 Task: Find connections with filter location Baj Baj with filter topic #Socialmediaadvertisingwith filter profile language English with filter current company SITA with filter school Ewing Christian College(Autonomous College) with filter industry Household and Institutional Furniture Manufacturing with filter service category Immigration Law with filter keywords title Supervisors
Action: Mouse moved to (710, 96)
Screenshot: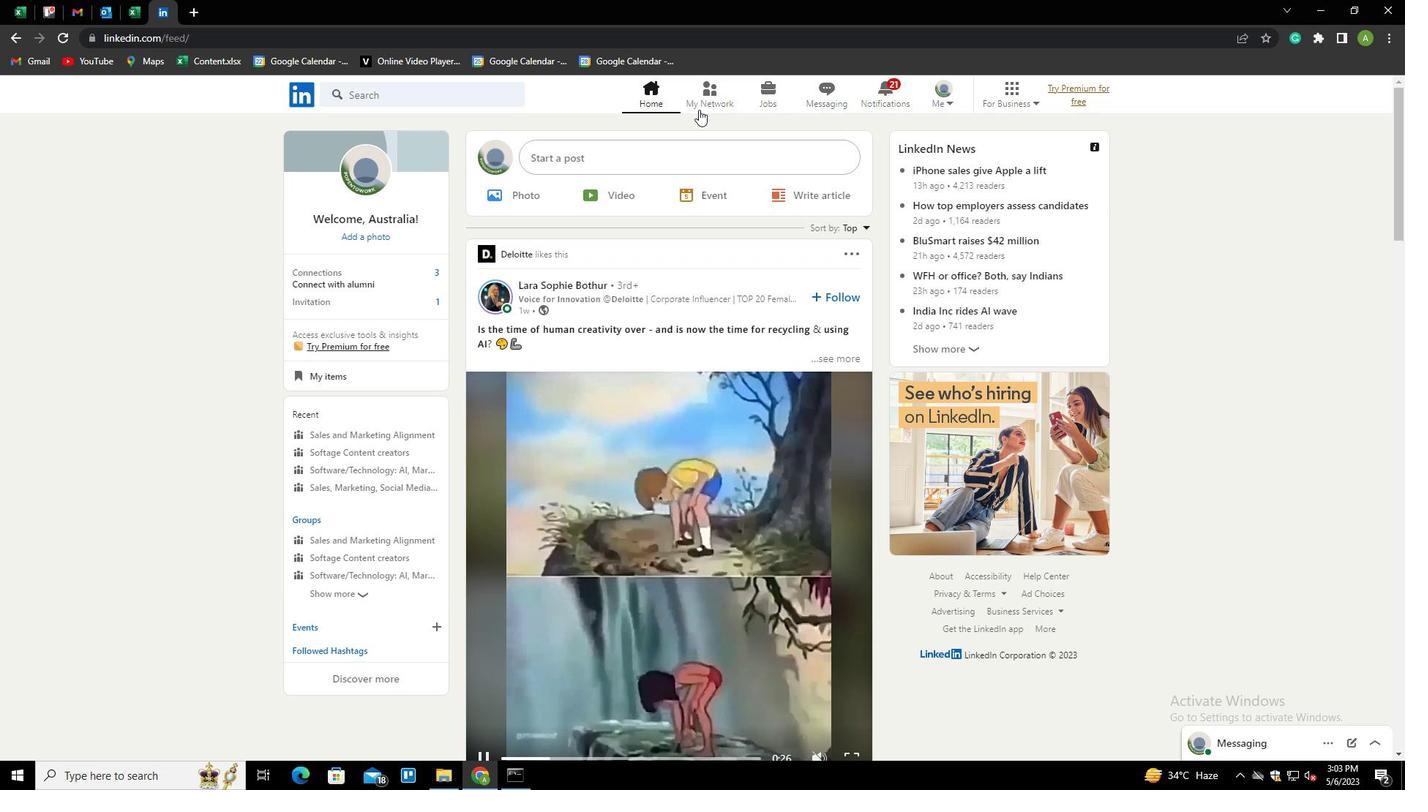 
Action: Mouse pressed left at (710, 96)
Screenshot: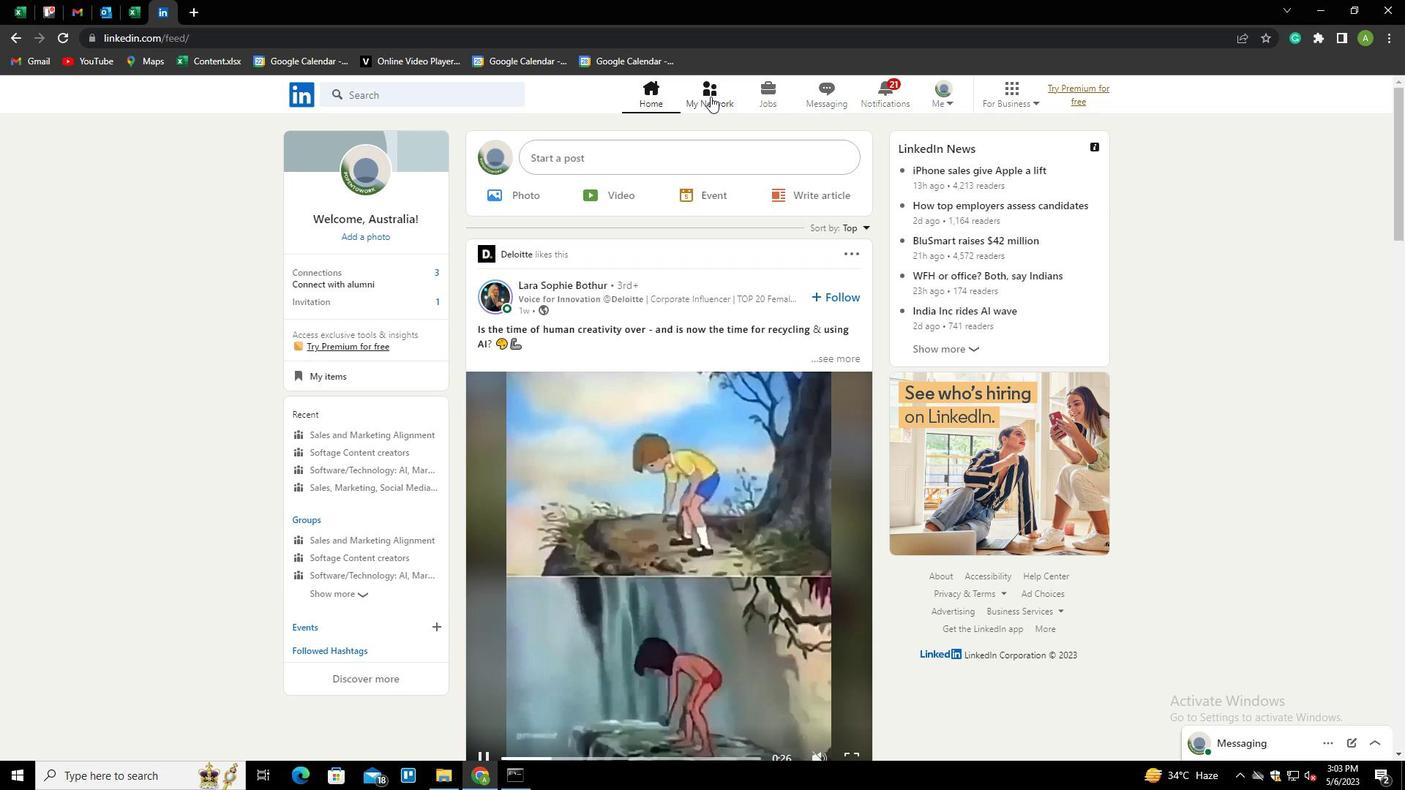 
Action: Mouse moved to (371, 171)
Screenshot: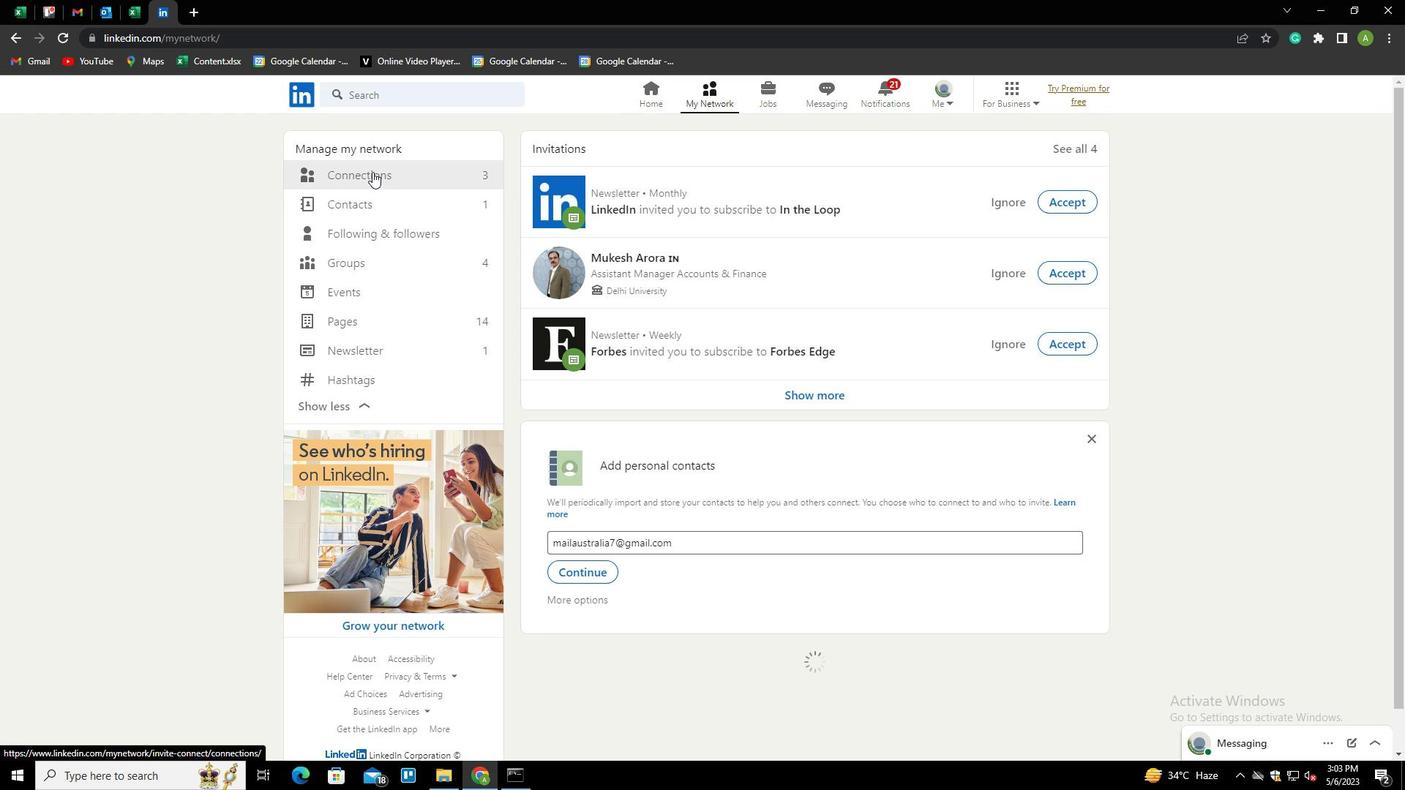 
Action: Mouse pressed left at (371, 171)
Screenshot: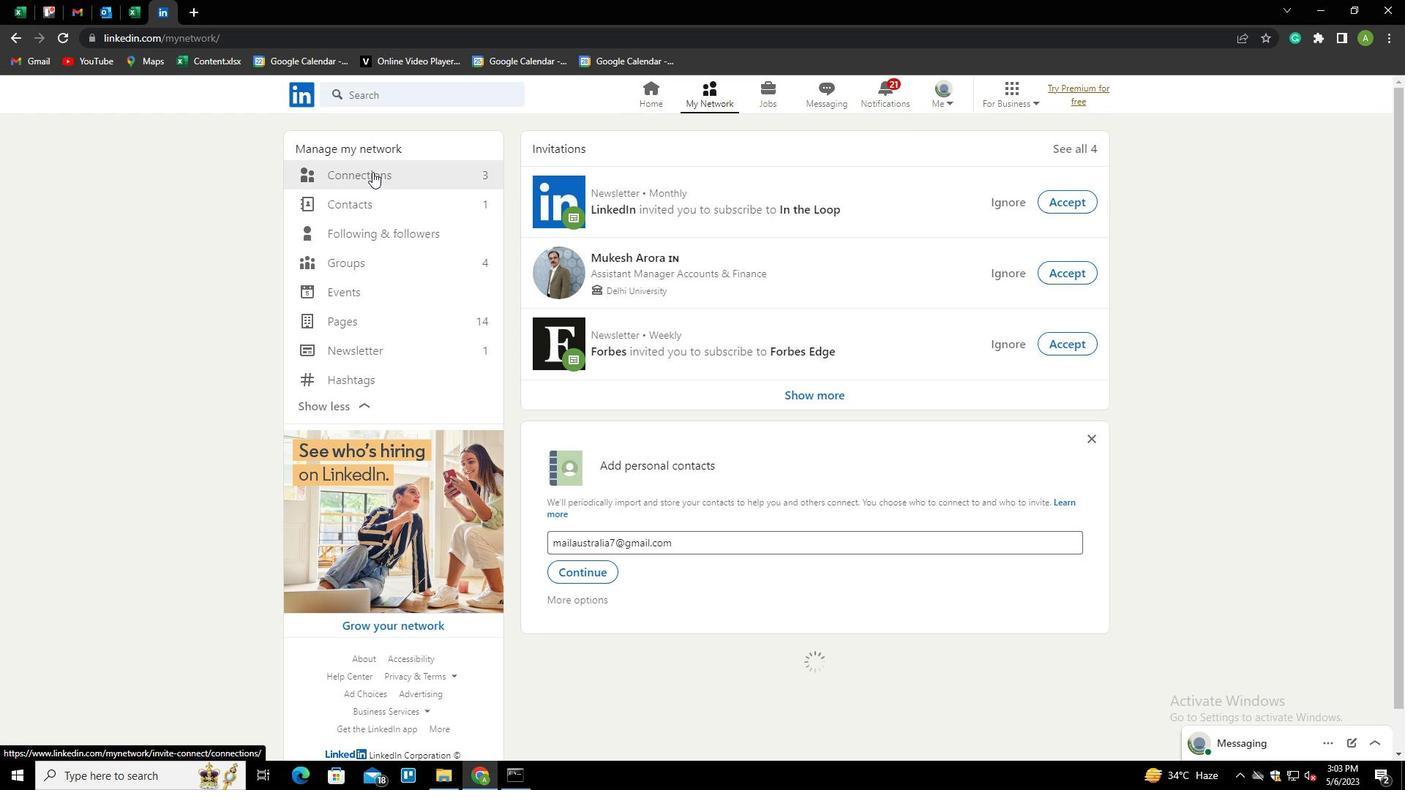 
Action: Mouse moved to (804, 175)
Screenshot: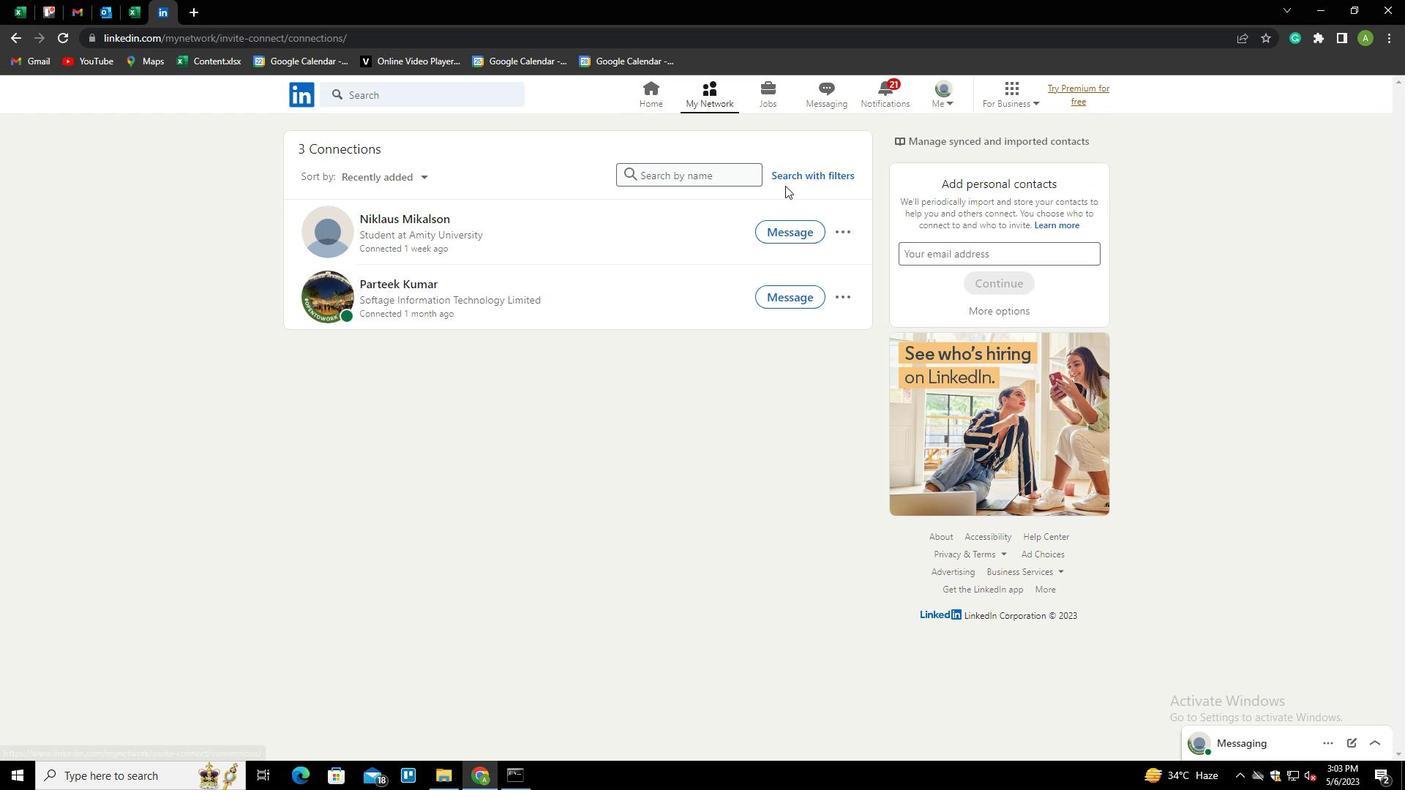 
Action: Mouse pressed left at (804, 175)
Screenshot: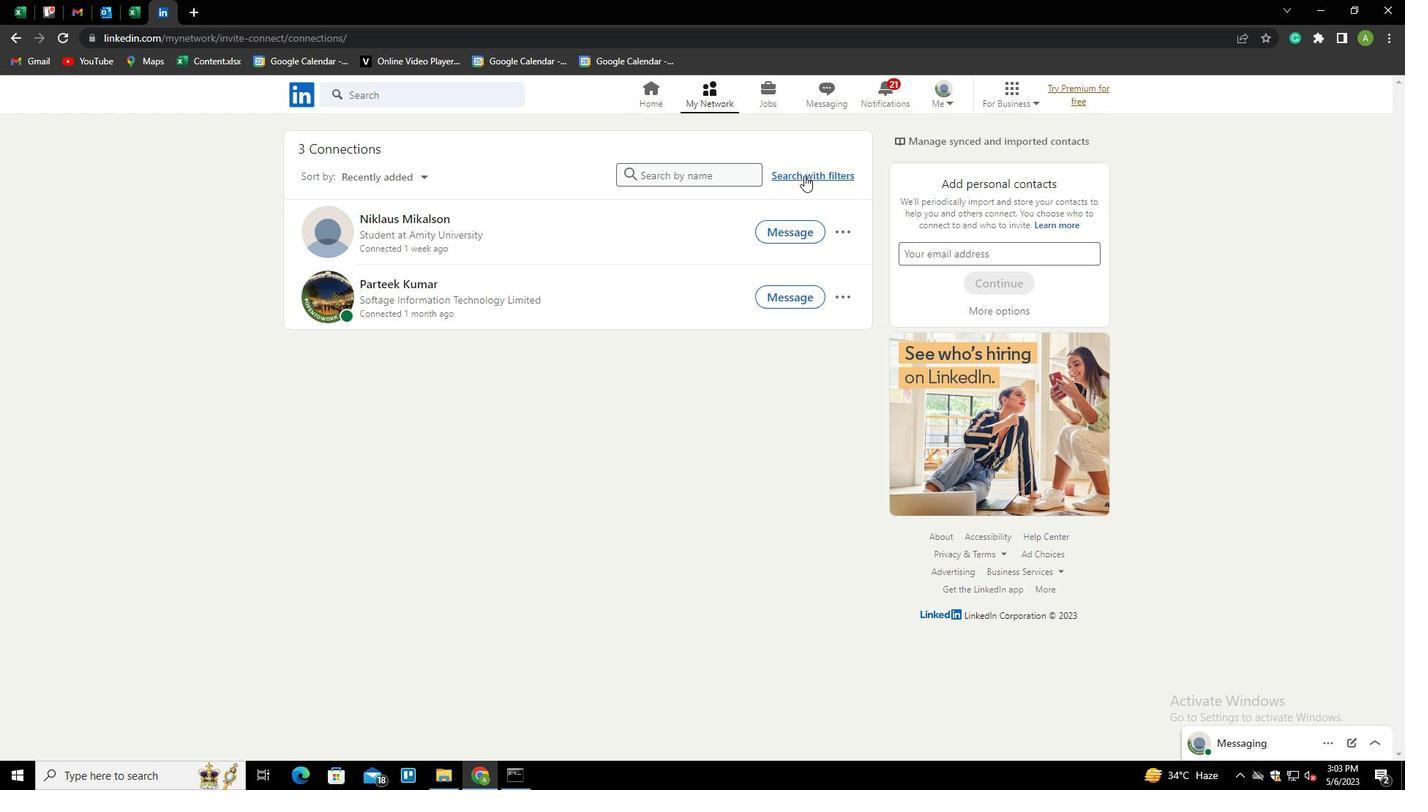 
Action: Mouse moved to (754, 134)
Screenshot: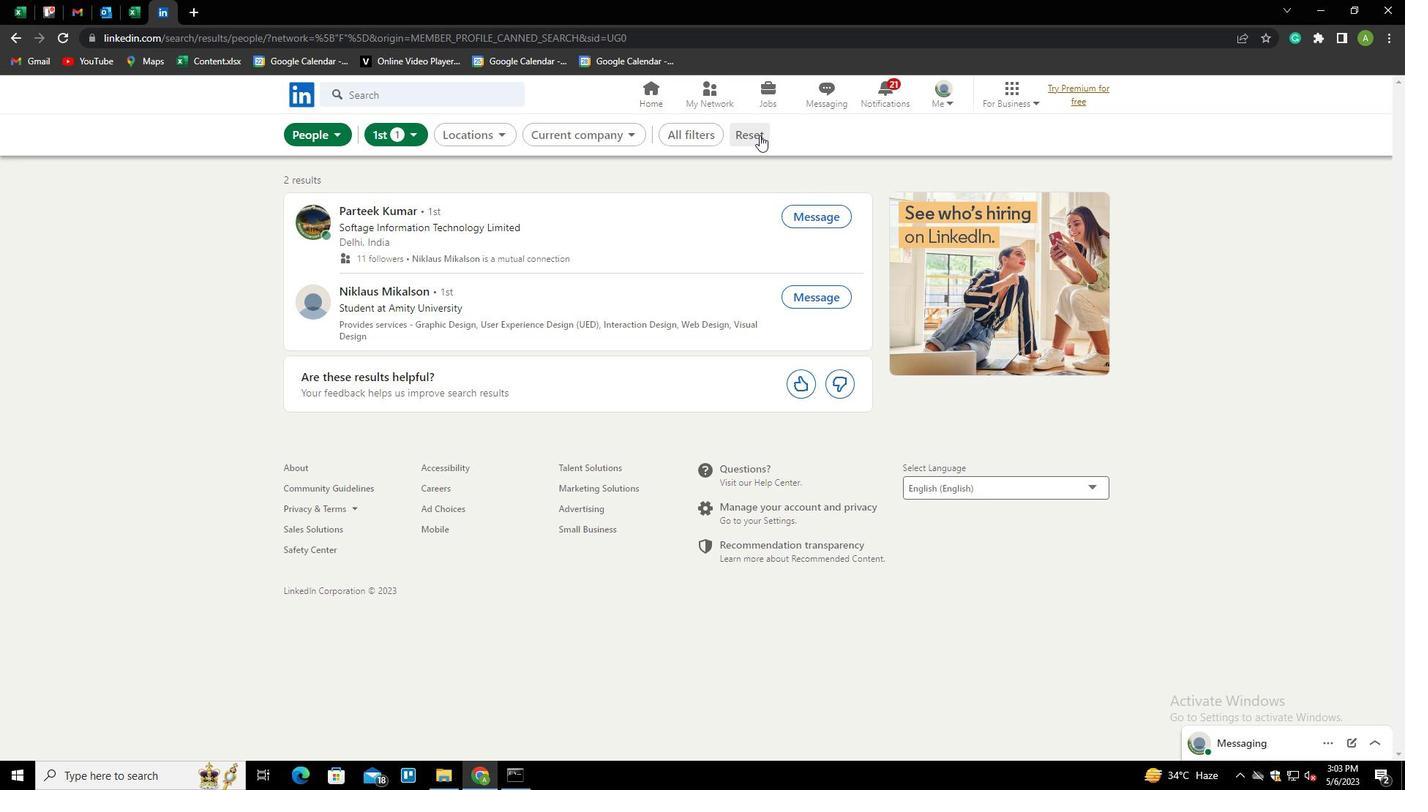 
Action: Mouse pressed left at (754, 134)
Screenshot: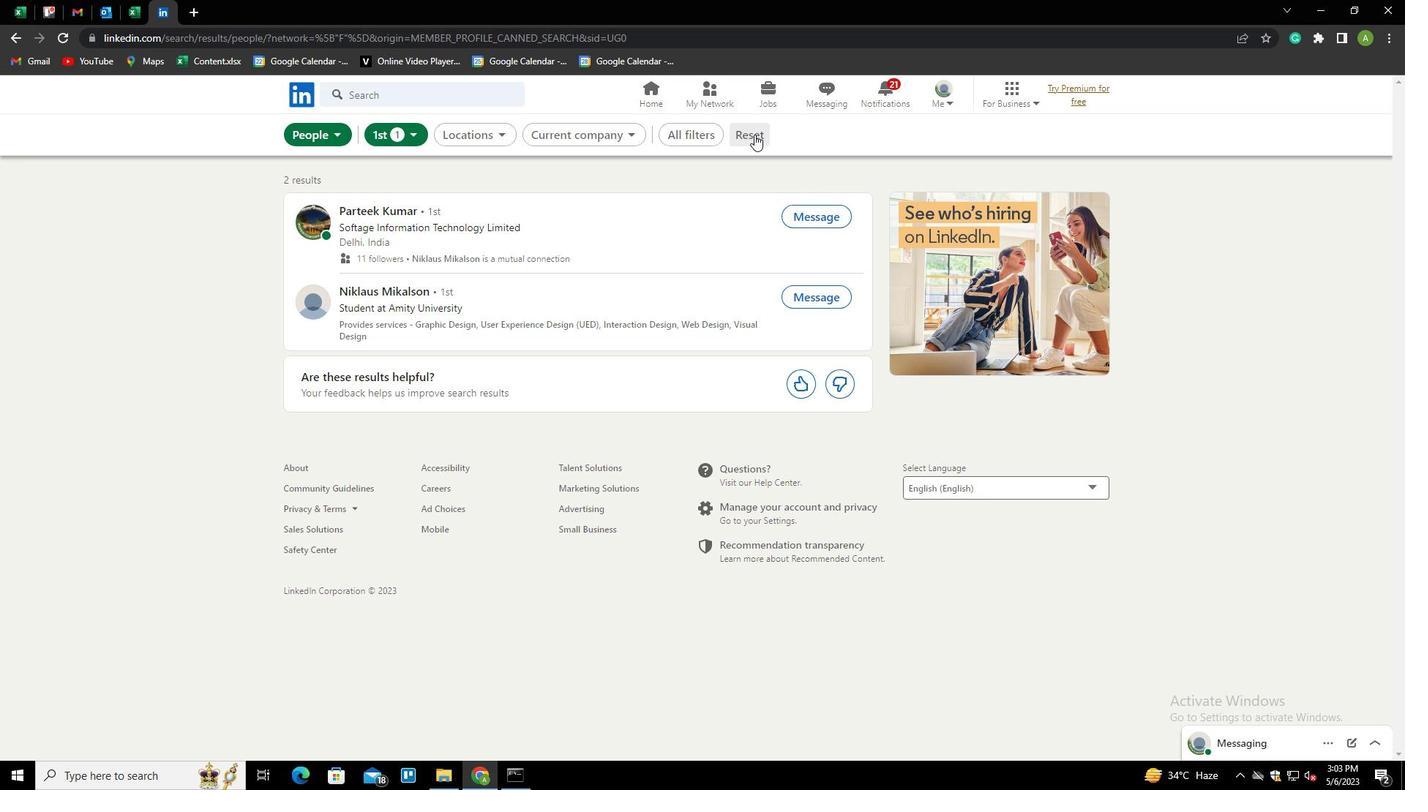 
Action: Mouse moved to (740, 135)
Screenshot: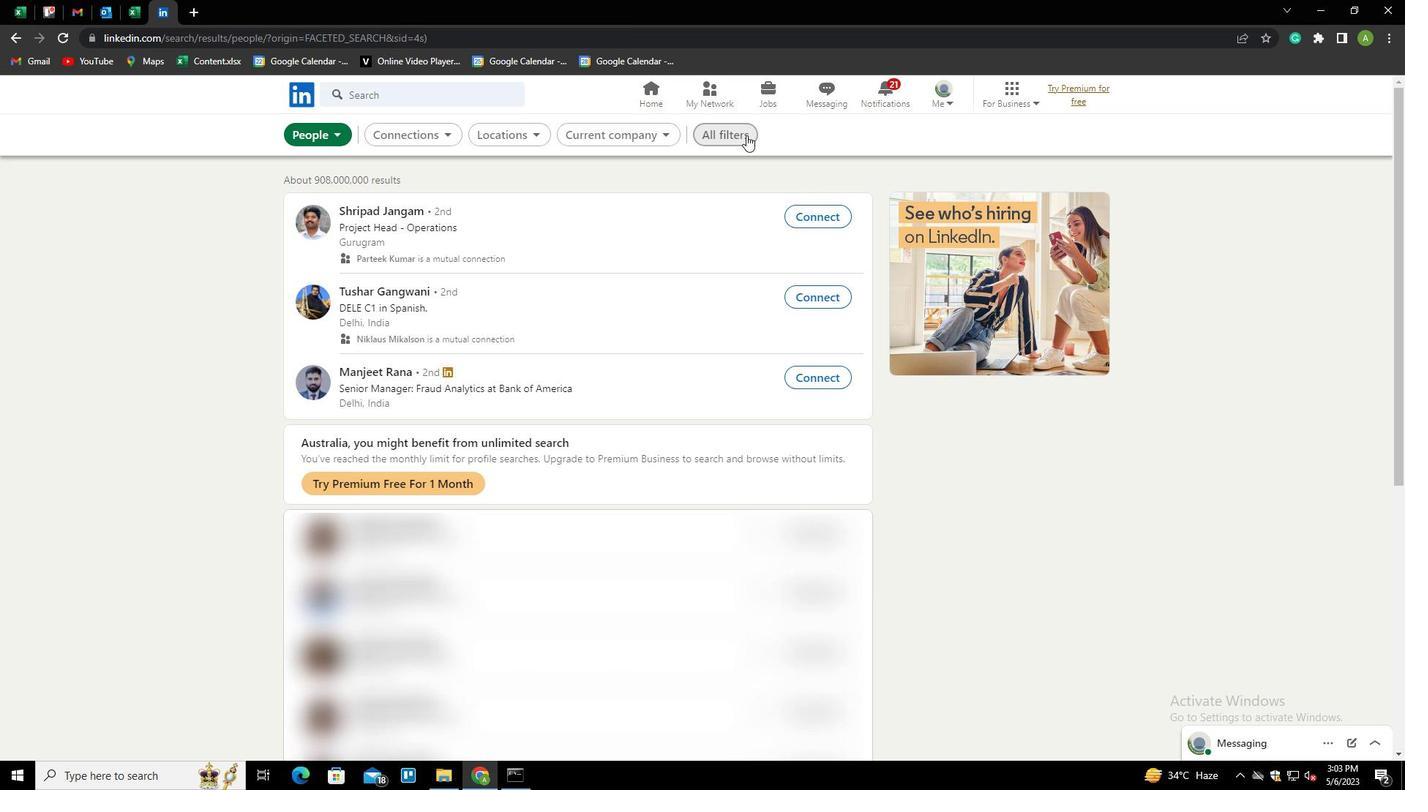 
Action: Mouse pressed left at (740, 135)
Screenshot: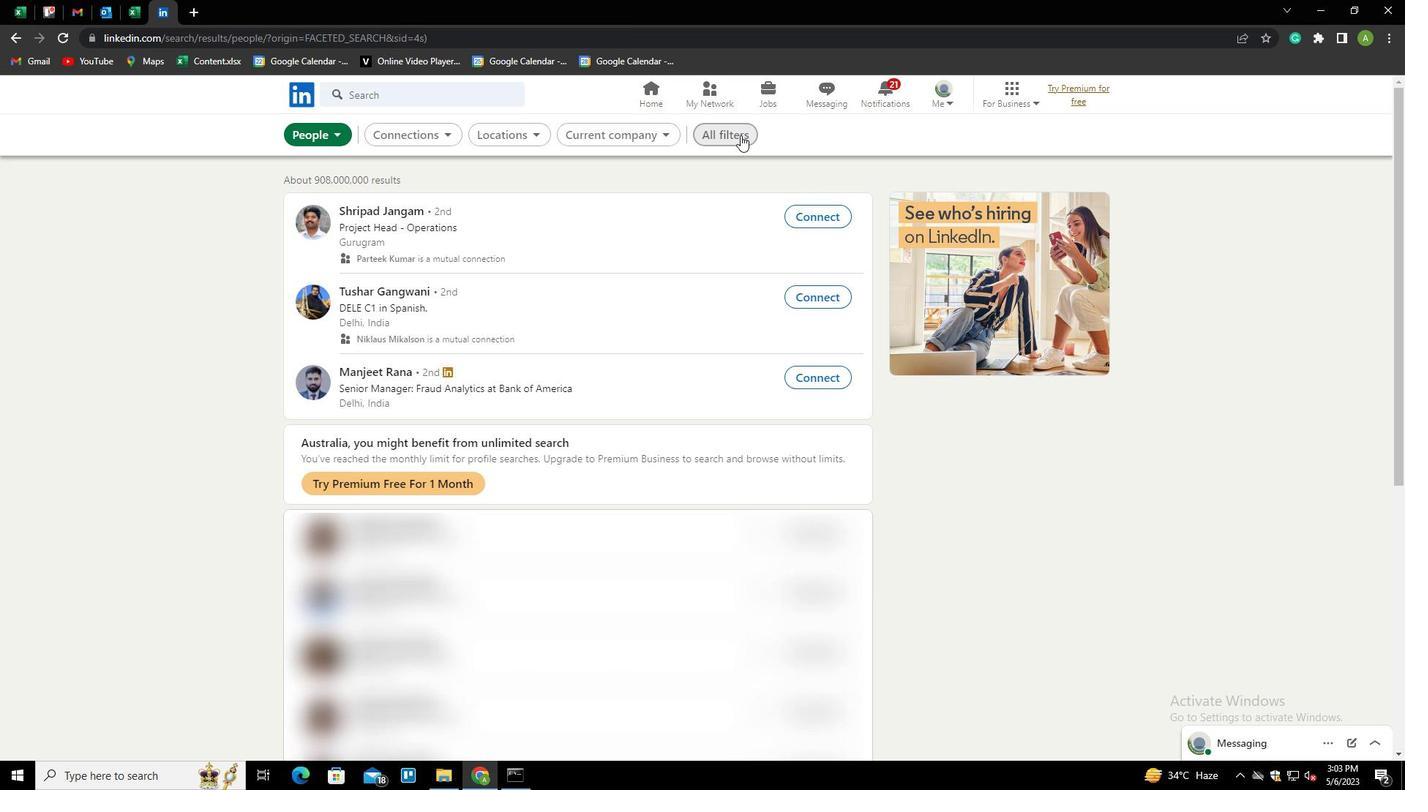 
Action: Mouse moved to (1109, 379)
Screenshot: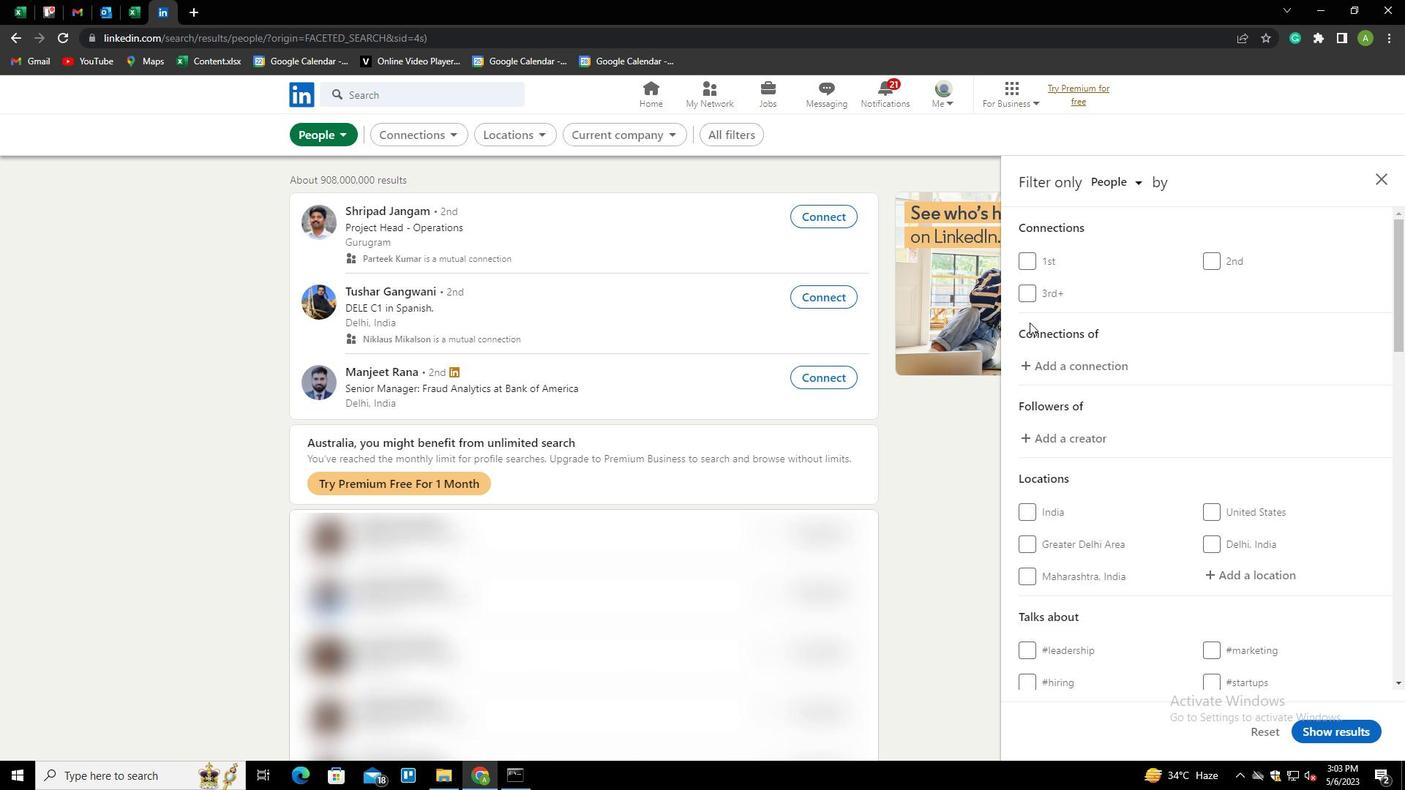 
Action: Mouse scrolled (1109, 378) with delta (0, 0)
Screenshot: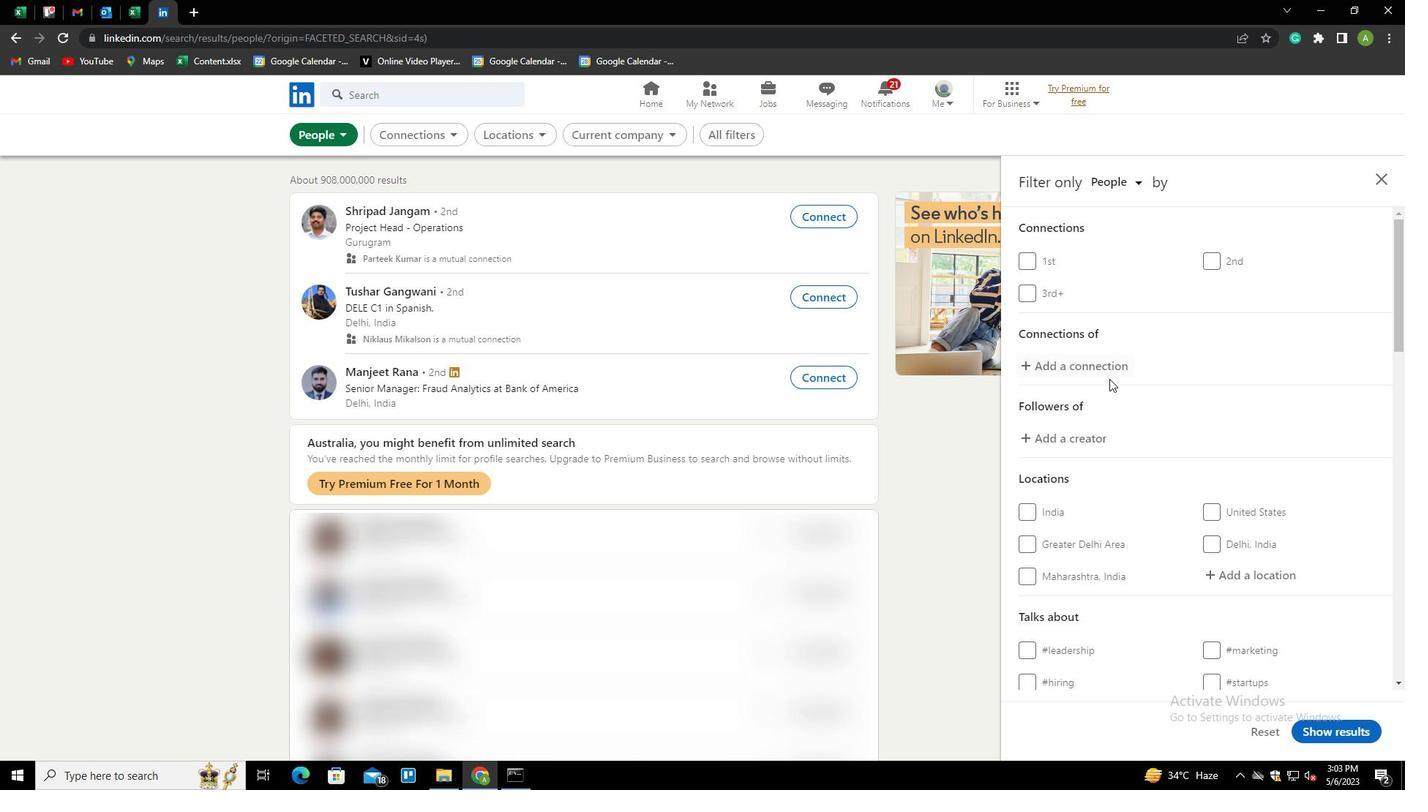 
Action: Mouse scrolled (1109, 378) with delta (0, 0)
Screenshot: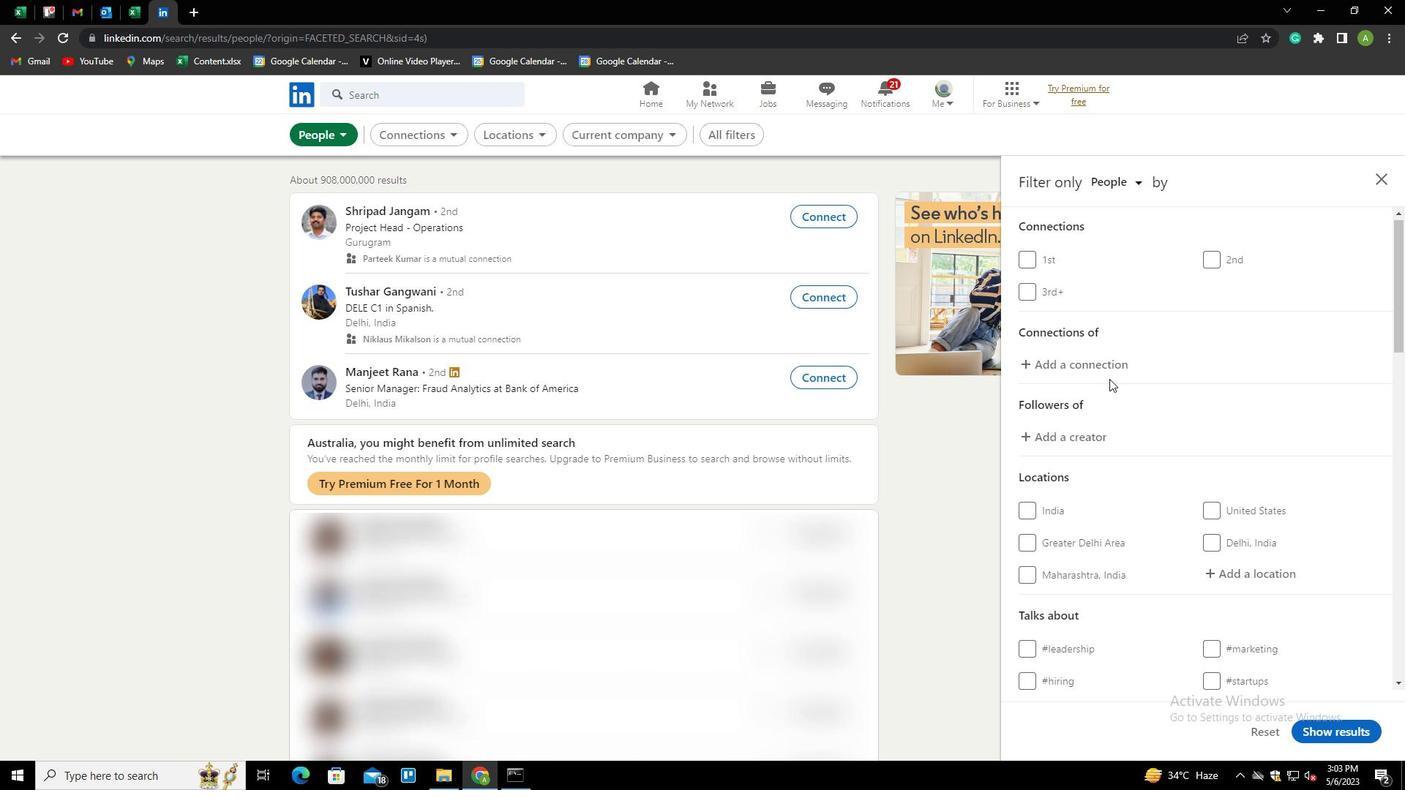 
Action: Mouse moved to (1252, 431)
Screenshot: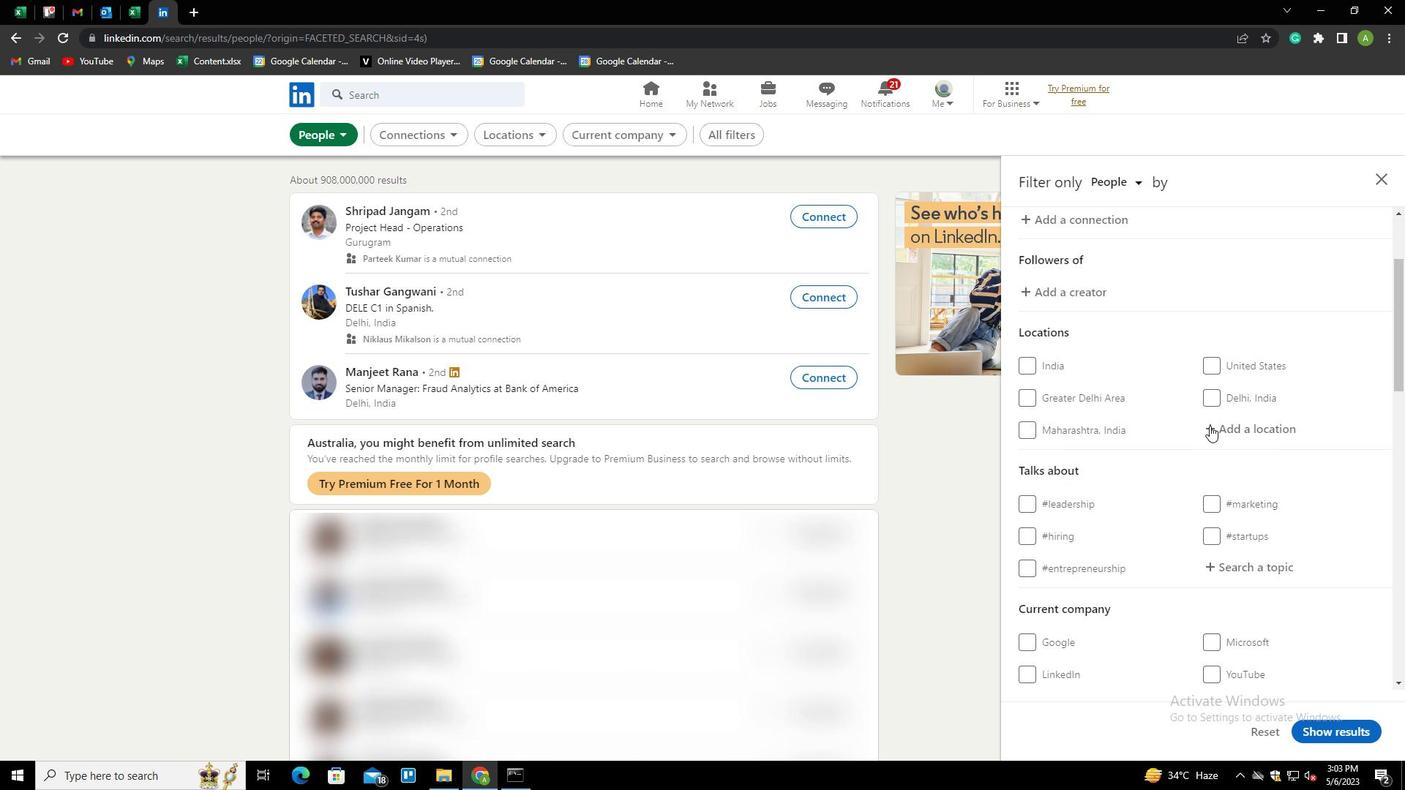 
Action: Mouse pressed left at (1252, 431)
Screenshot: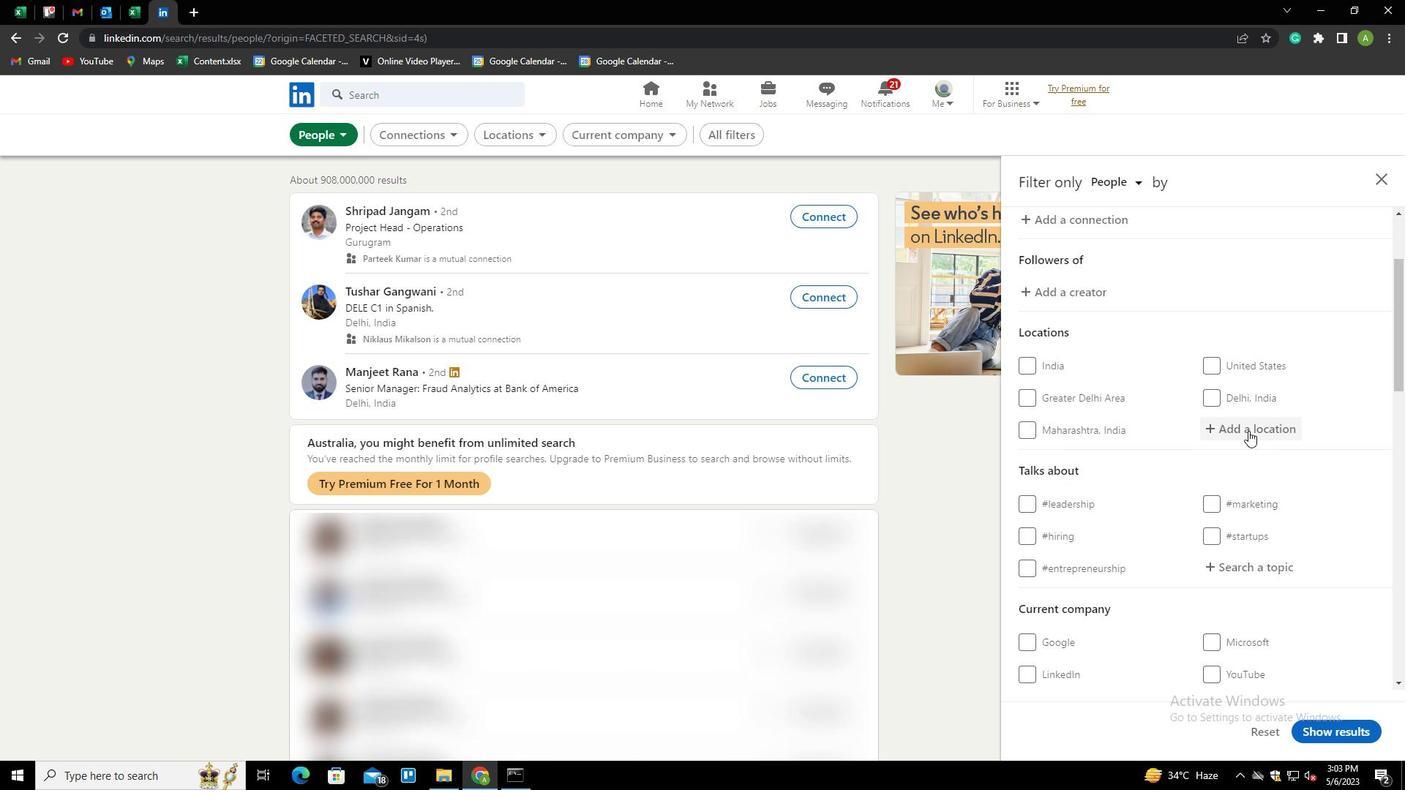 
Action: Key pressed <Key.shift>V
Screenshot: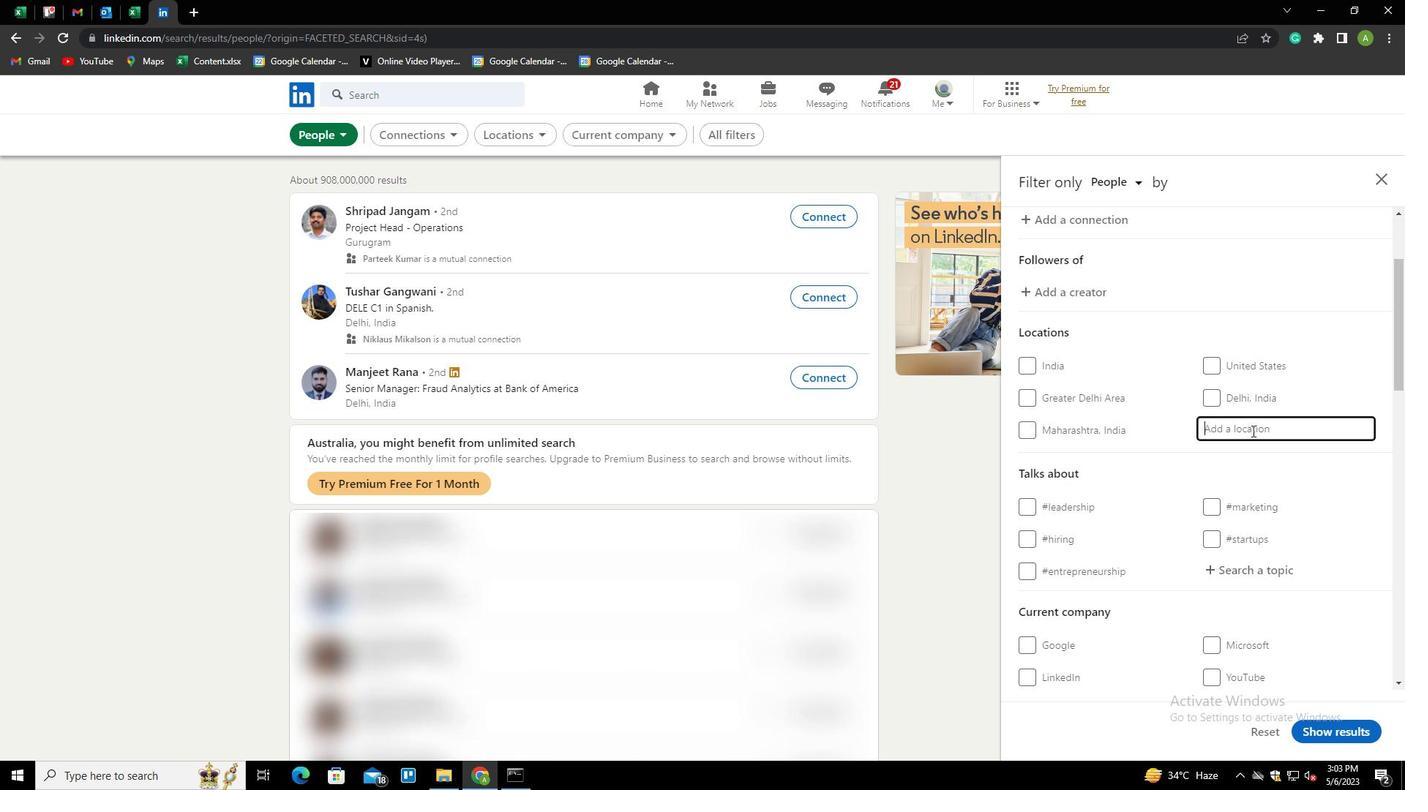 
Action: Mouse moved to (1365, 347)
Screenshot: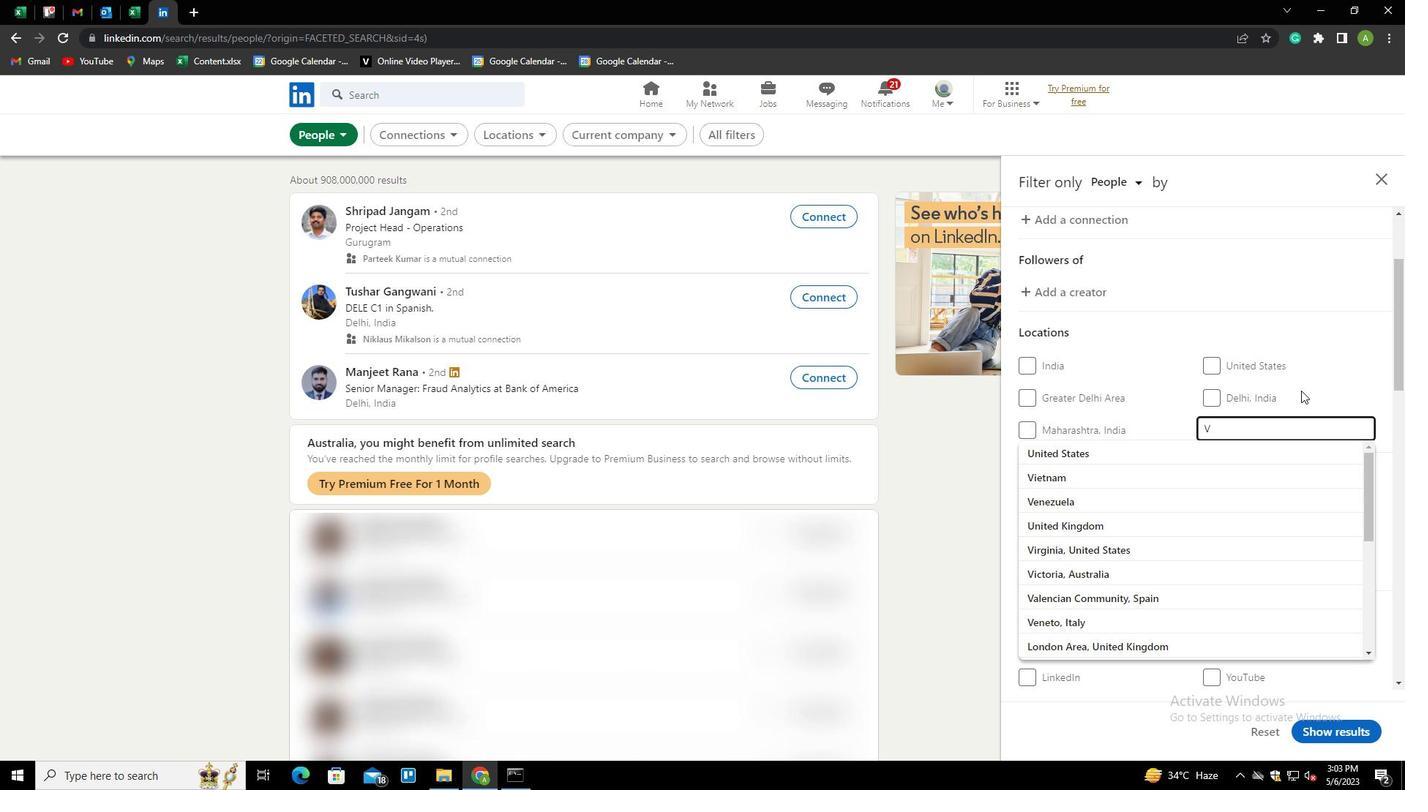 
Action: Key pressed <Key.backspace><Key.shift>BAI<Key.space><Key.shift>BAJ<Key.space><Key.down><Key.down>
Screenshot: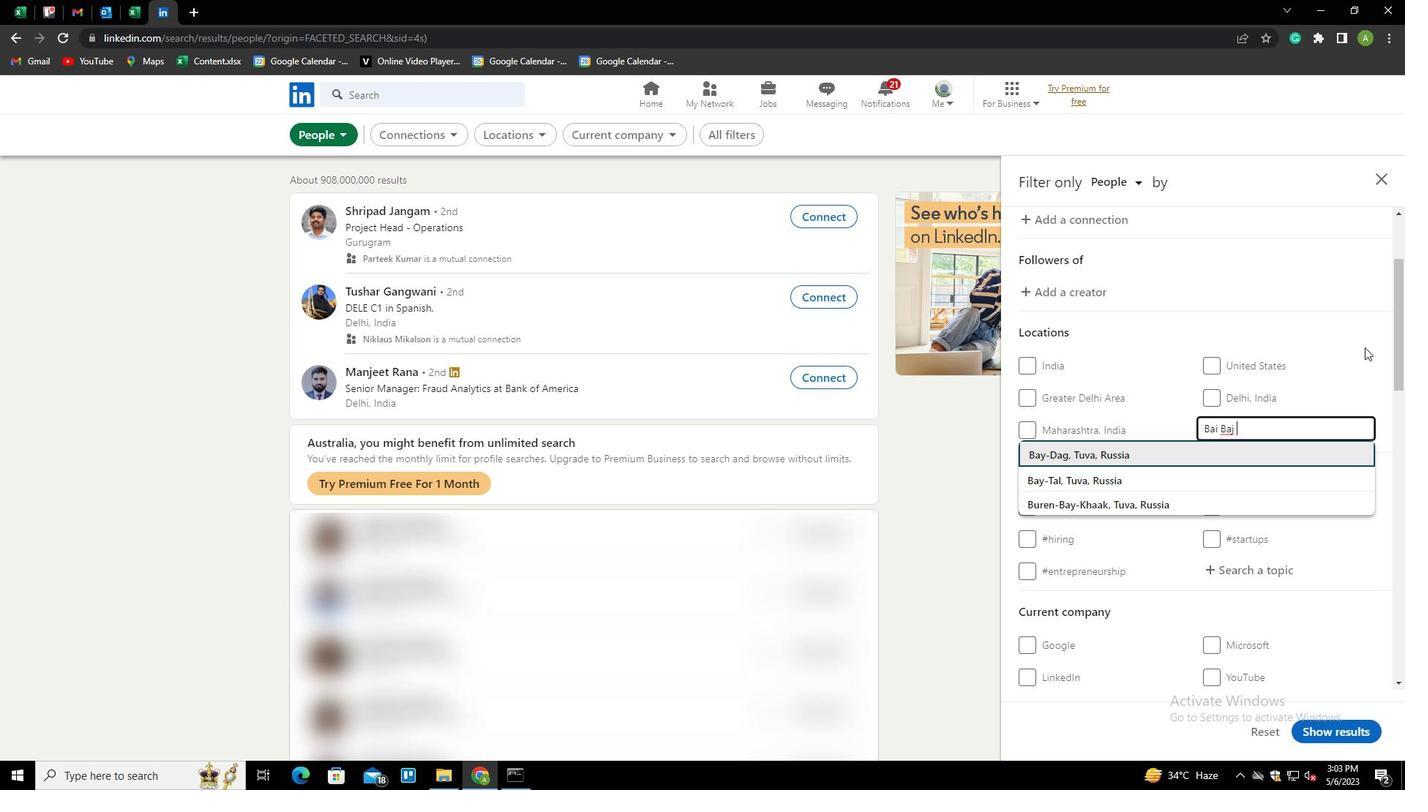 
Action: Mouse moved to (1220, 434)
Screenshot: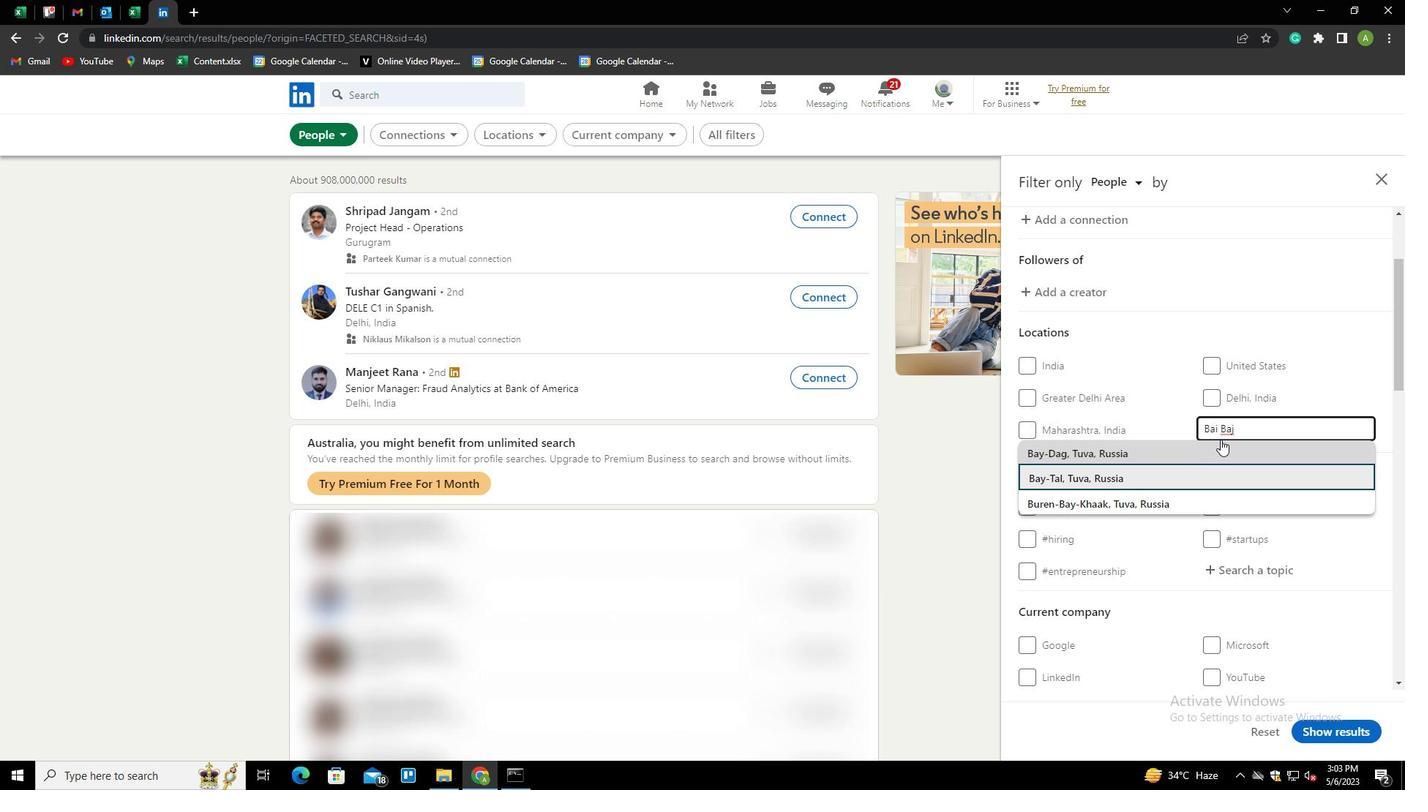 
Action: Mouse pressed left at (1220, 434)
Screenshot: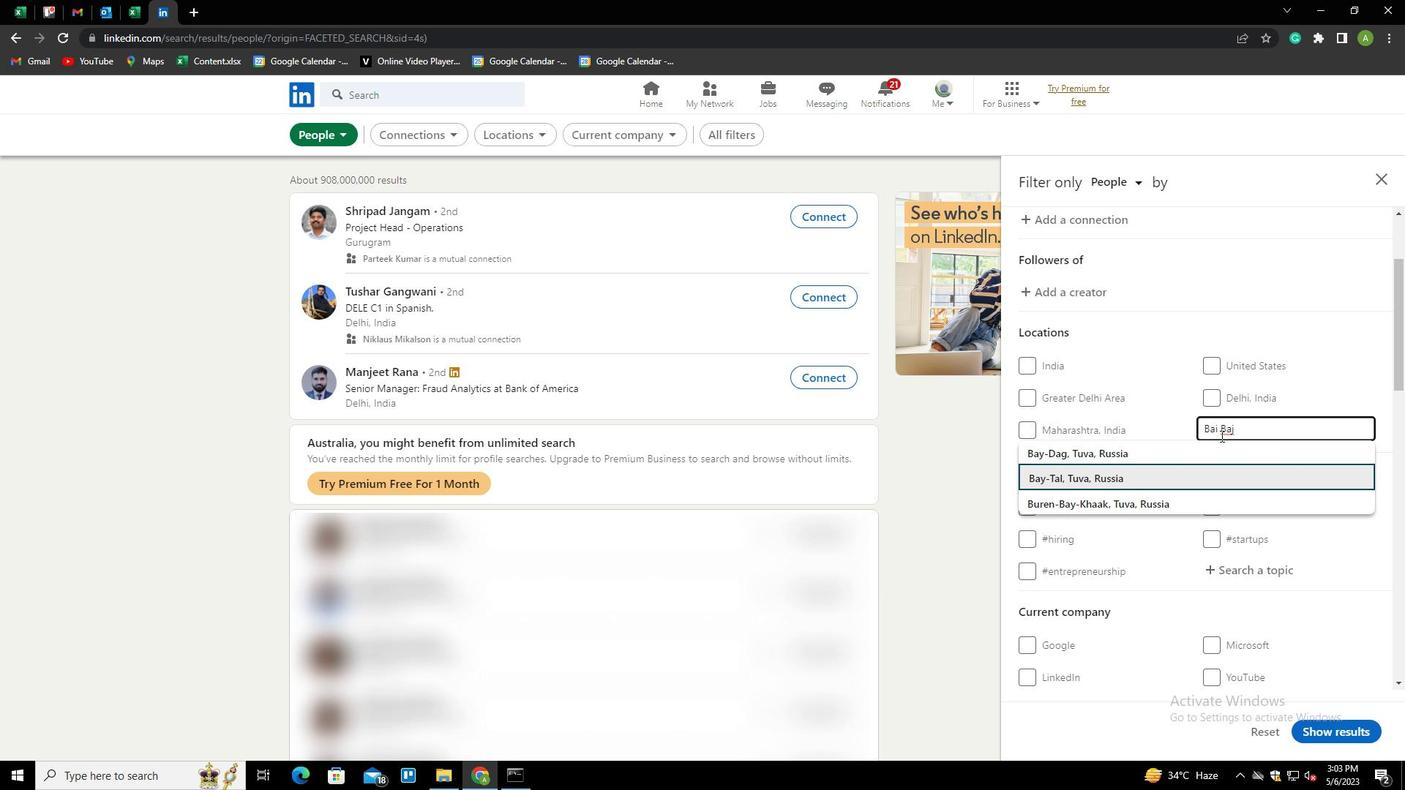 
Action: Mouse moved to (1248, 431)
Screenshot: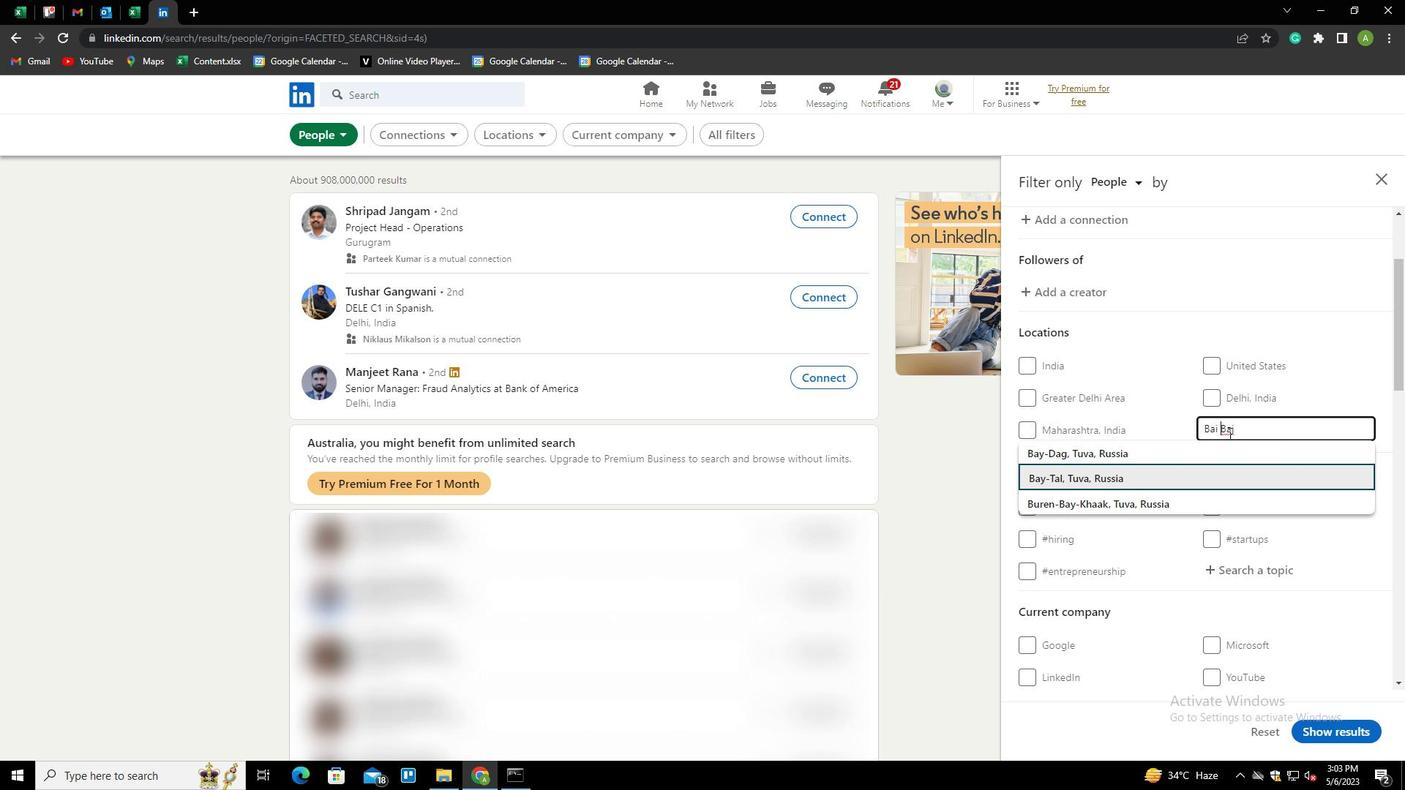
Action: Key pressed <Key.left><Key.backspace>J<Key.down><Key.enter>
Screenshot: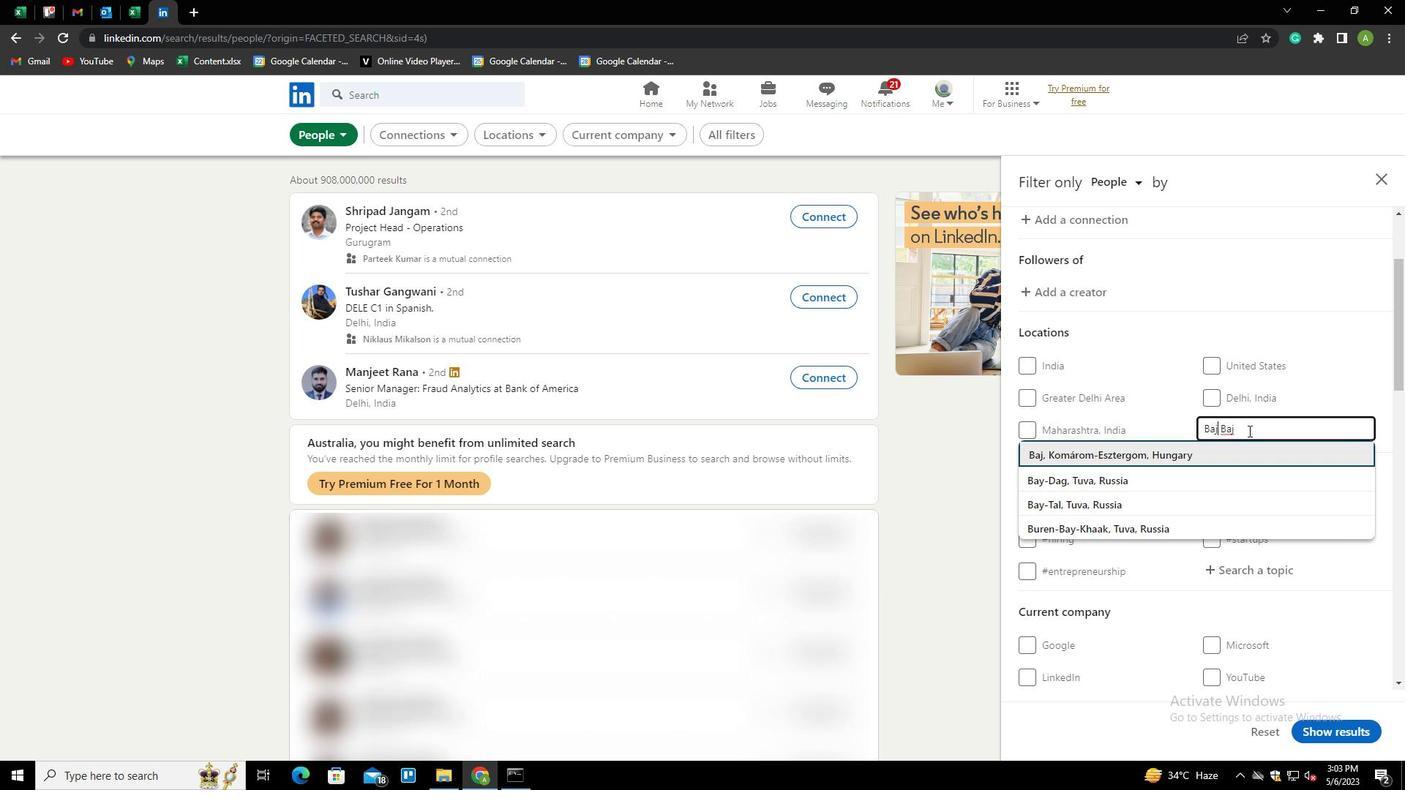 
Action: Mouse moved to (1245, 428)
Screenshot: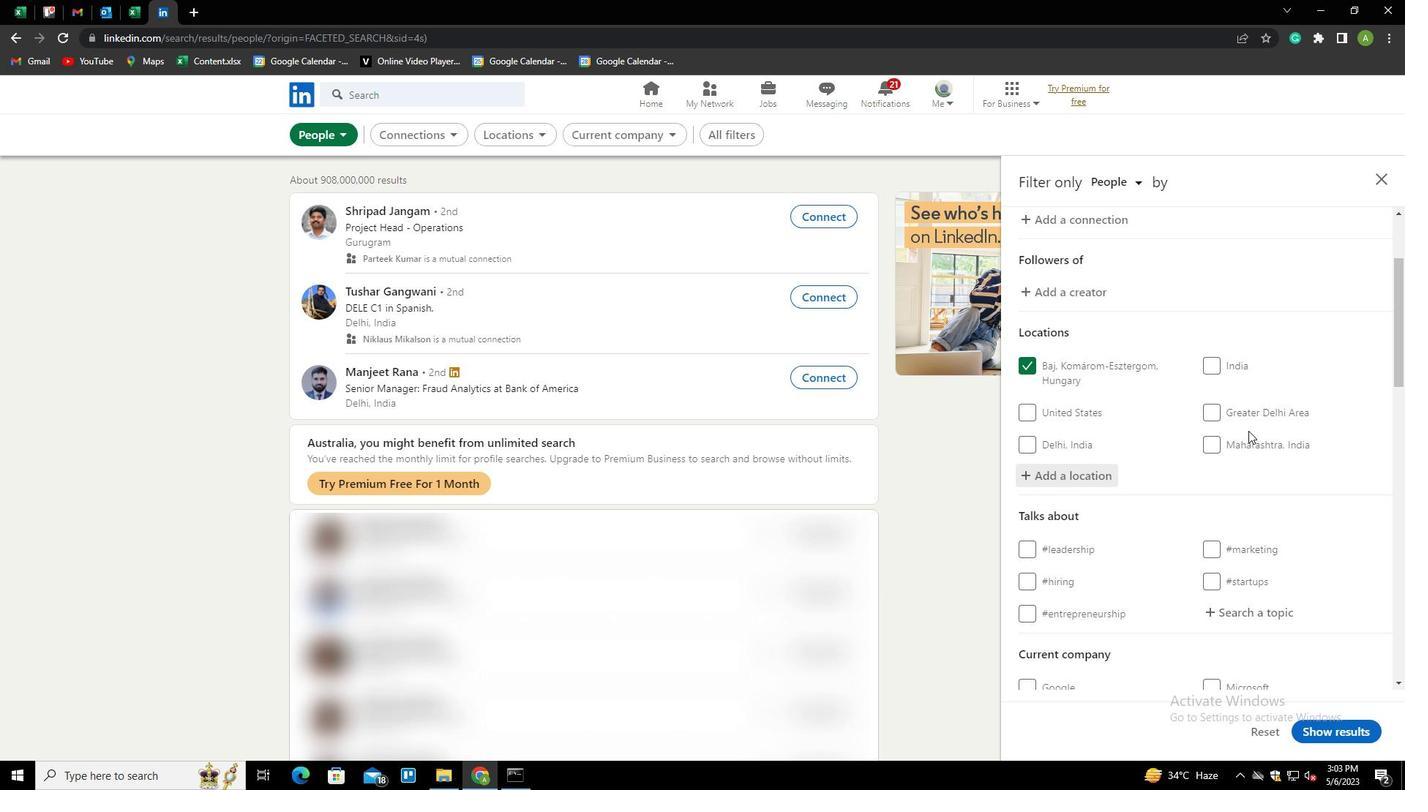 
Action: Mouse scrolled (1245, 427) with delta (0, 0)
Screenshot: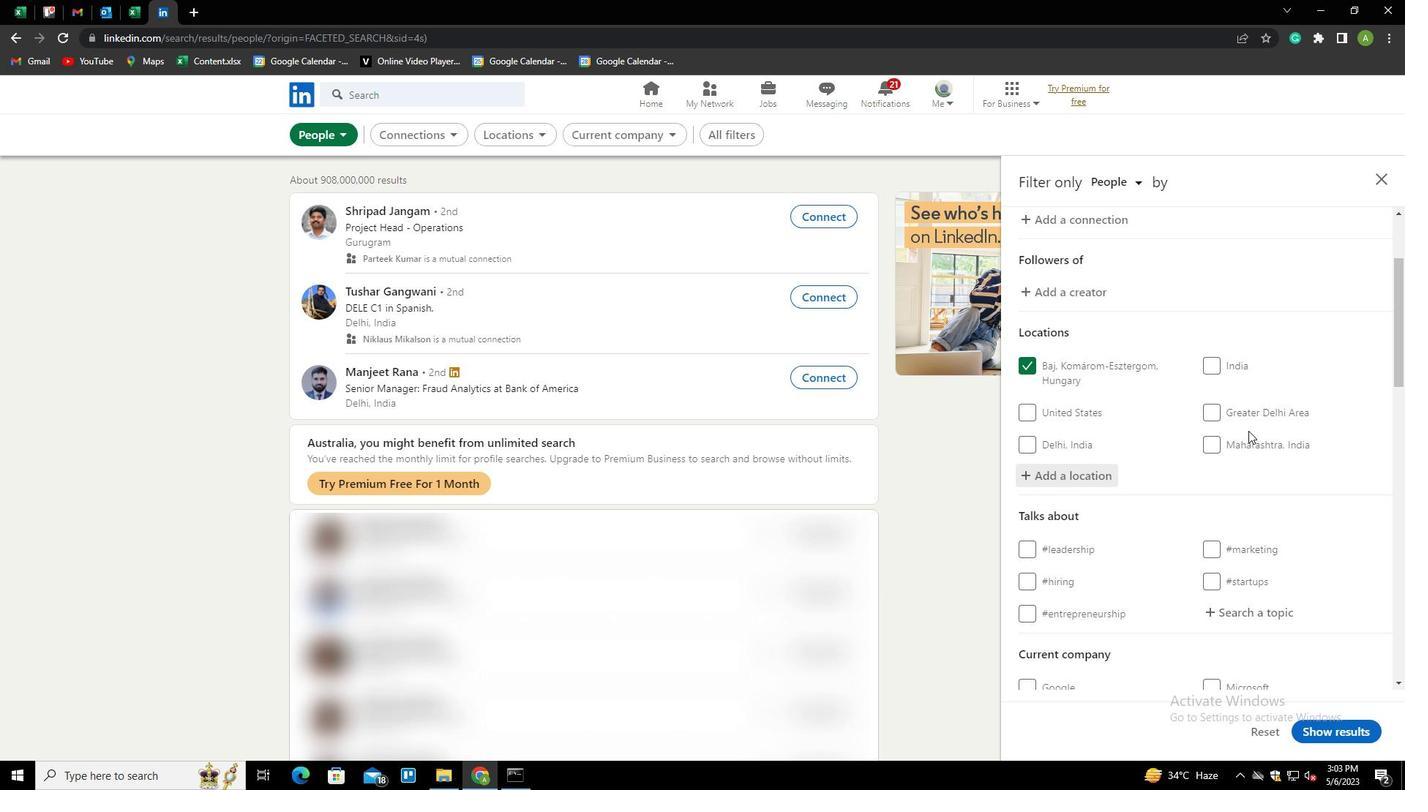 
Action: Mouse scrolled (1245, 427) with delta (0, 0)
Screenshot: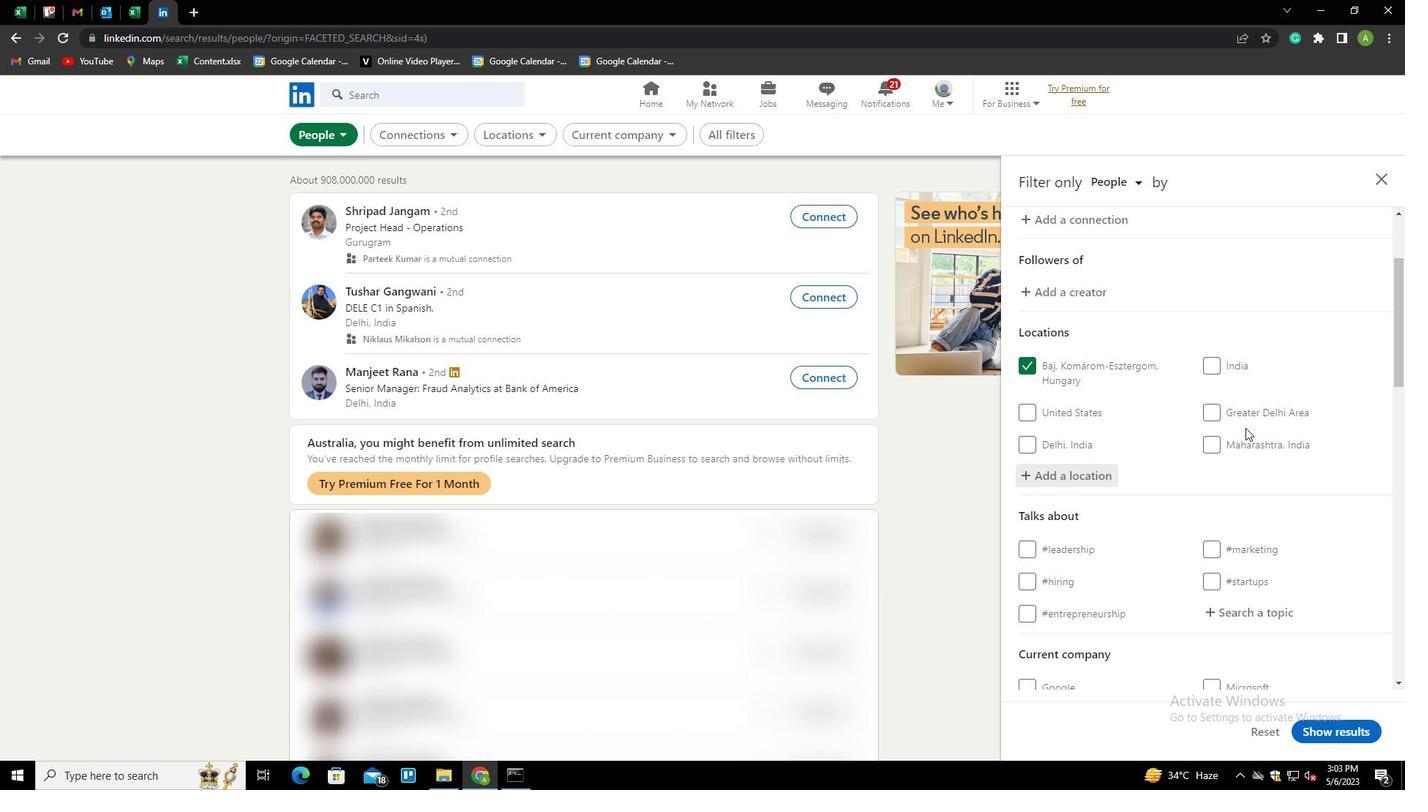 
Action: Mouse scrolled (1245, 427) with delta (0, 0)
Screenshot: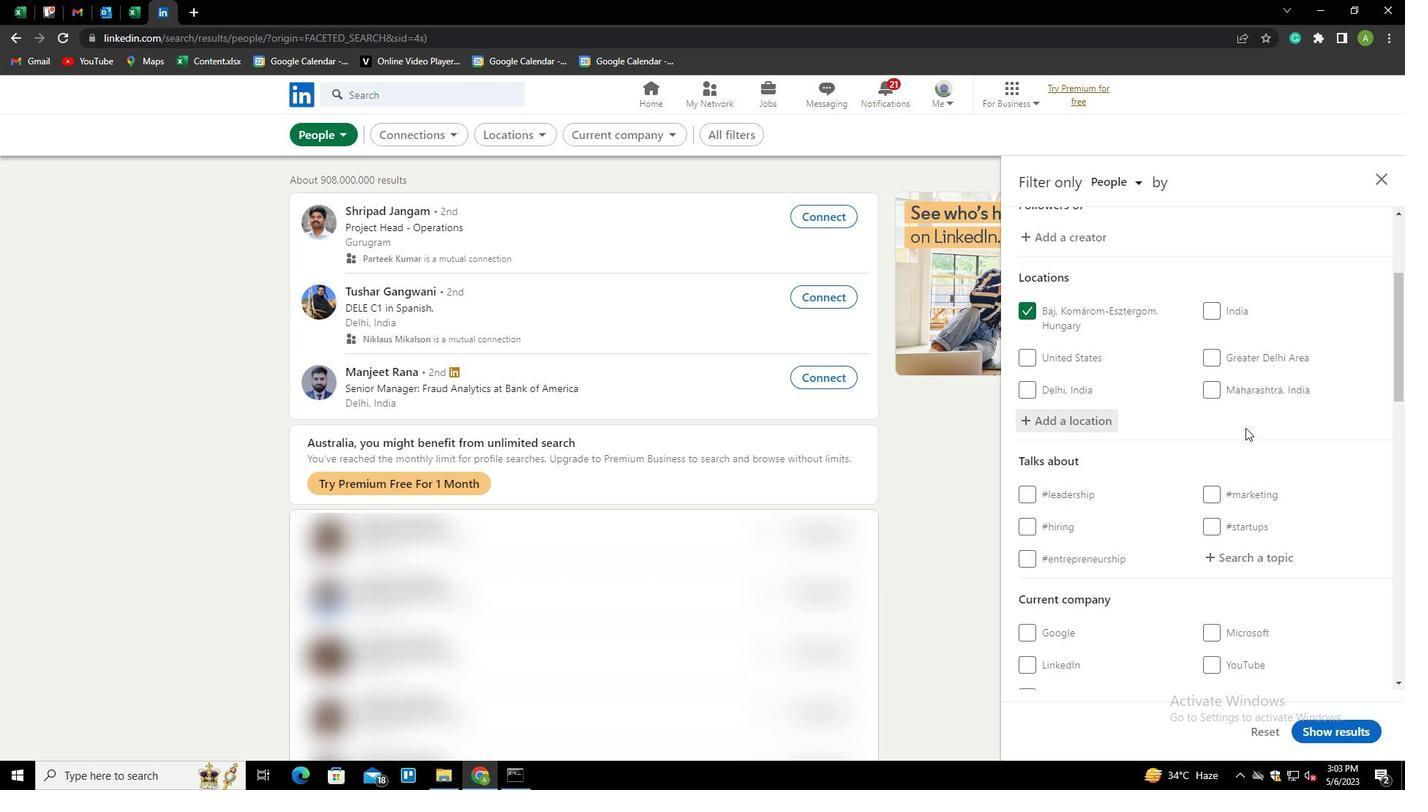 
Action: Mouse moved to (1233, 382)
Screenshot: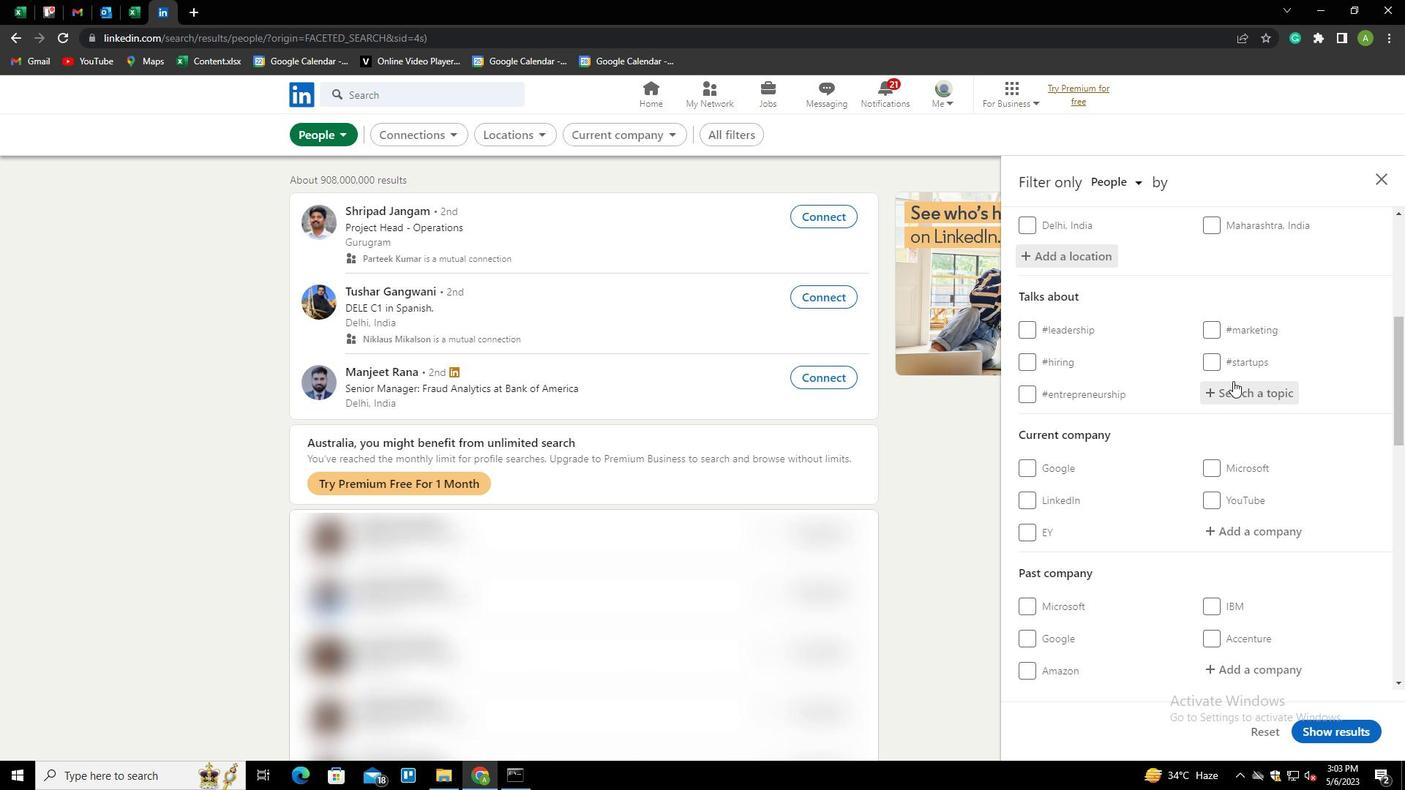 
Action: Mouse pressed left at (1233, 382)
Screenshot: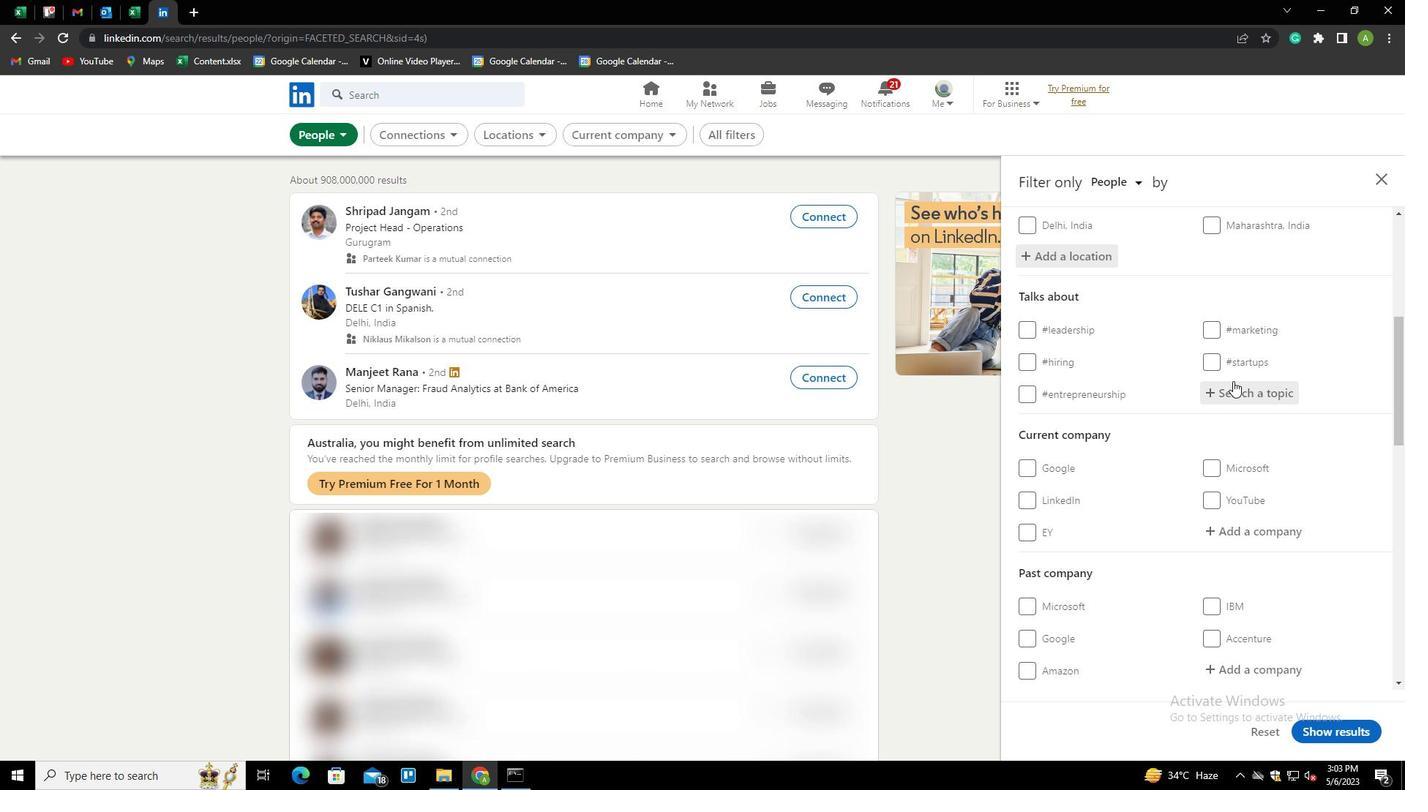 
Action: Key pressed SOCIAL<Key.space><Key.backspace>MEDIAADVERTISING<Key.down><Key.enter>
Screenshot: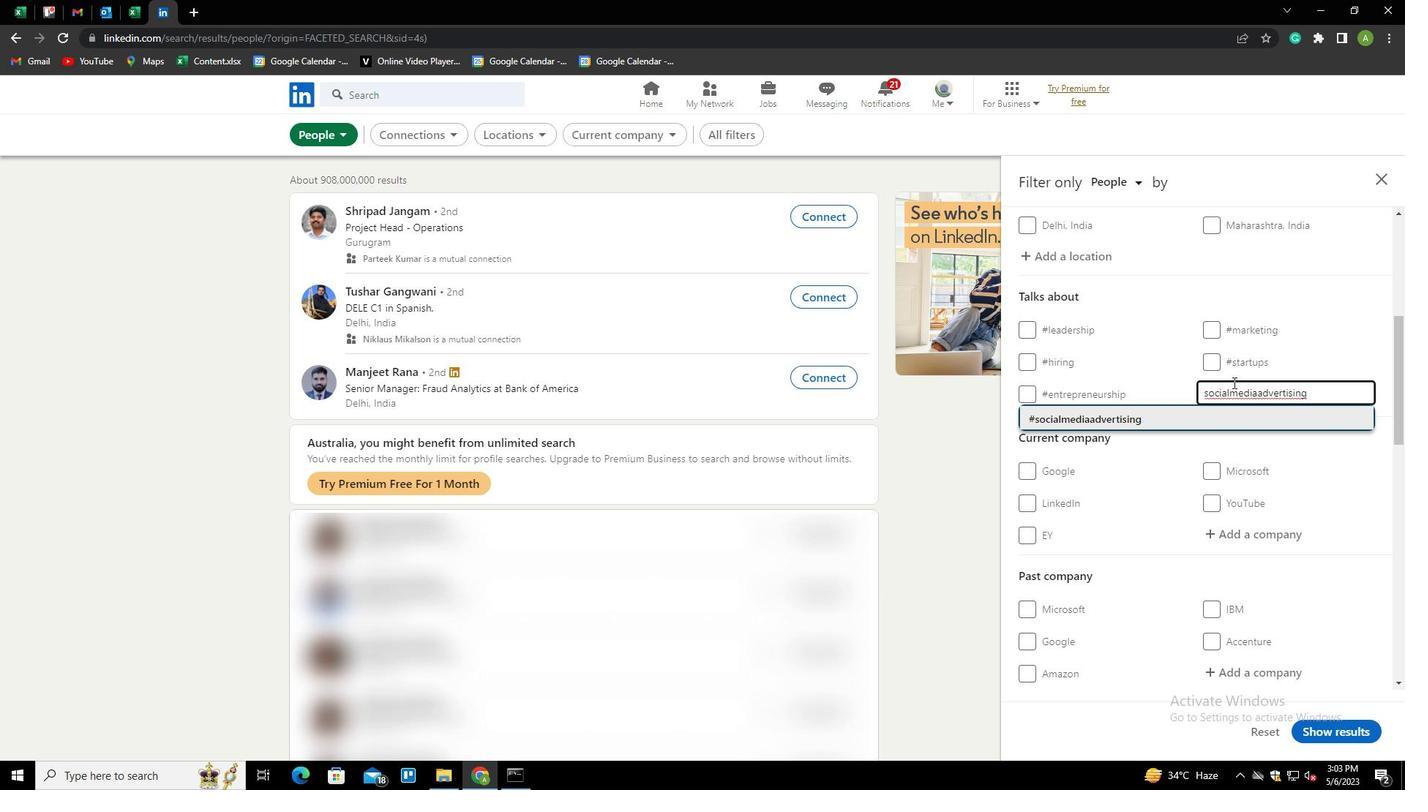 
Action: Mouse scrolled (1233, 382) with delta (0, 0)
Screenshot: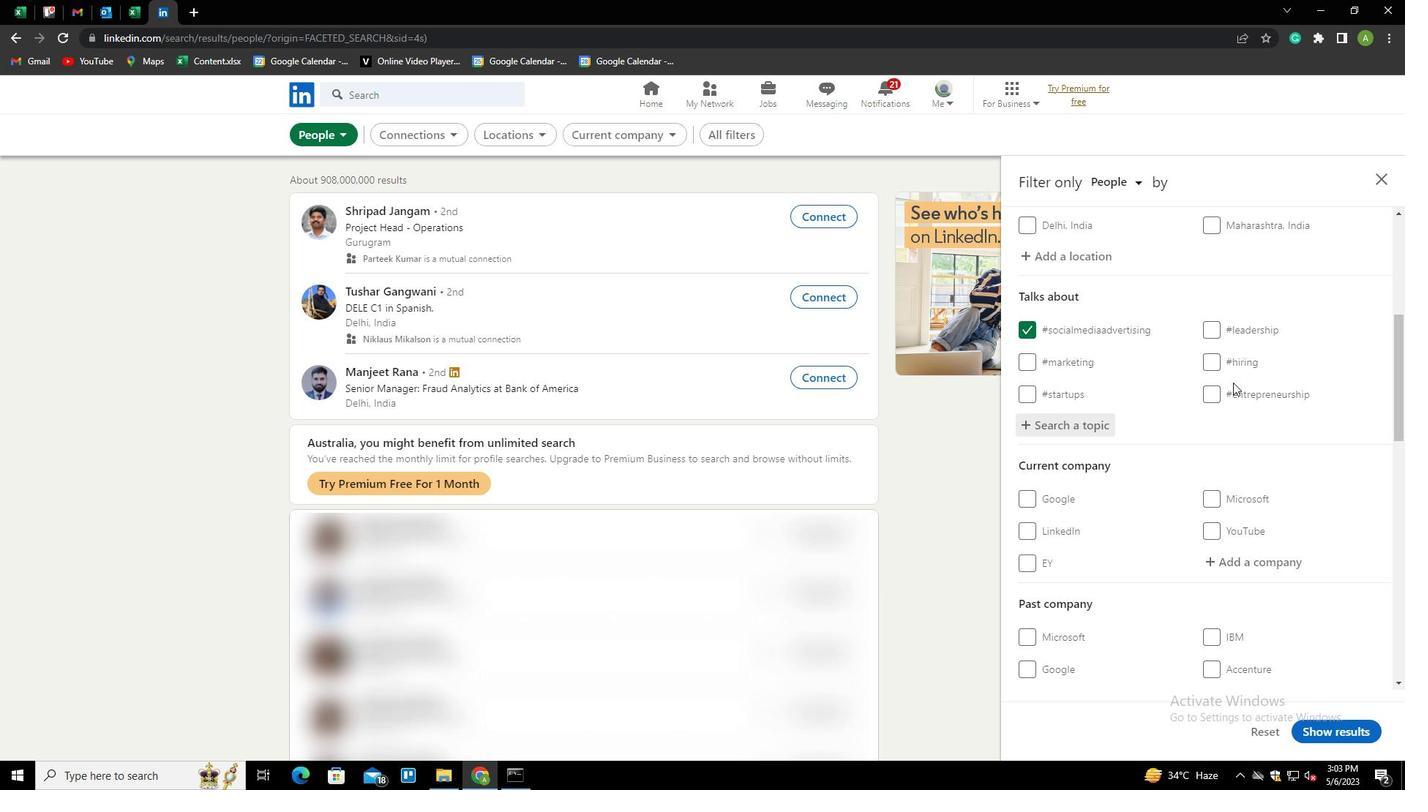 
Action: Mouse moved to (1233, 383)
Screenshot: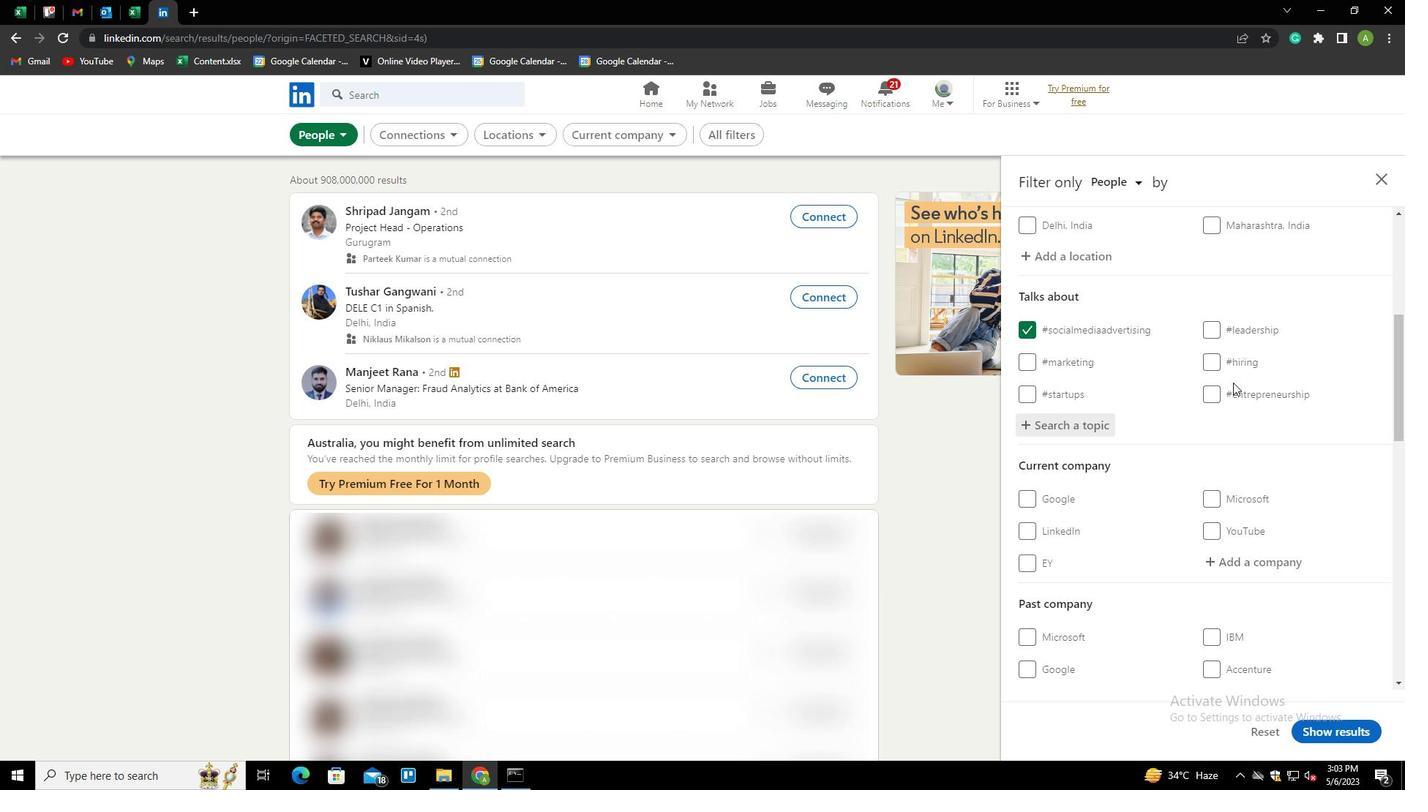 
Action: Mouse scrolled (1233, 382) with delta (0, 0)
Screenshot: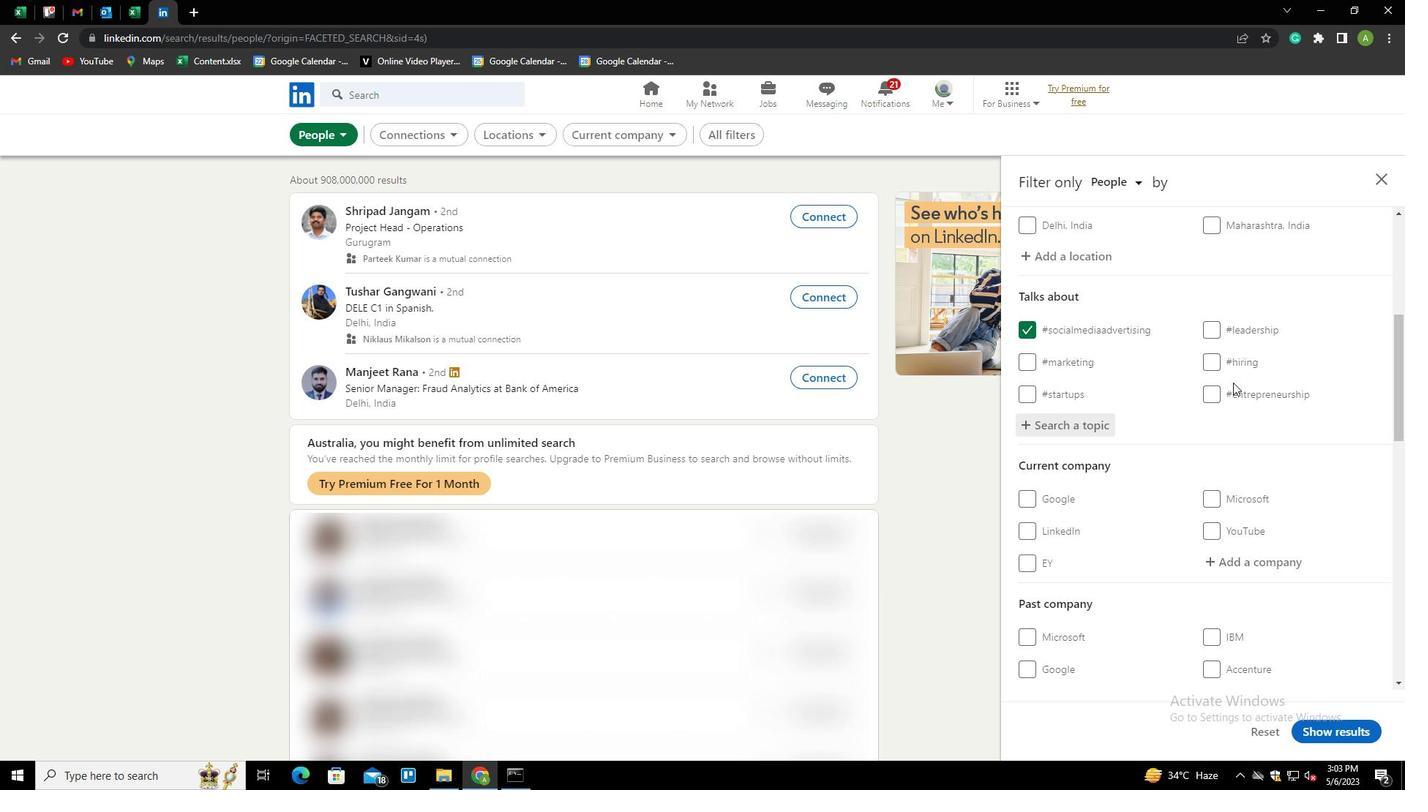 
Action: Mouse moved to (1223, 384)
Screenshot: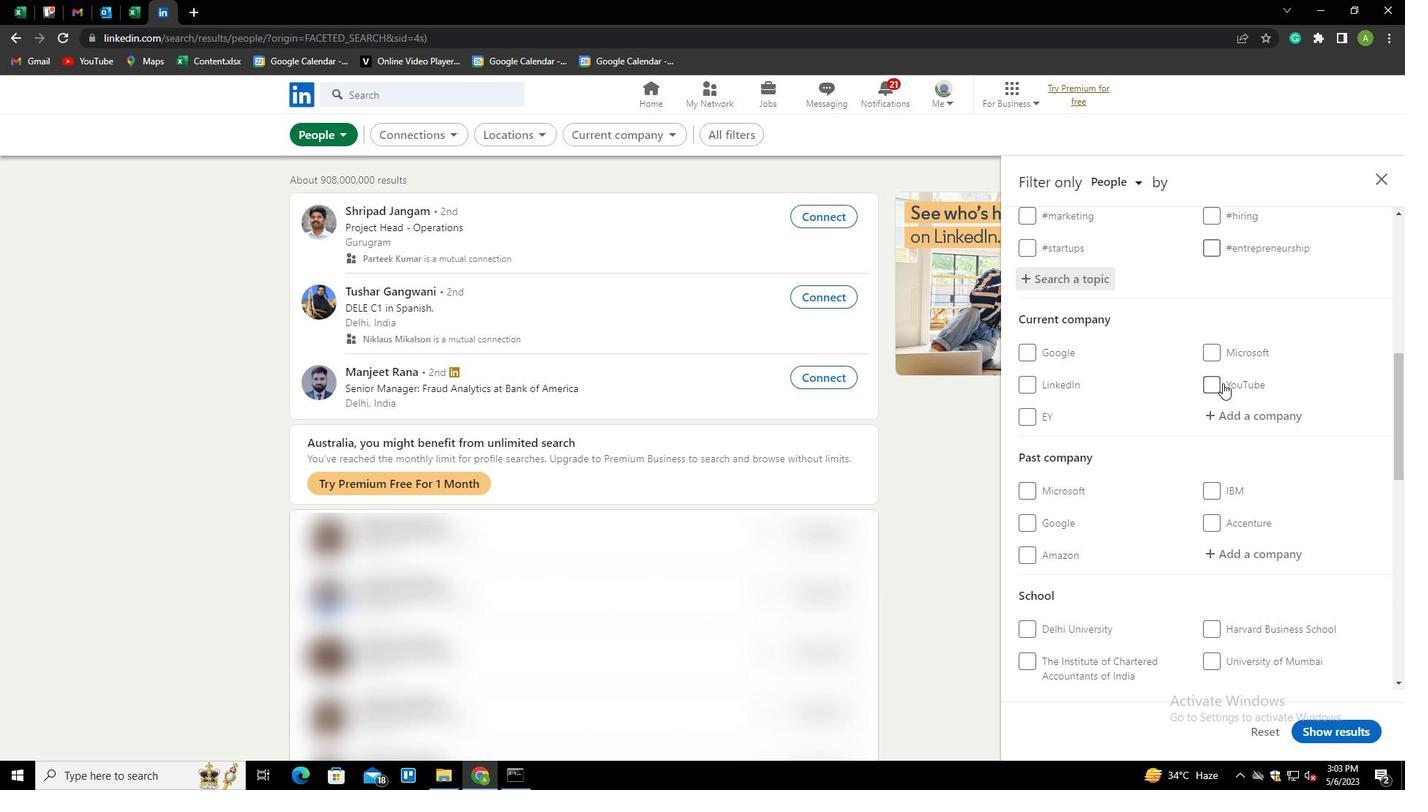 
Action: Mouse scrolled (1223, 383) with delta (0, 0)
Screenshot: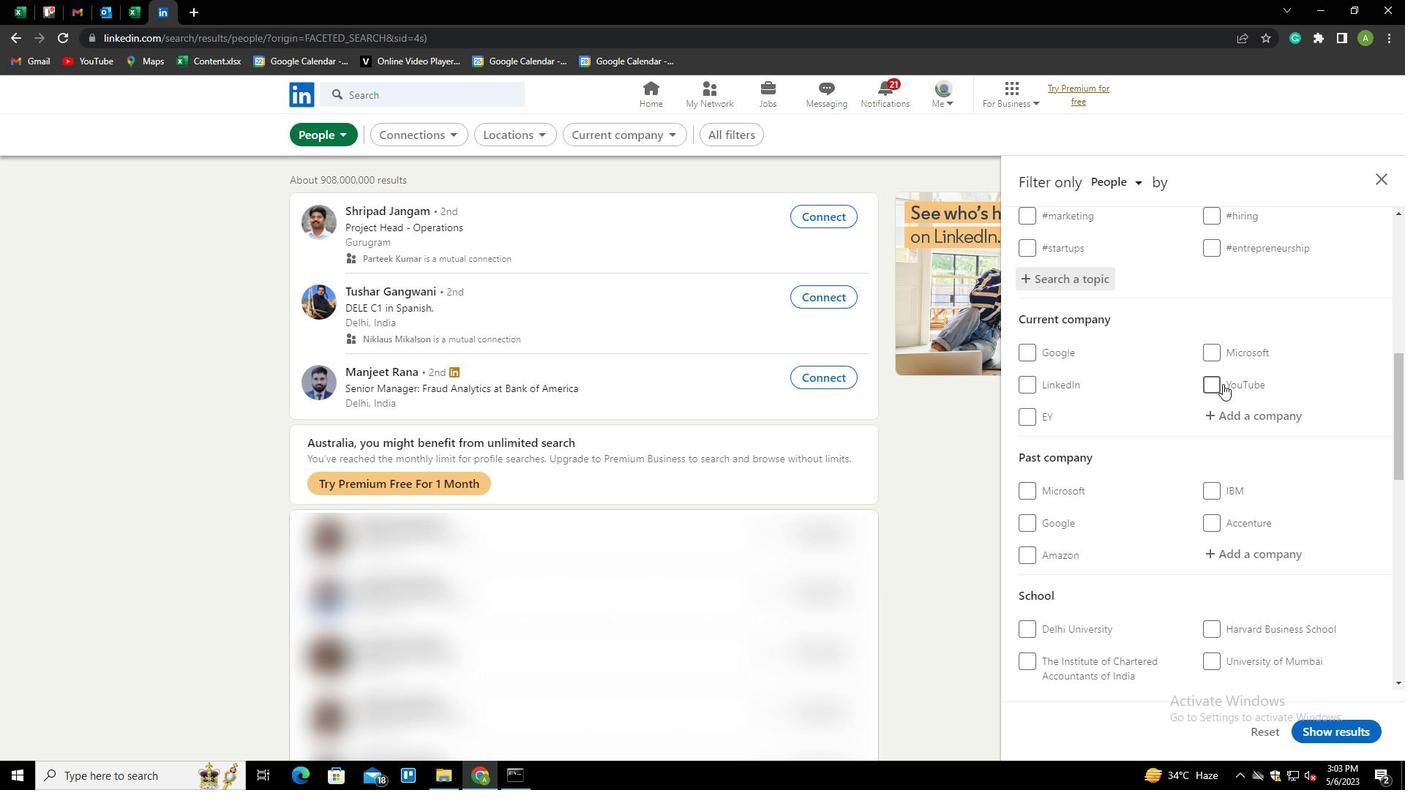 
Action: Mouse moved to (1222, 384)
Screenshot: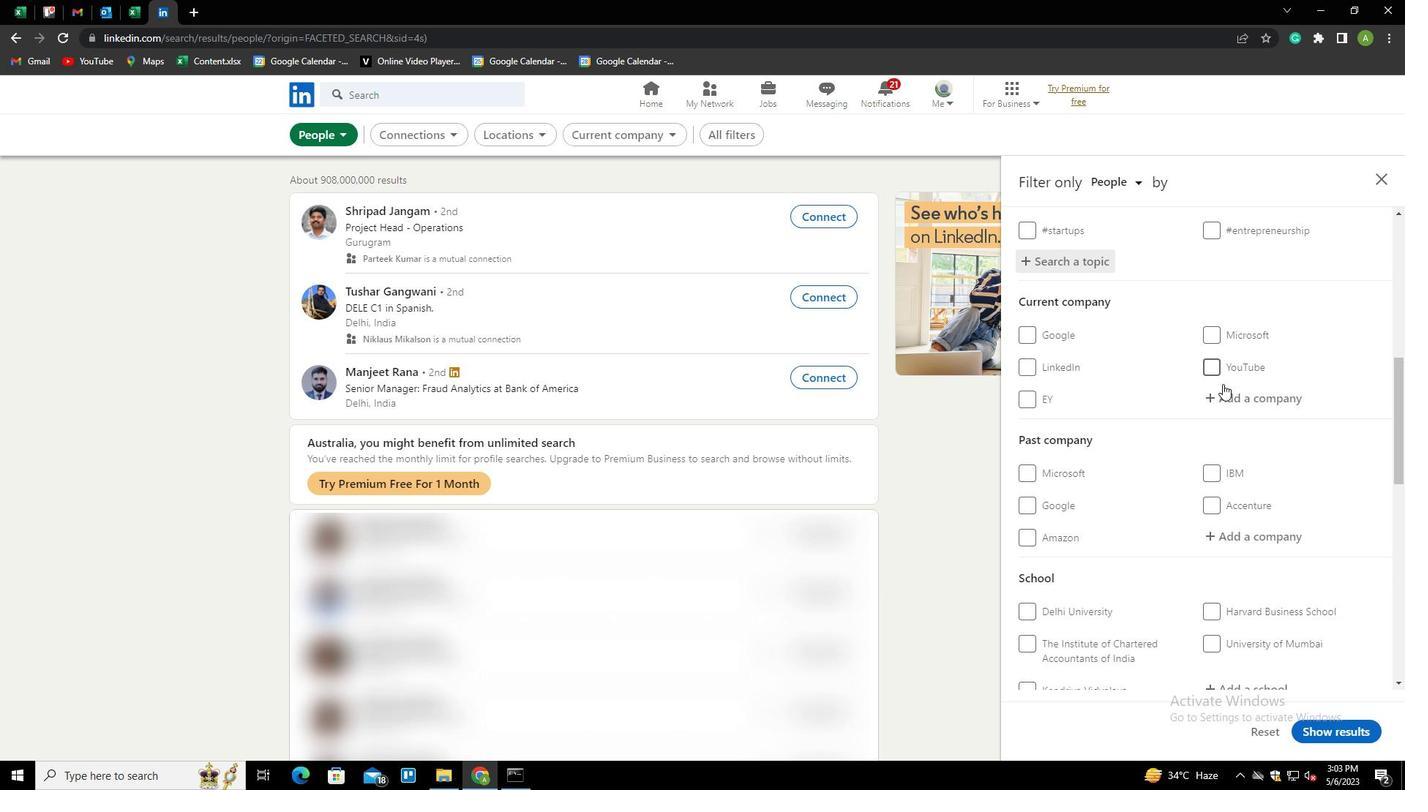 
Action: Mouse scrolled (1222, 383) with delta (0, 0)
Screenshot: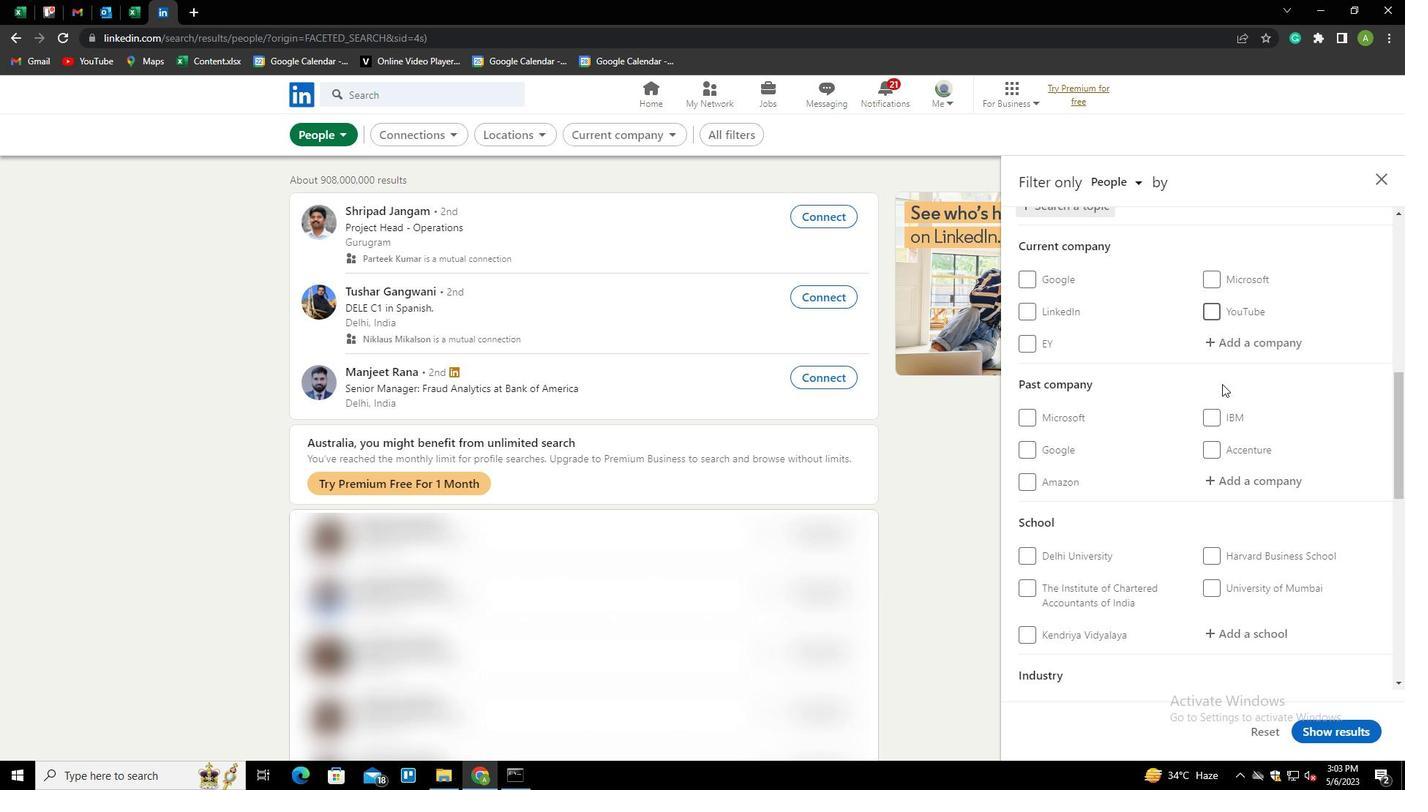 
Action: Mouse scrolled (1222, 383) with delta (0, 0)
Screenshot: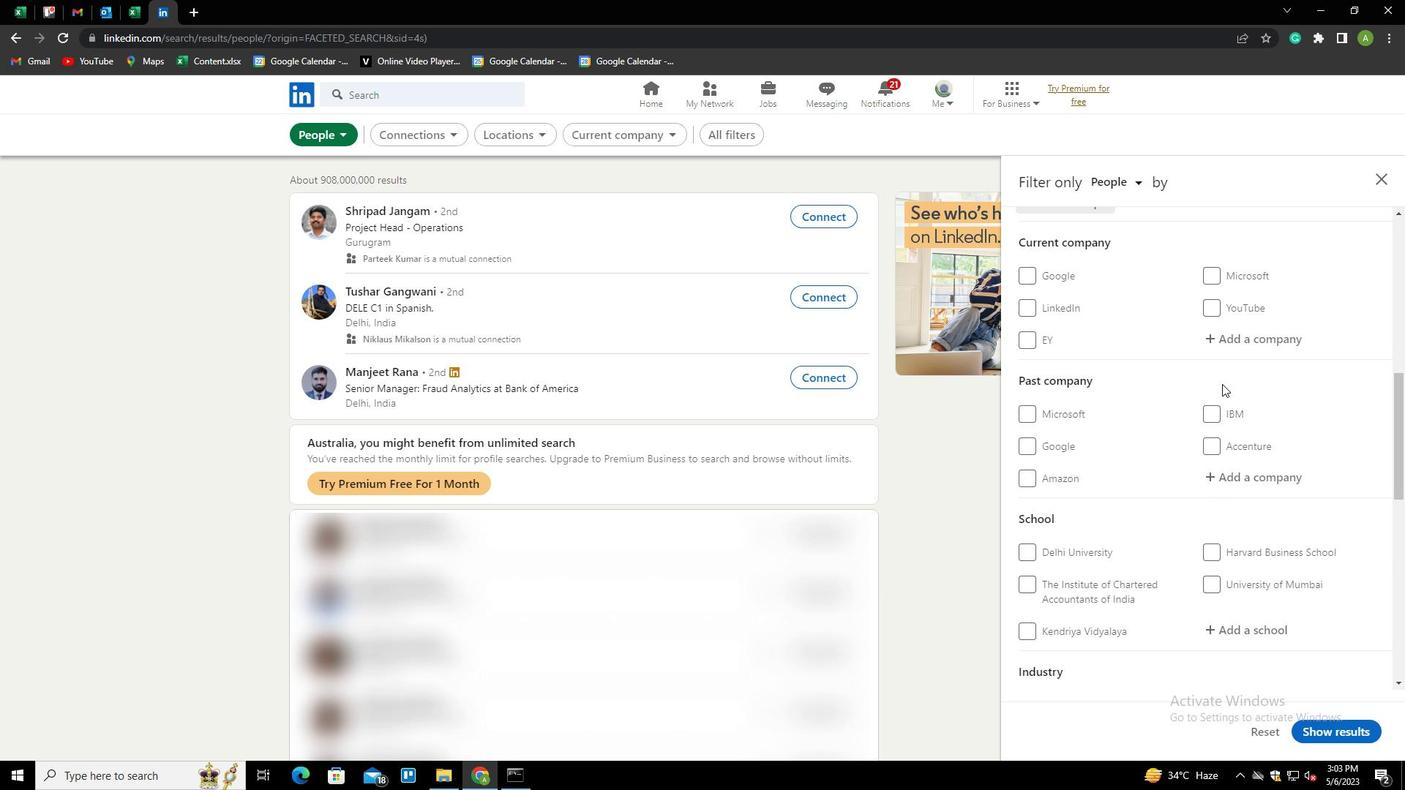 
Action: Mouse scrolled (1222, 383) with delta (0, 0)
Screenshot: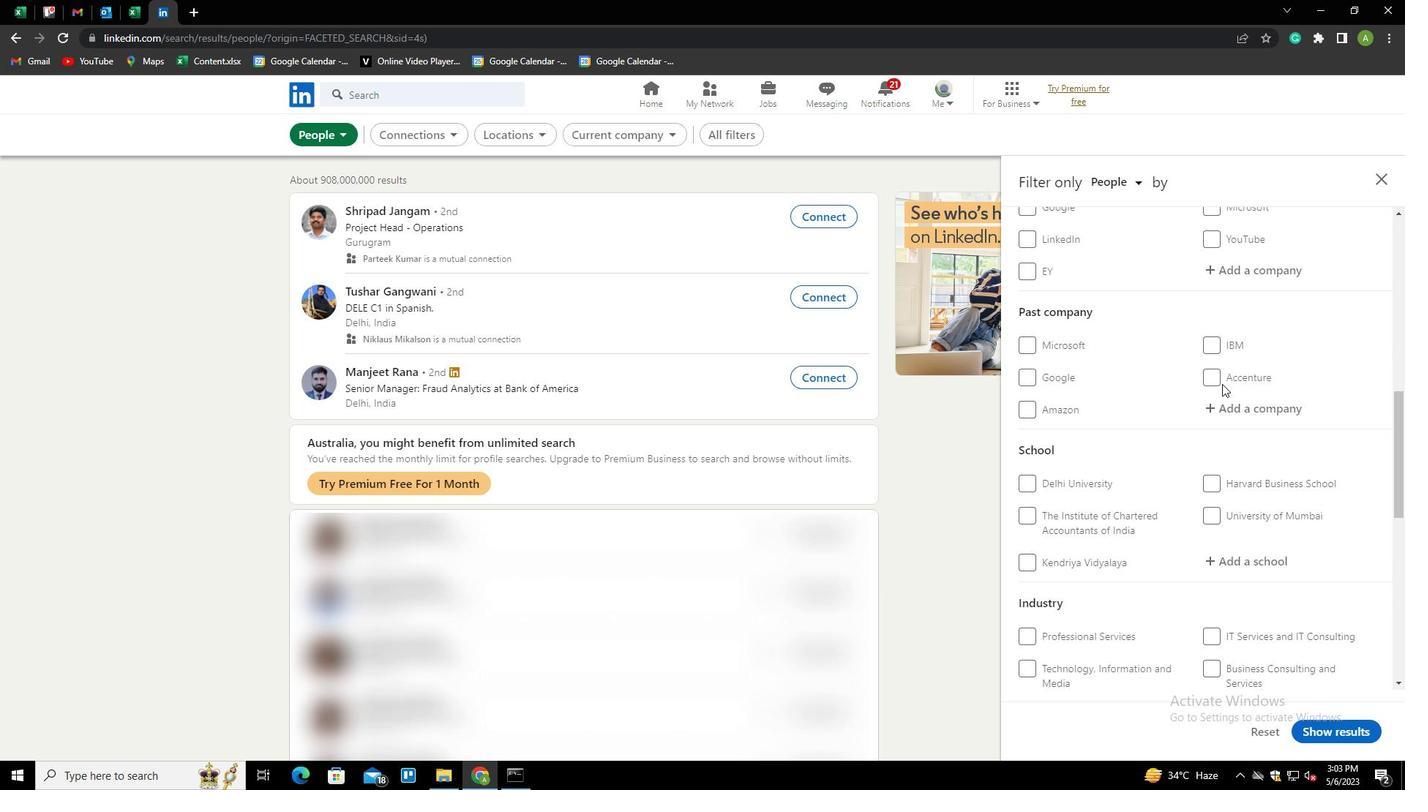 
Action: Mouse scrolled (1222, 383) with delta (0, 0)
Screenshot: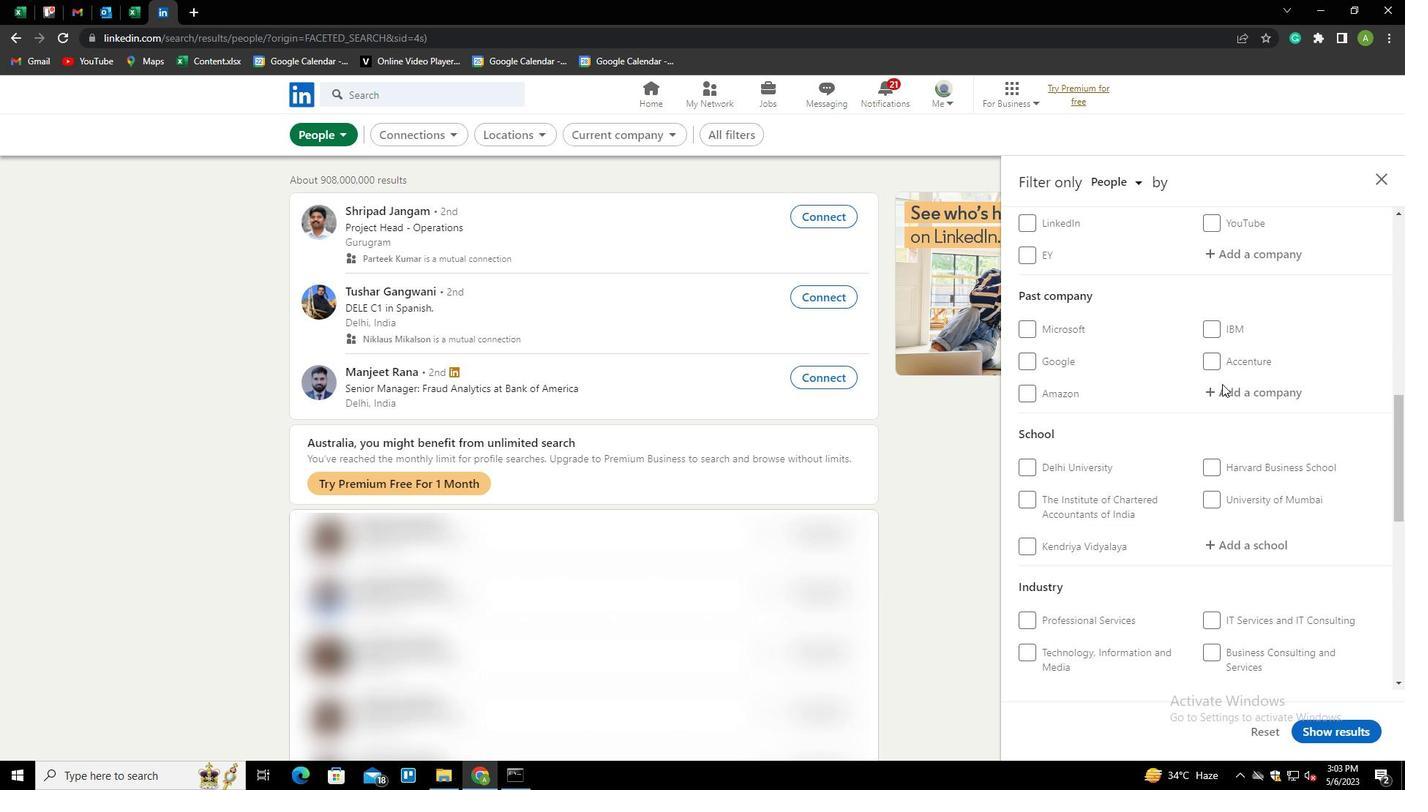 
Action: Mouse scrolled (1222, 383) with delta (0, 0)
Screenshot: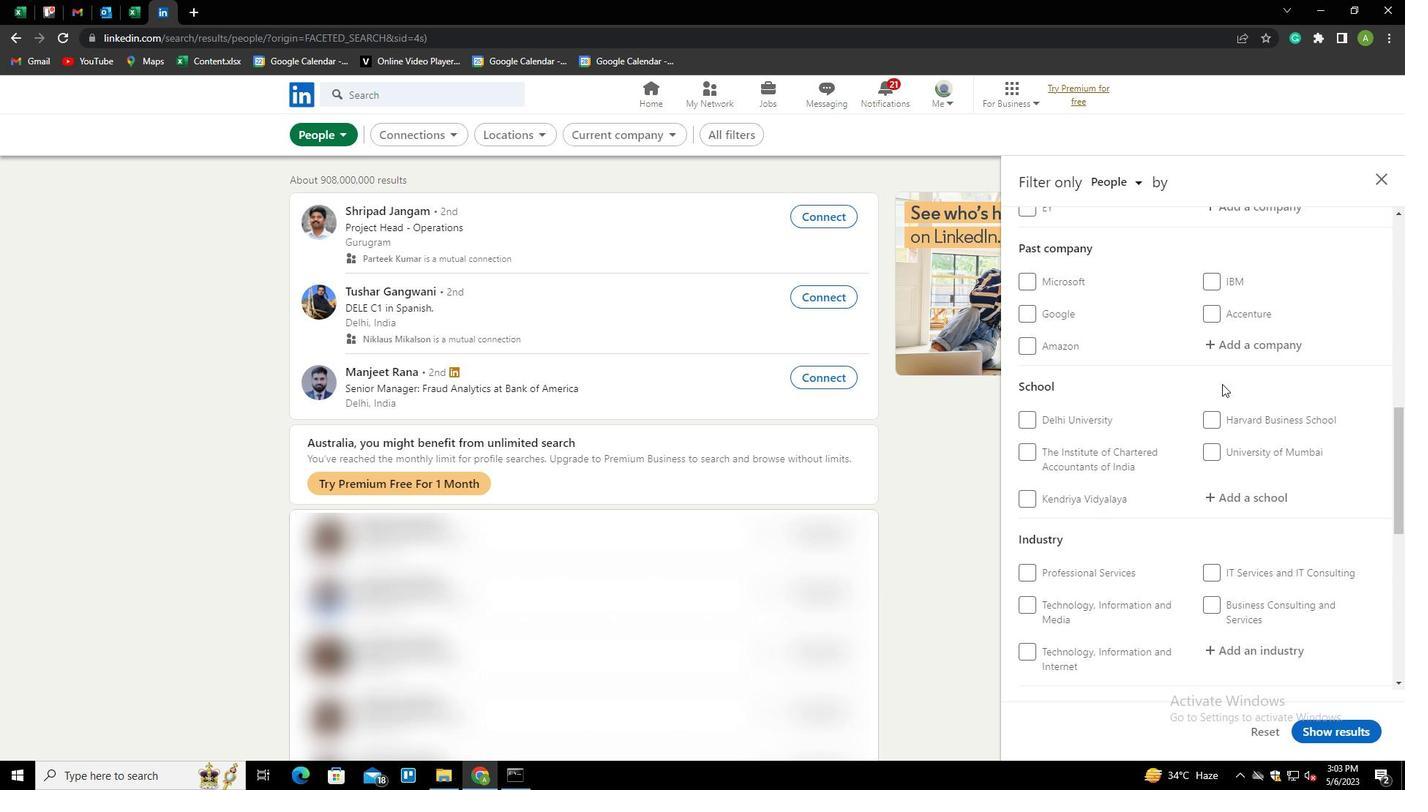
Action: Mouse scrolled (1222, 383) with delta (0, 0)
Screenshot: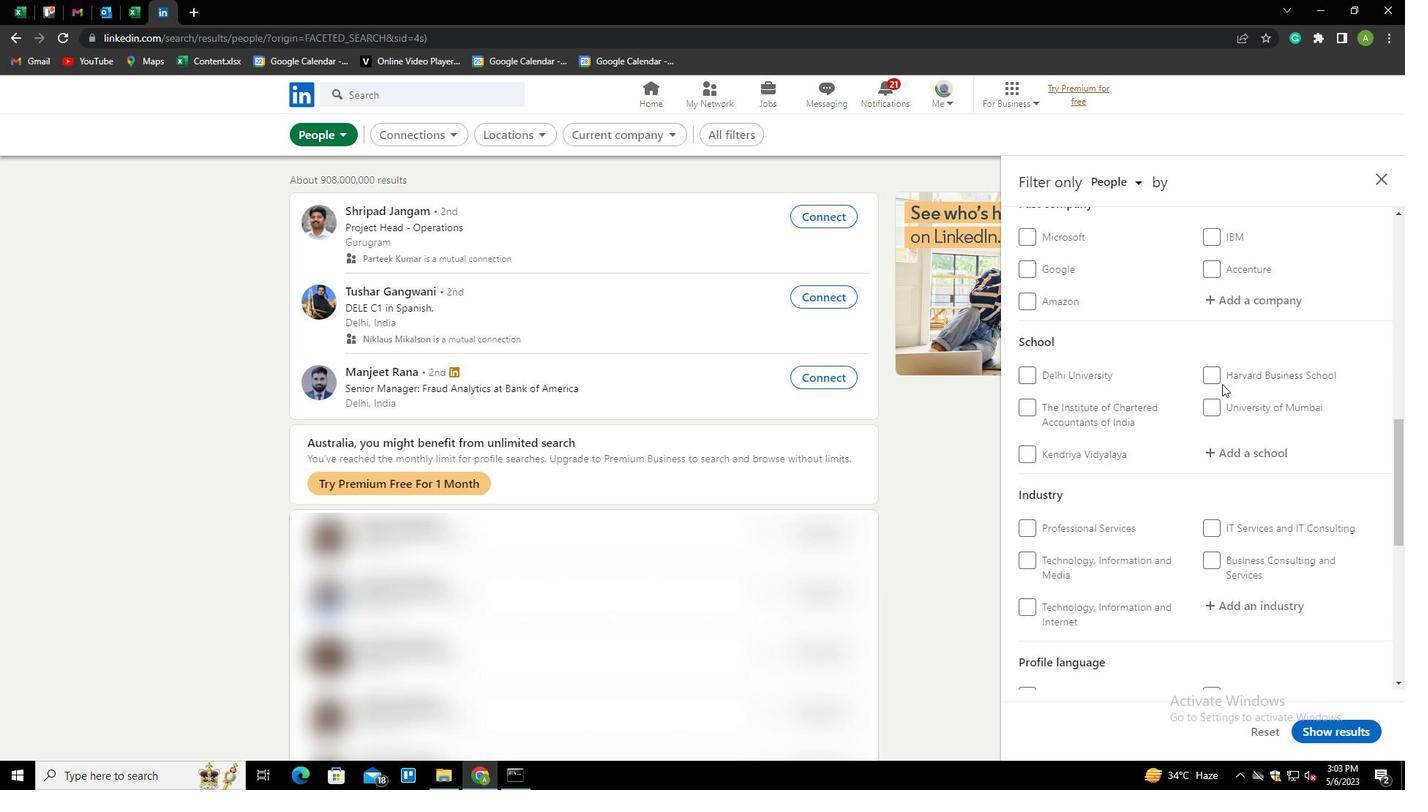 
Action: Mouse moved to (1222, 384)
Screenshot: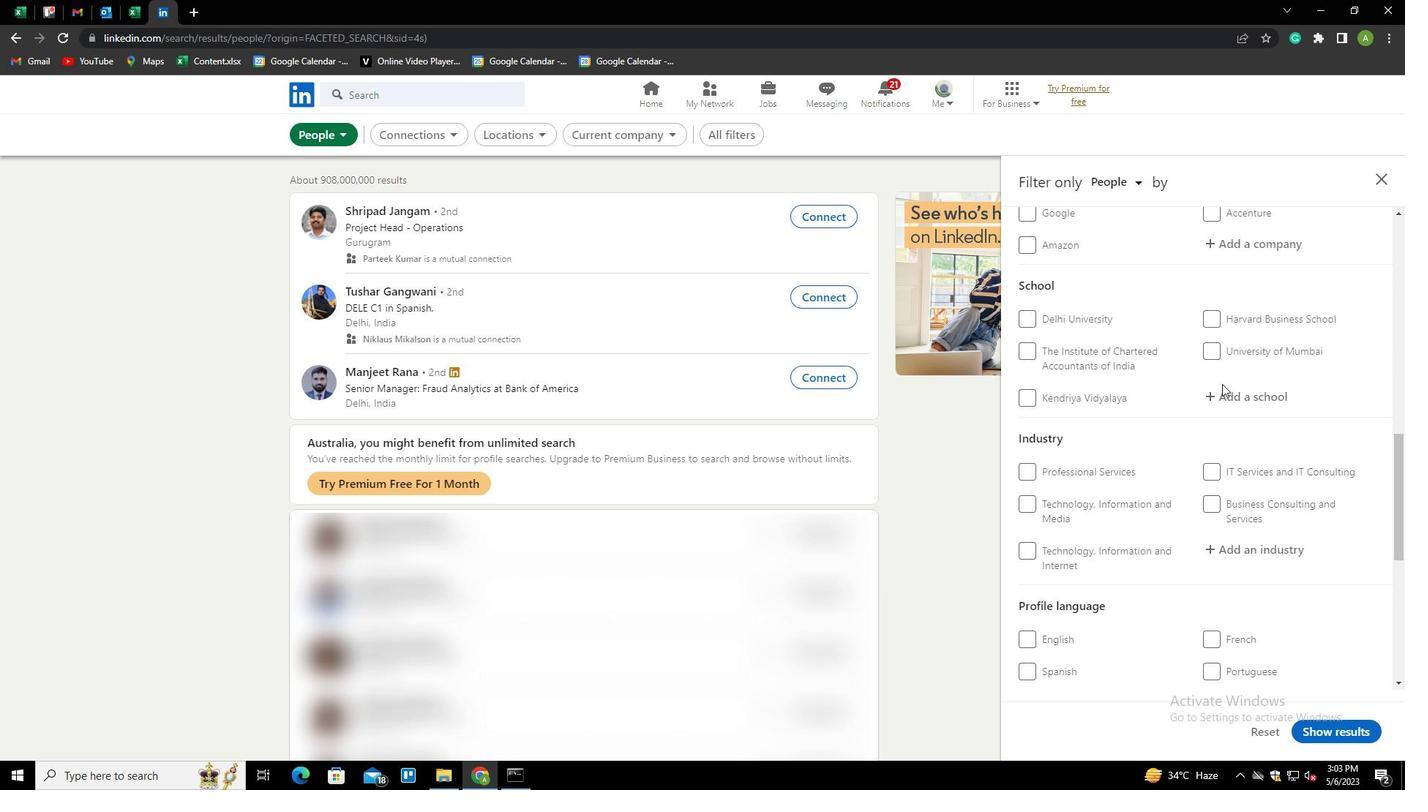 
Action: Mouse scrolled (1222, 383) with delta (0, 0)
Screenshot: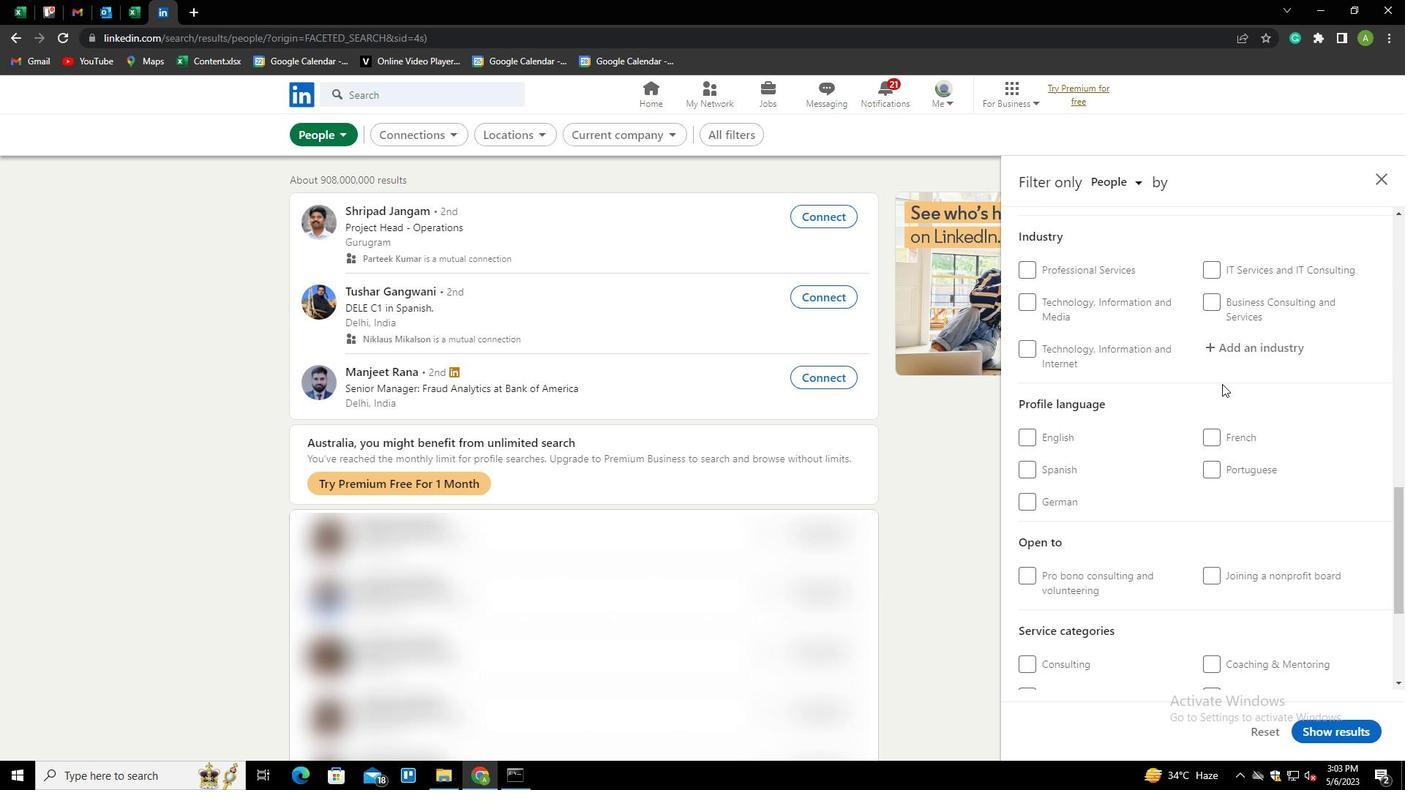
Action: Mouse moved to (1034, 364)
Screenshot: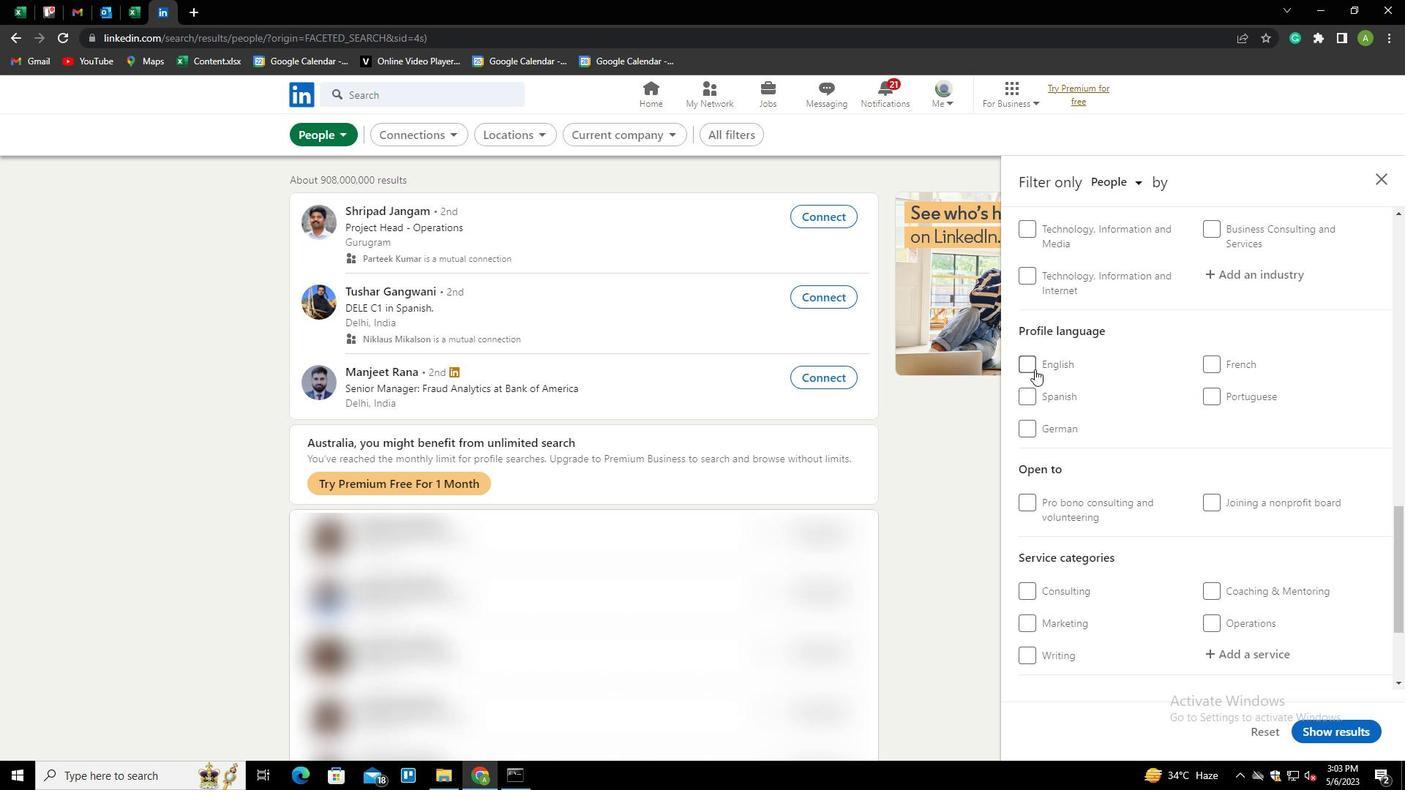 
Action: Mouse pressed left at (1034, 364)
Screenshot: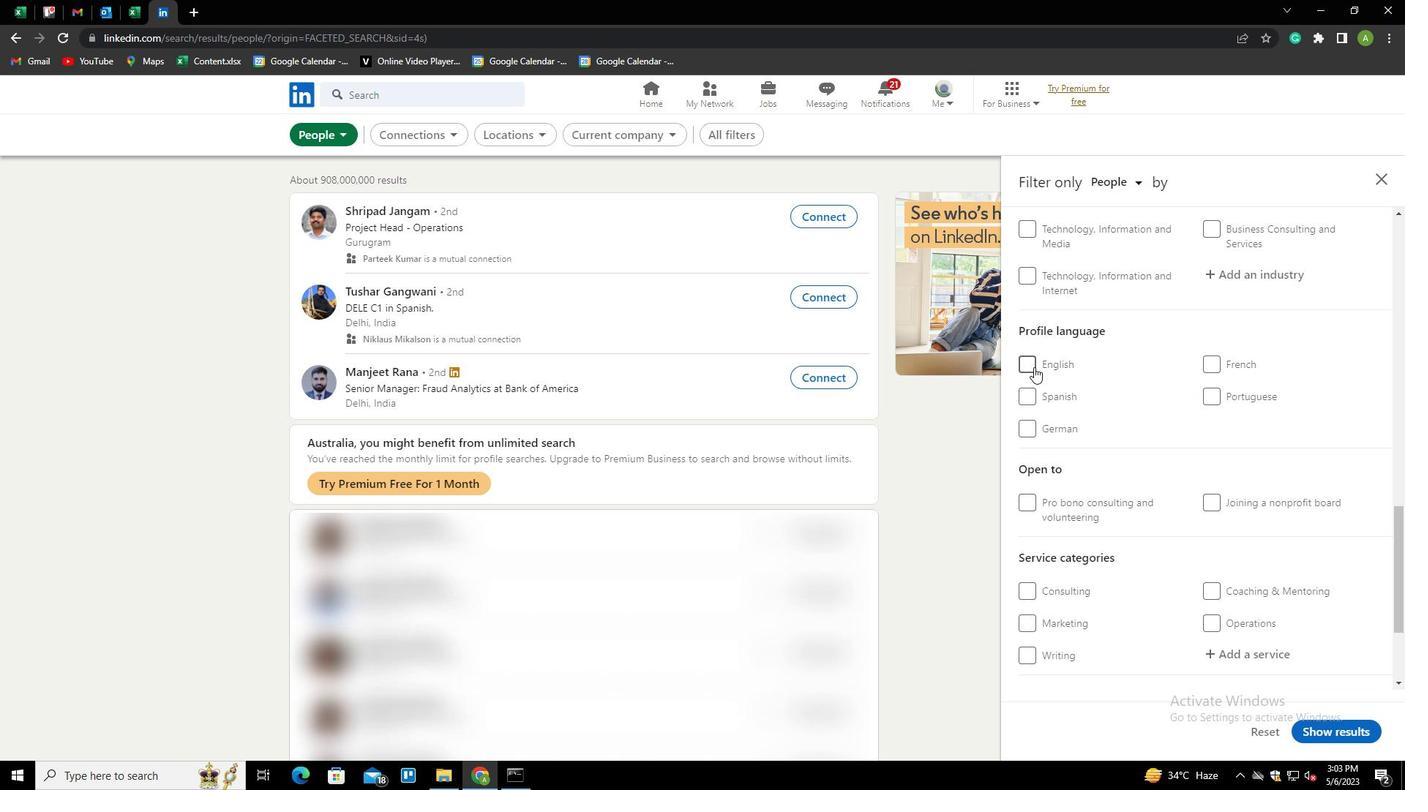 
Action: Mouse moved to (1218, 335)
Screenshot: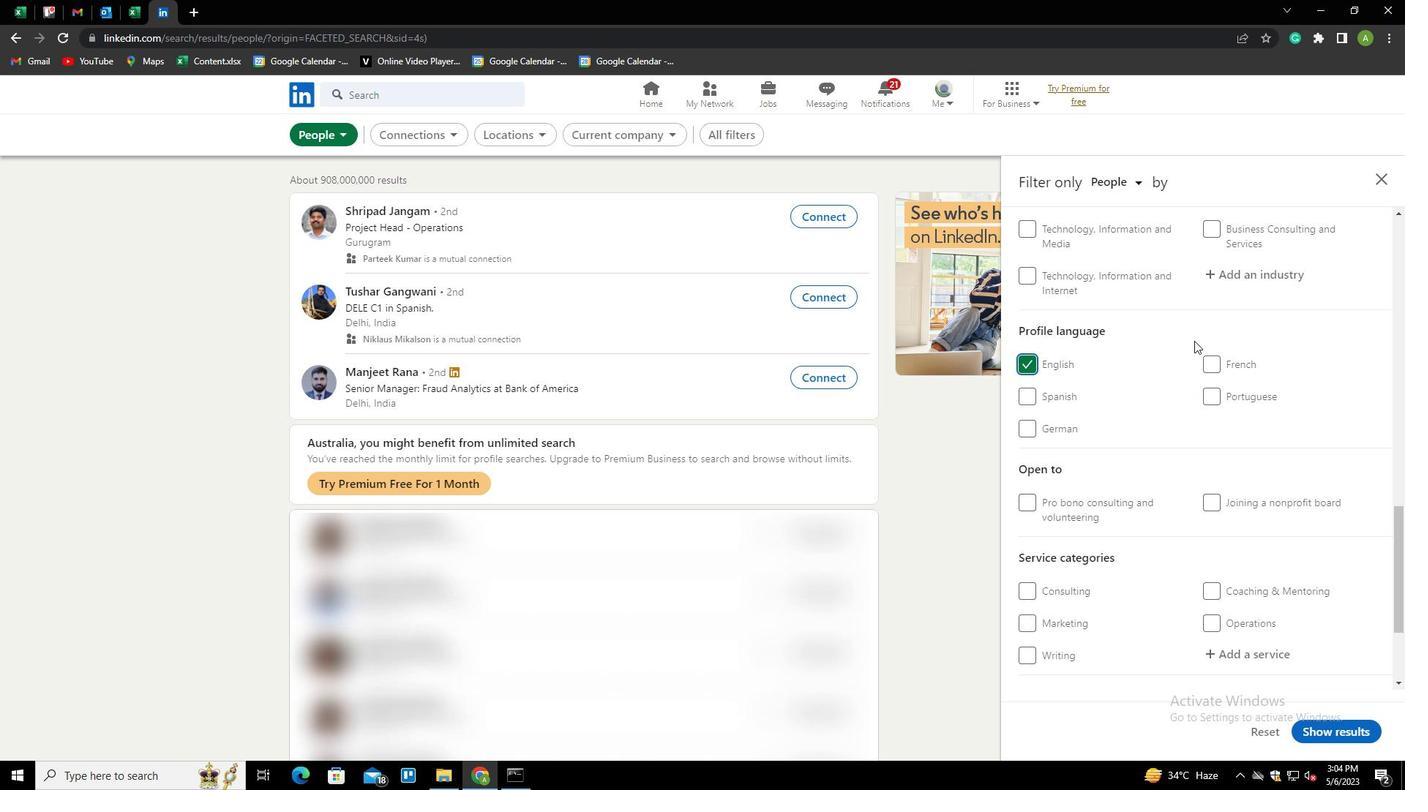 
Action: Mouse scrolled (1218, 336) with delta (0, 0)
Screenshot: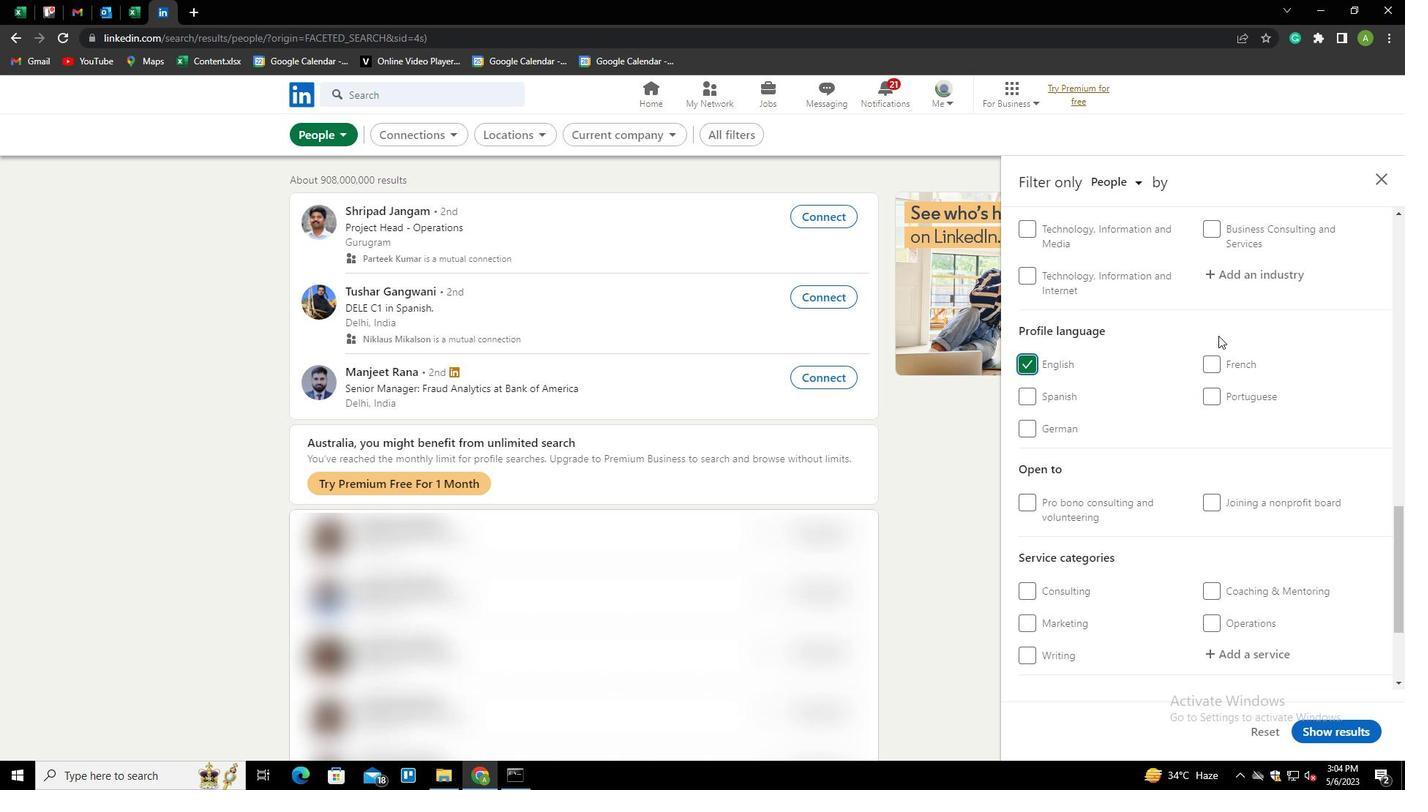 
Action: Mouse scrolled (1218, 336) with delta (0, 0)
Screenshot: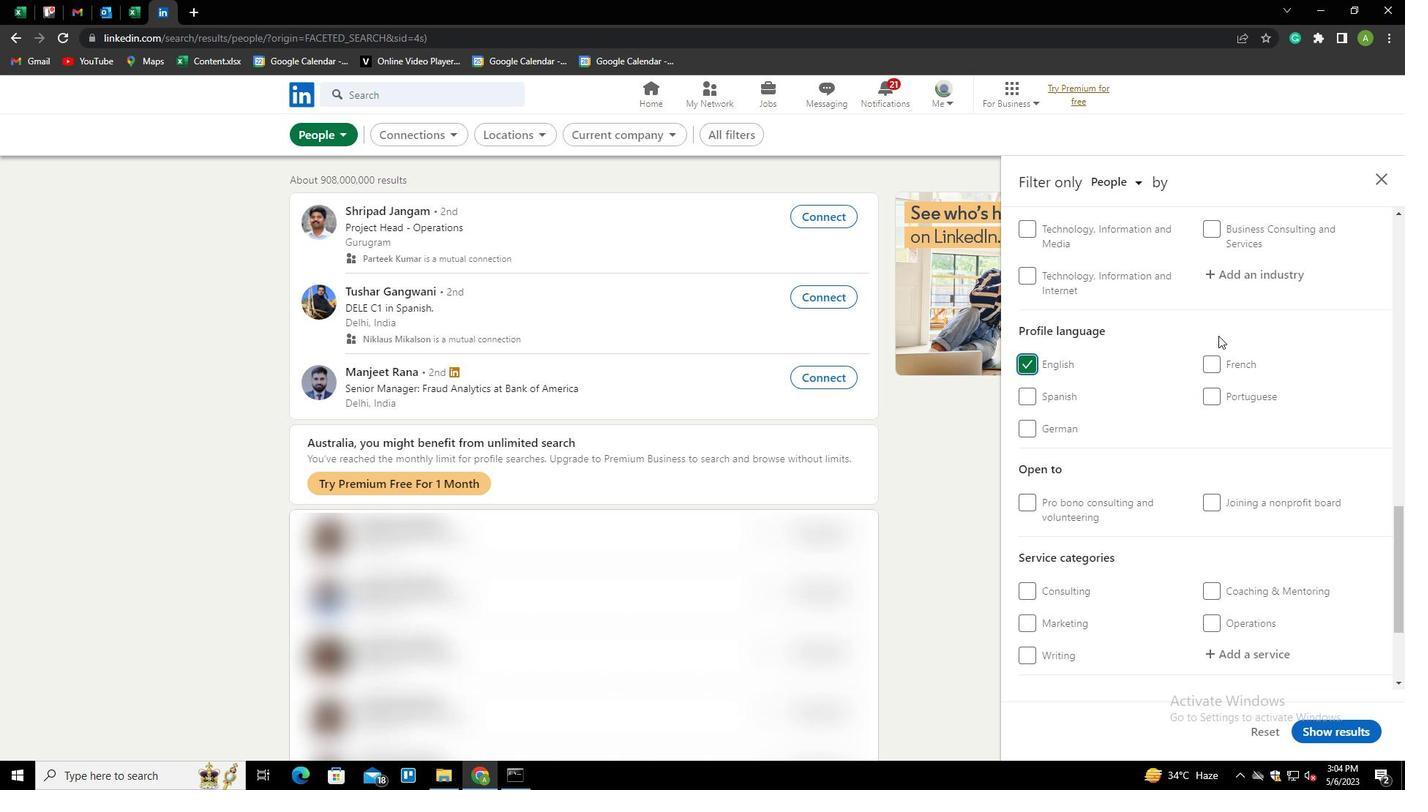 
Action: Mouse scrolled (1218, 336) with delta (0, 0)
Screenshot: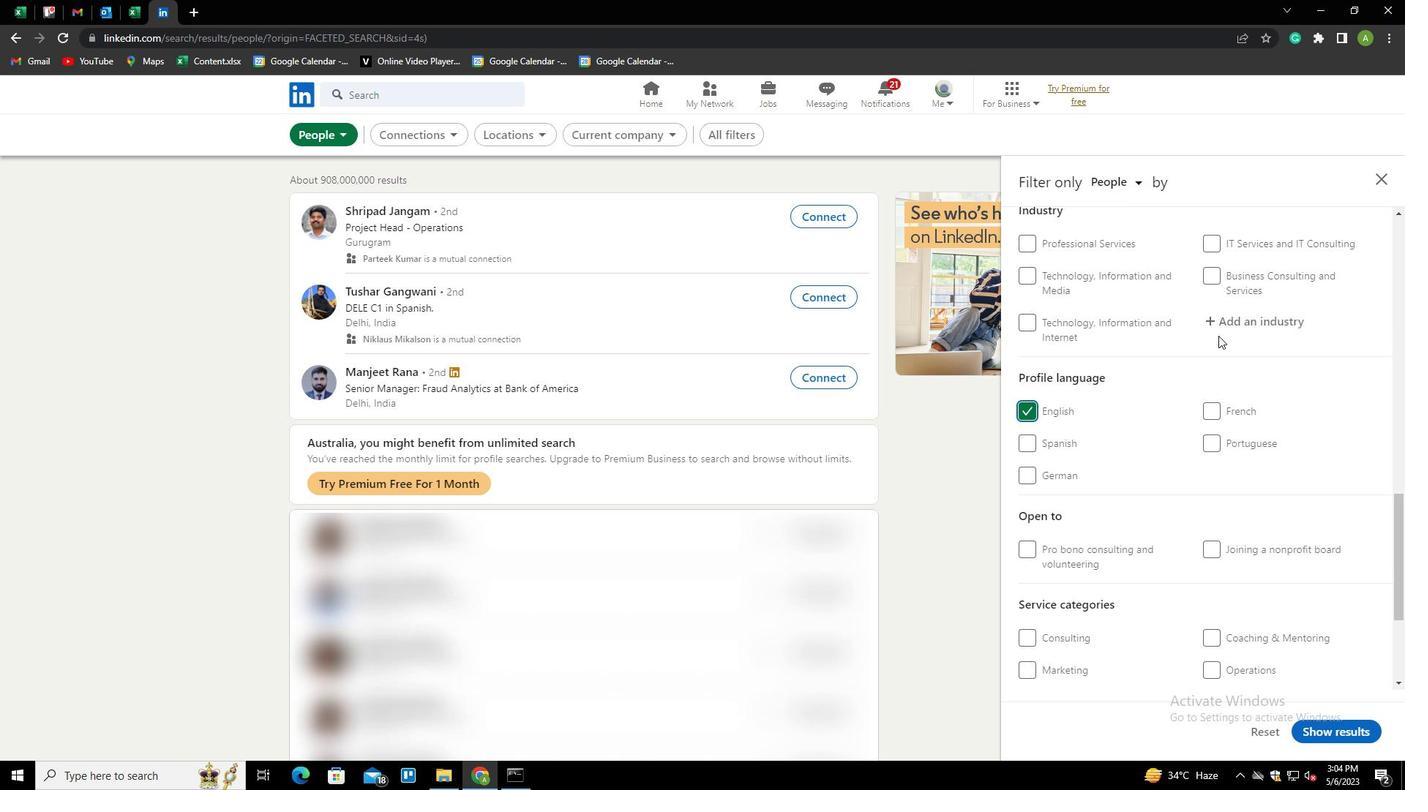 
Action: Mouse scrolled (1218, 336) with delta (0, 0)
Screenshot: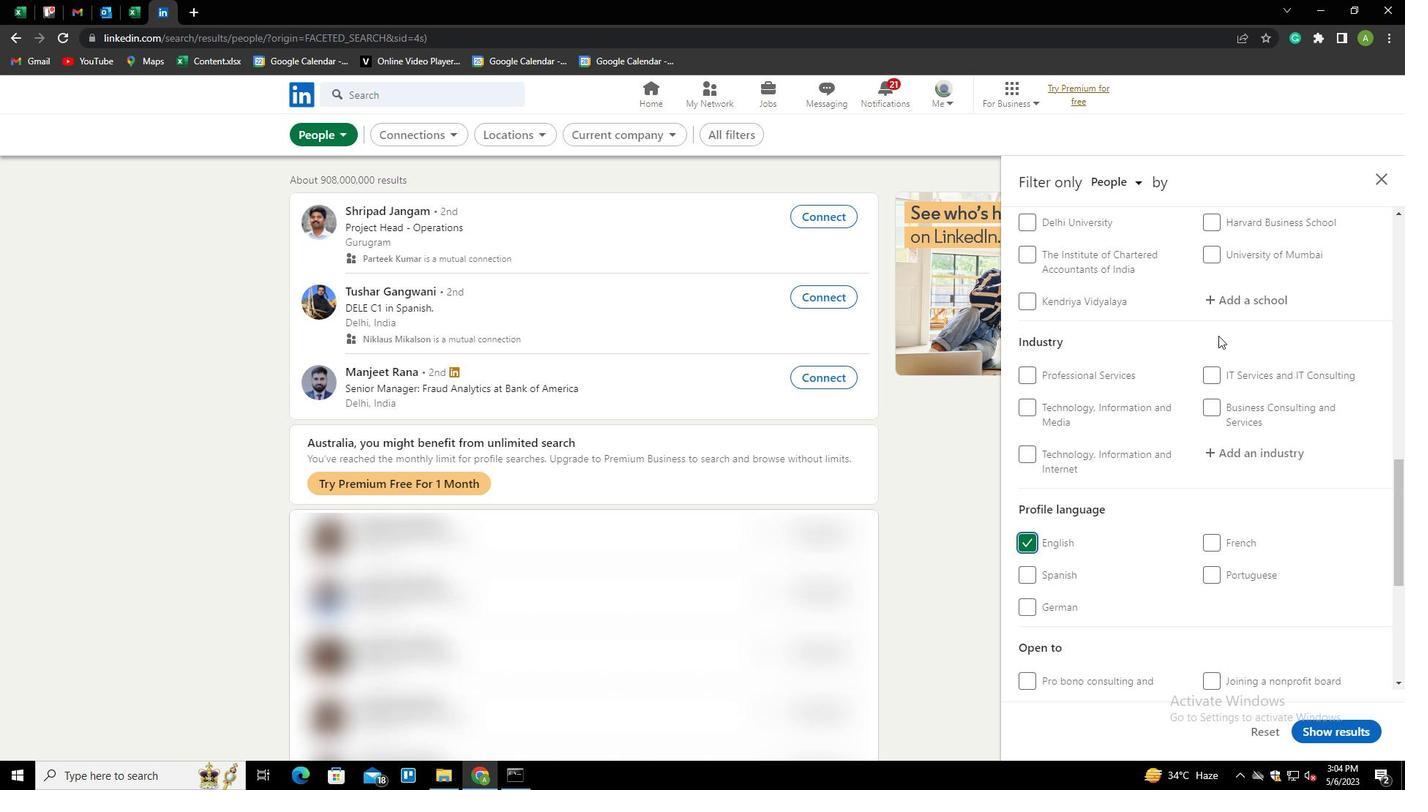 
Action: Mouse scrolled (1218, 336) with delta (0, 0)
Screenshot: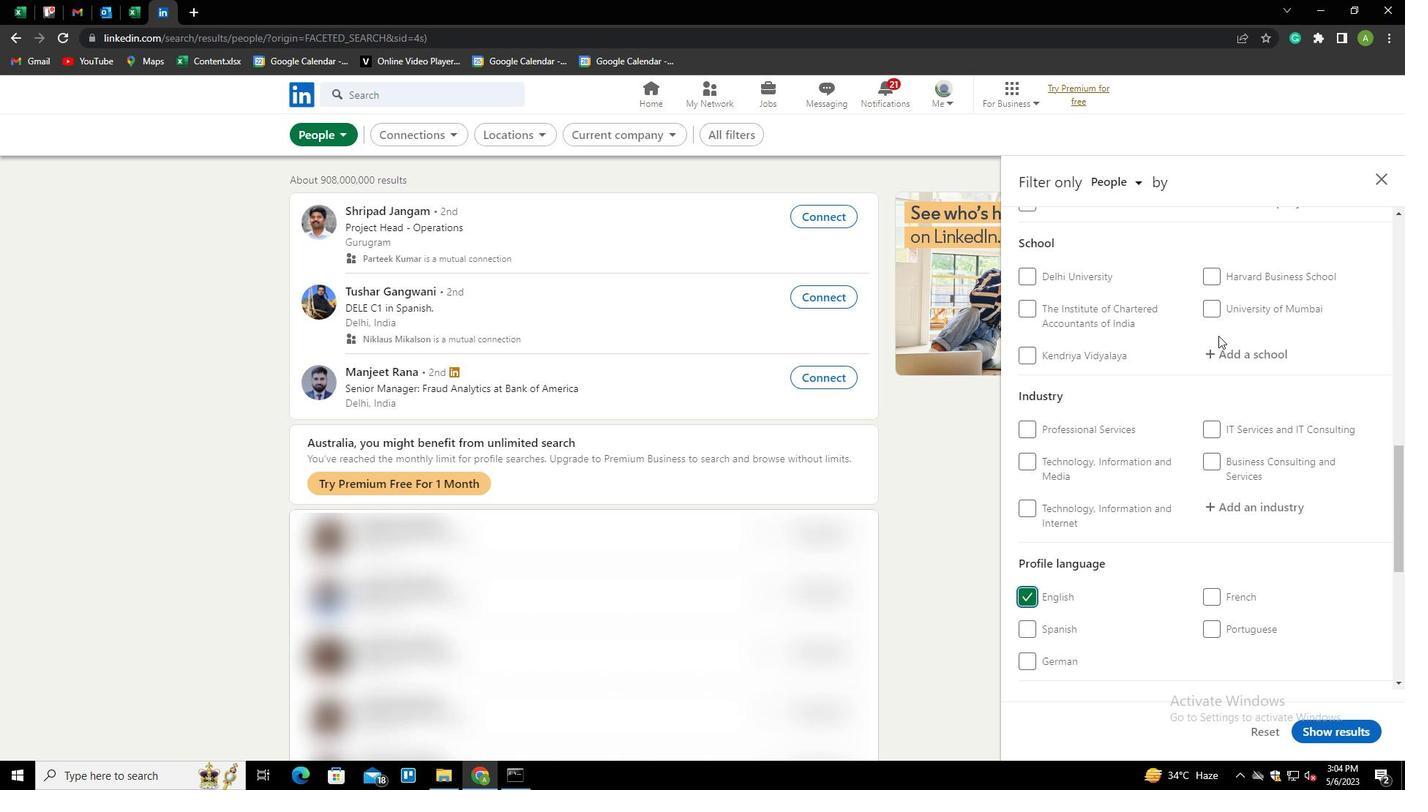 
Action: Mouse moved to (1219, 335)
Screenshot: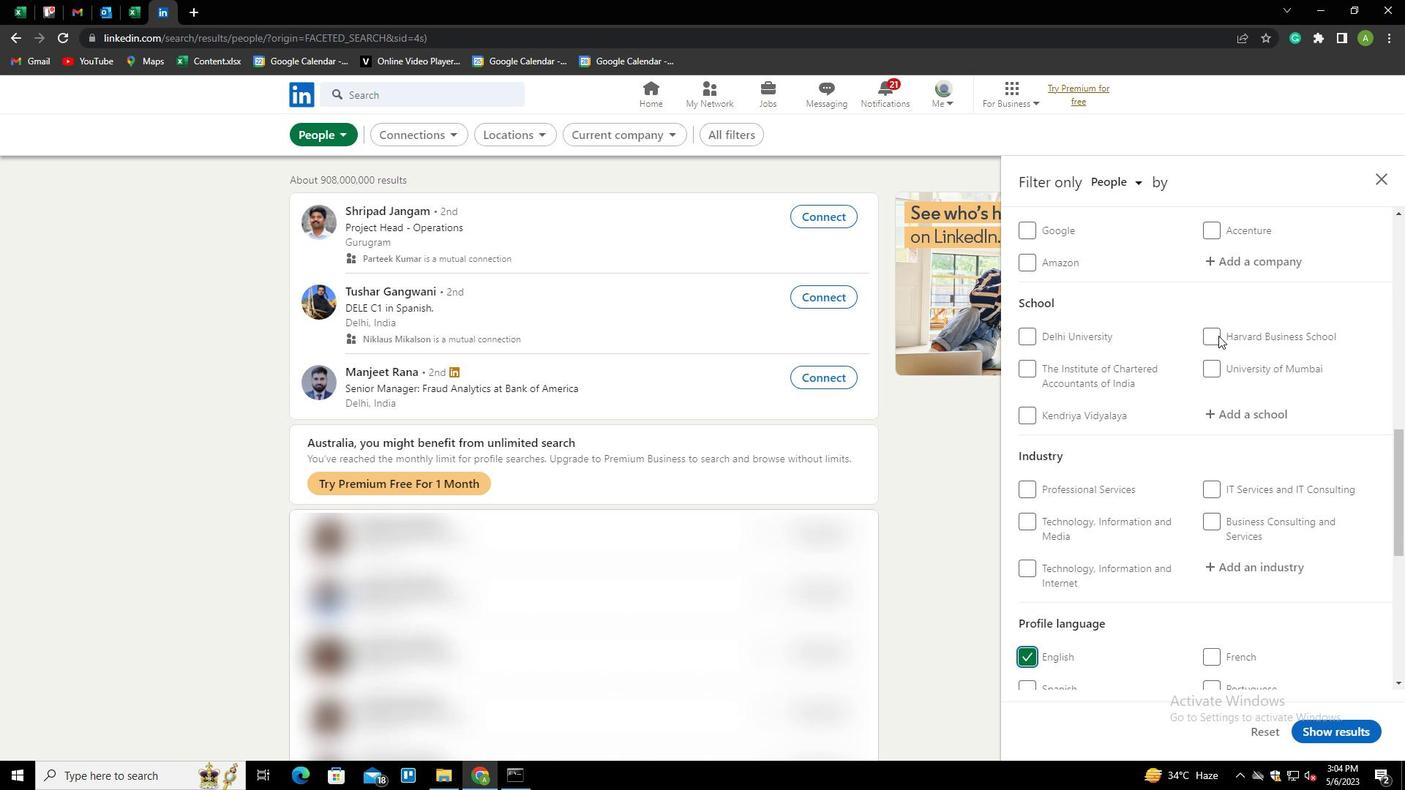 
Action: Mouse scrolled (1219, 335) with delta (0, 0)
Screenshot: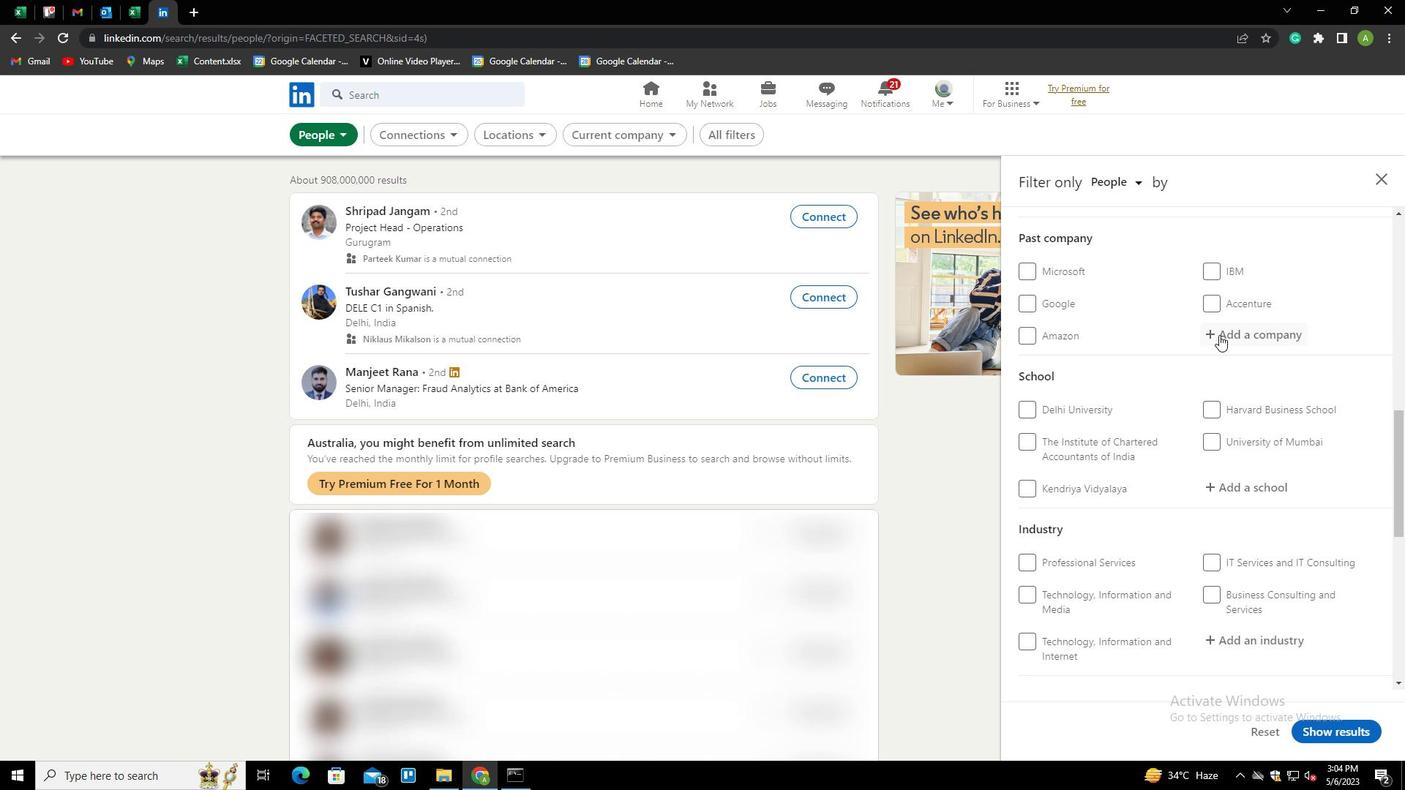 
Action: Mouse scrolled (1219, 335) with delta (0, 0)
Screenshot: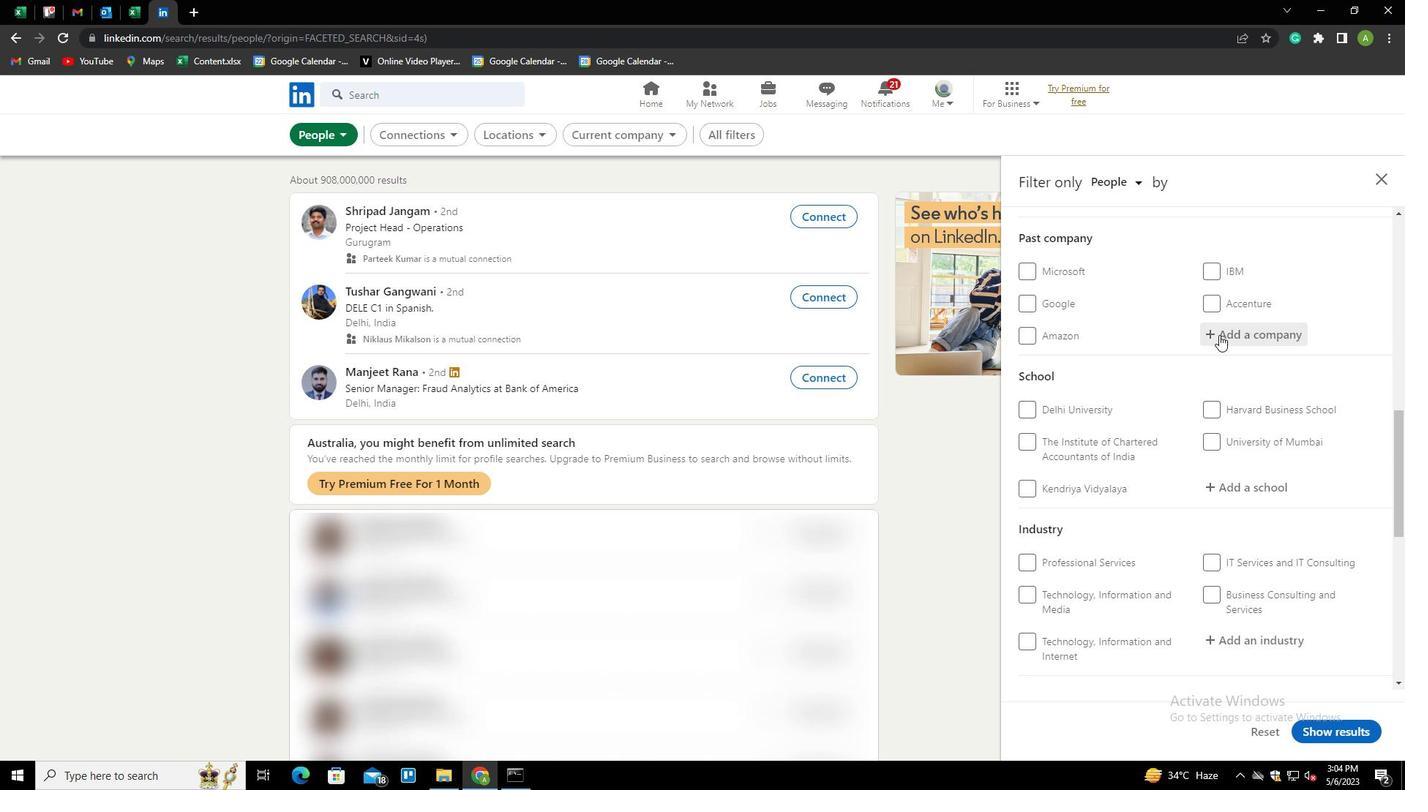 
Action: Mouse scrolled (1219, 335) with delta (0, 0)
Screenshot: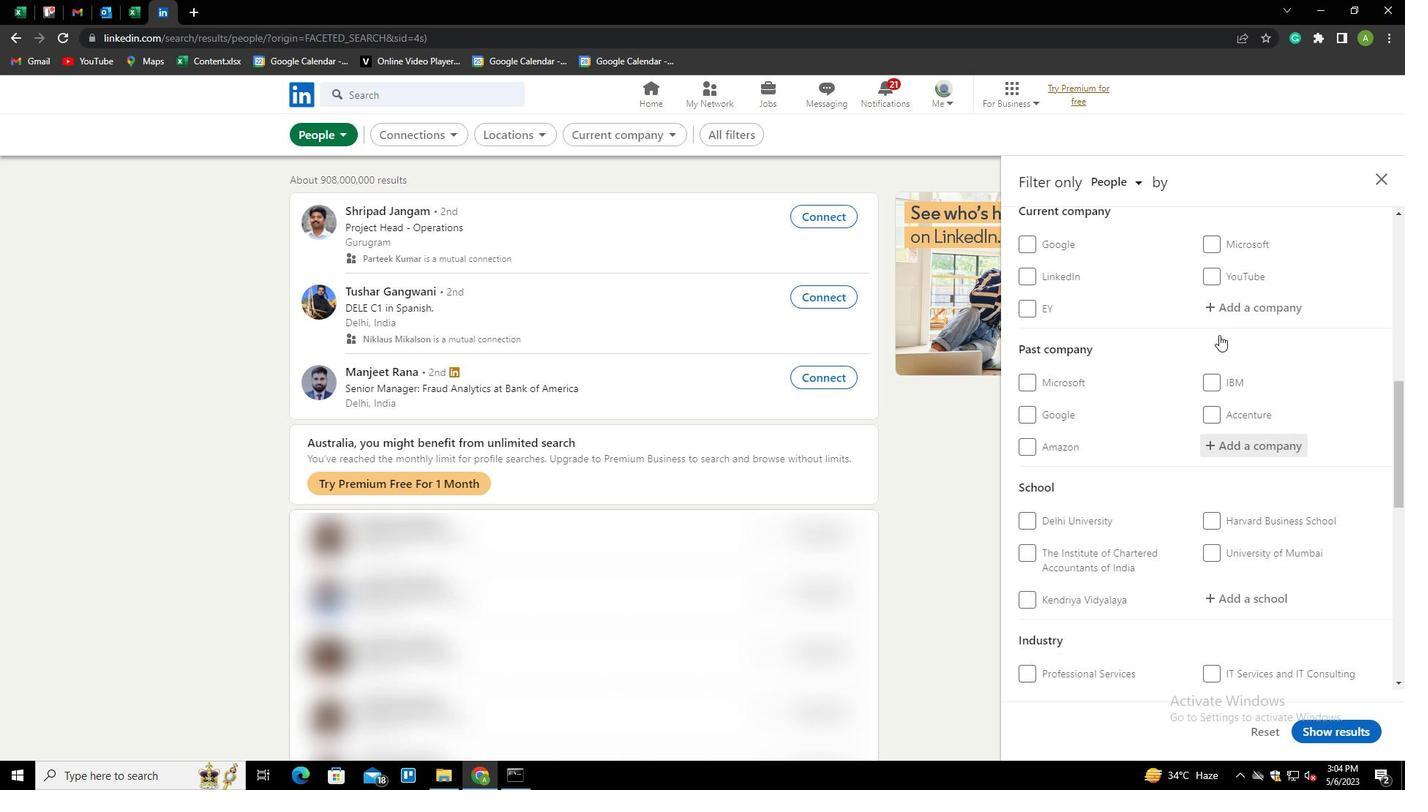 
Action: Mouse moved to (1243, 416)
Screenshot: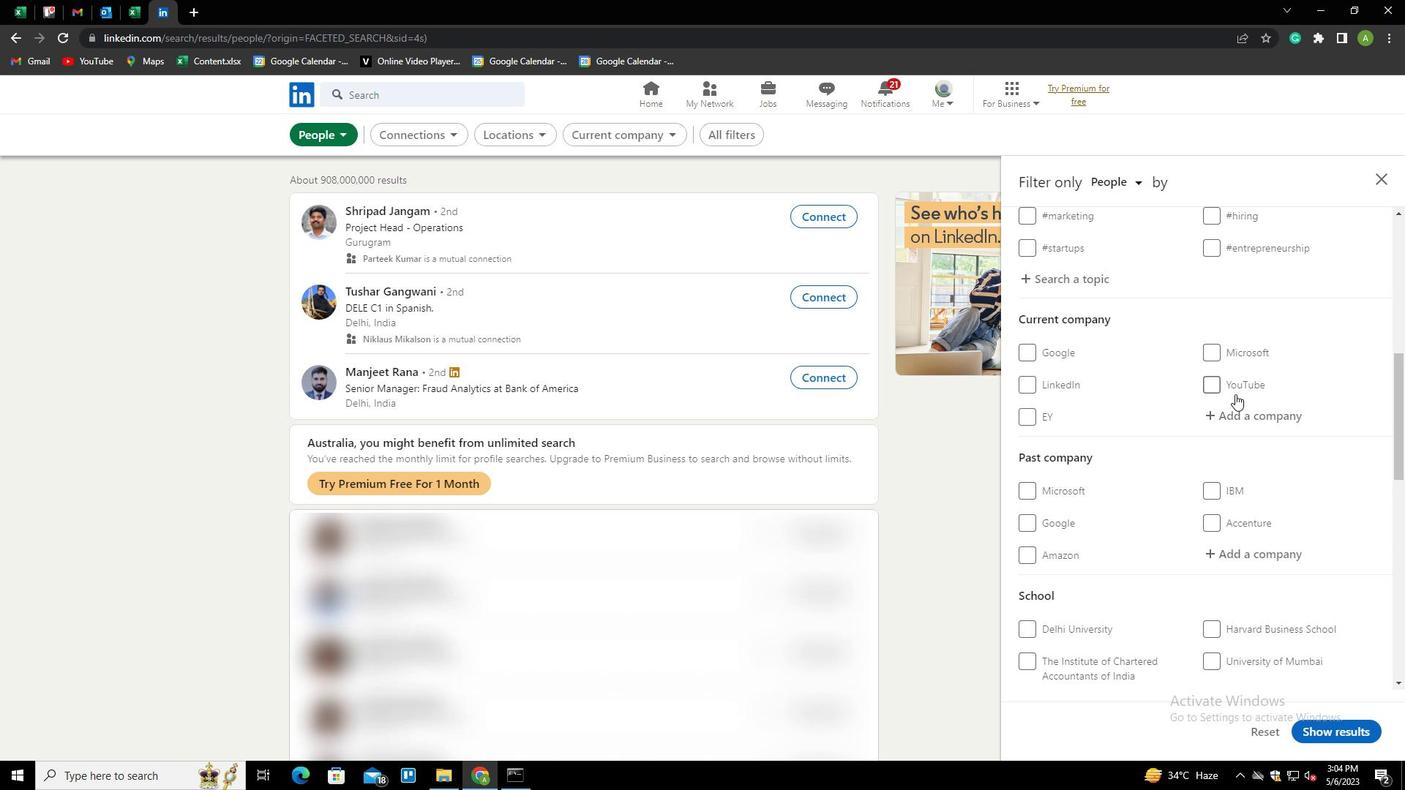 
Action: Mouse pressed left at (1243, 416)
Screenshot: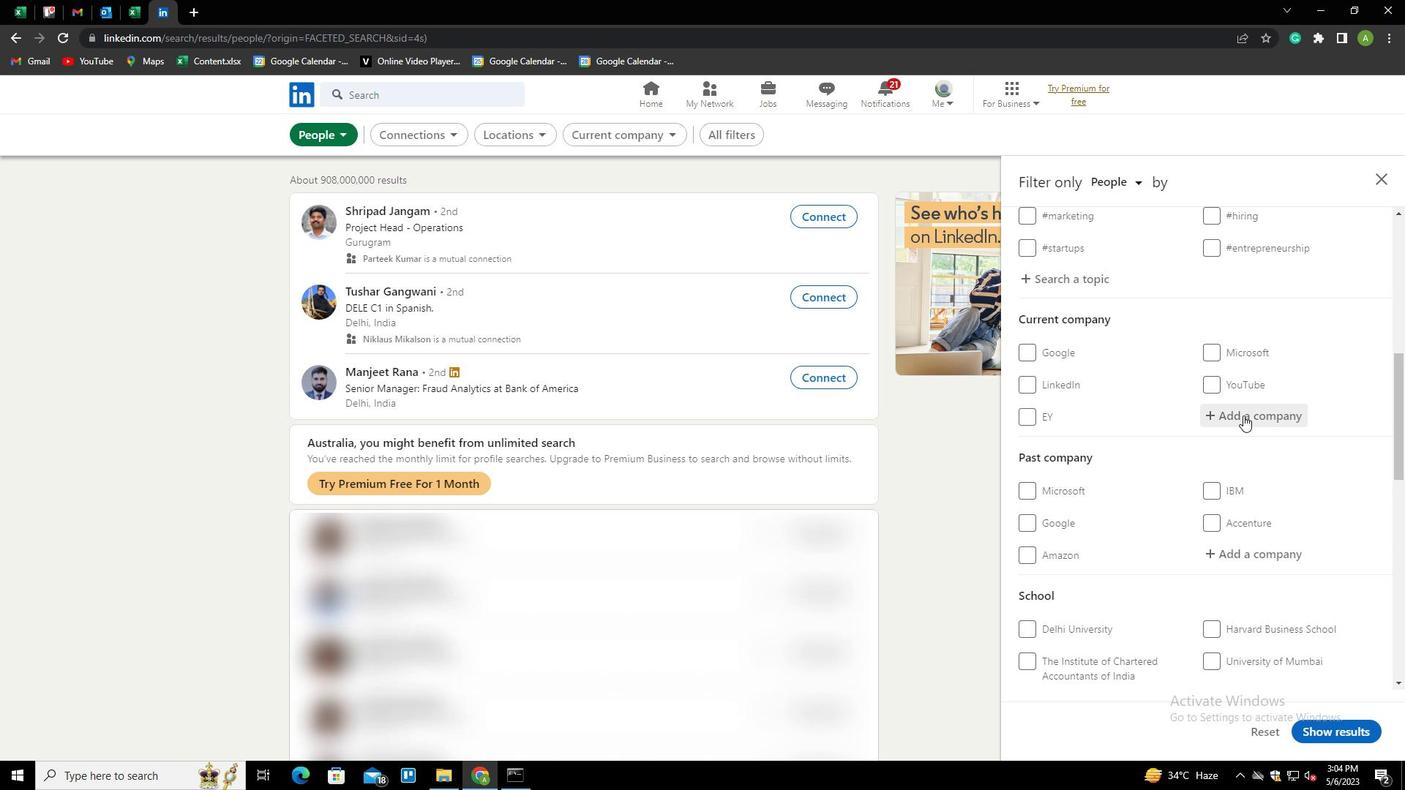 
Action: Mouse moved to (1234, 420)
Screenshot: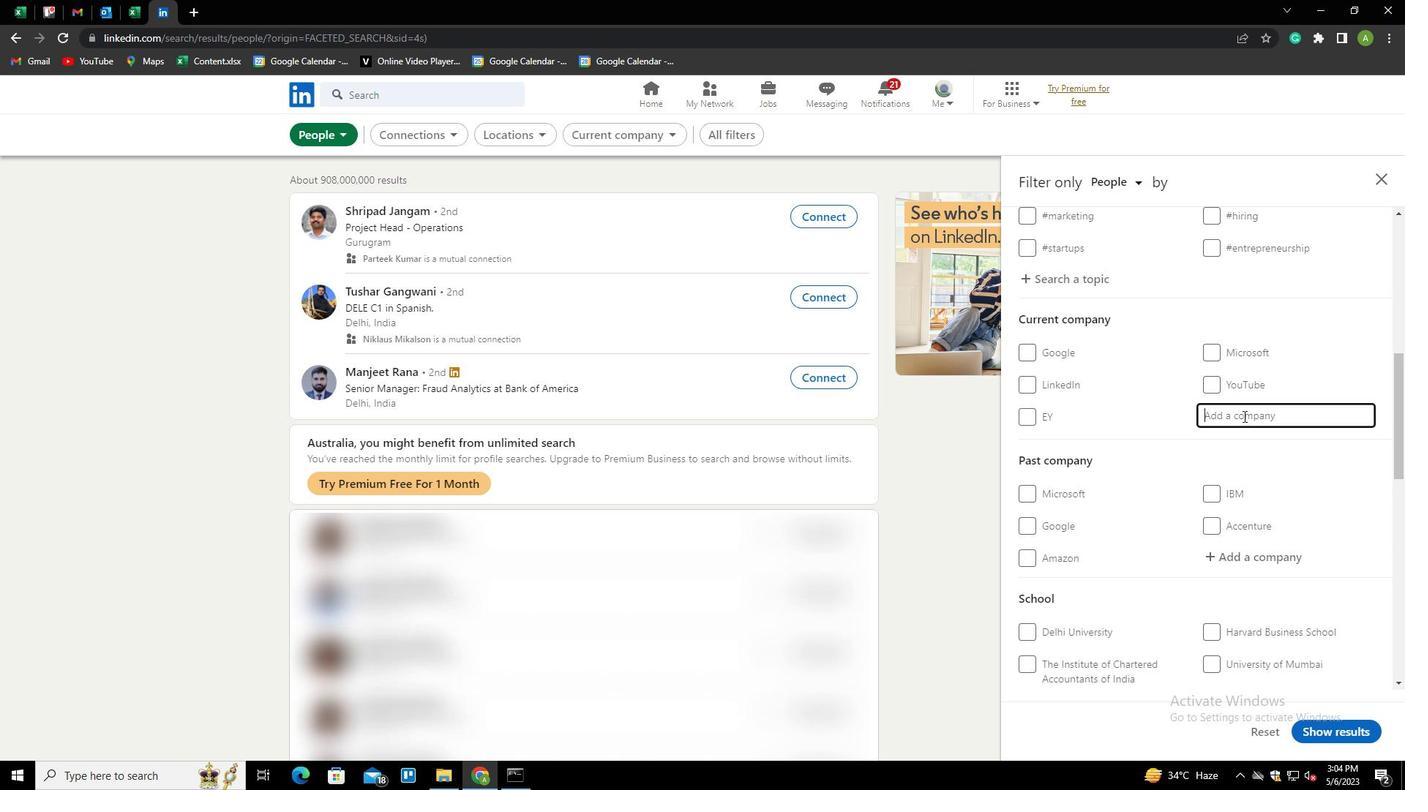 
Action: Key pressed <Key.shift>
Screenshot: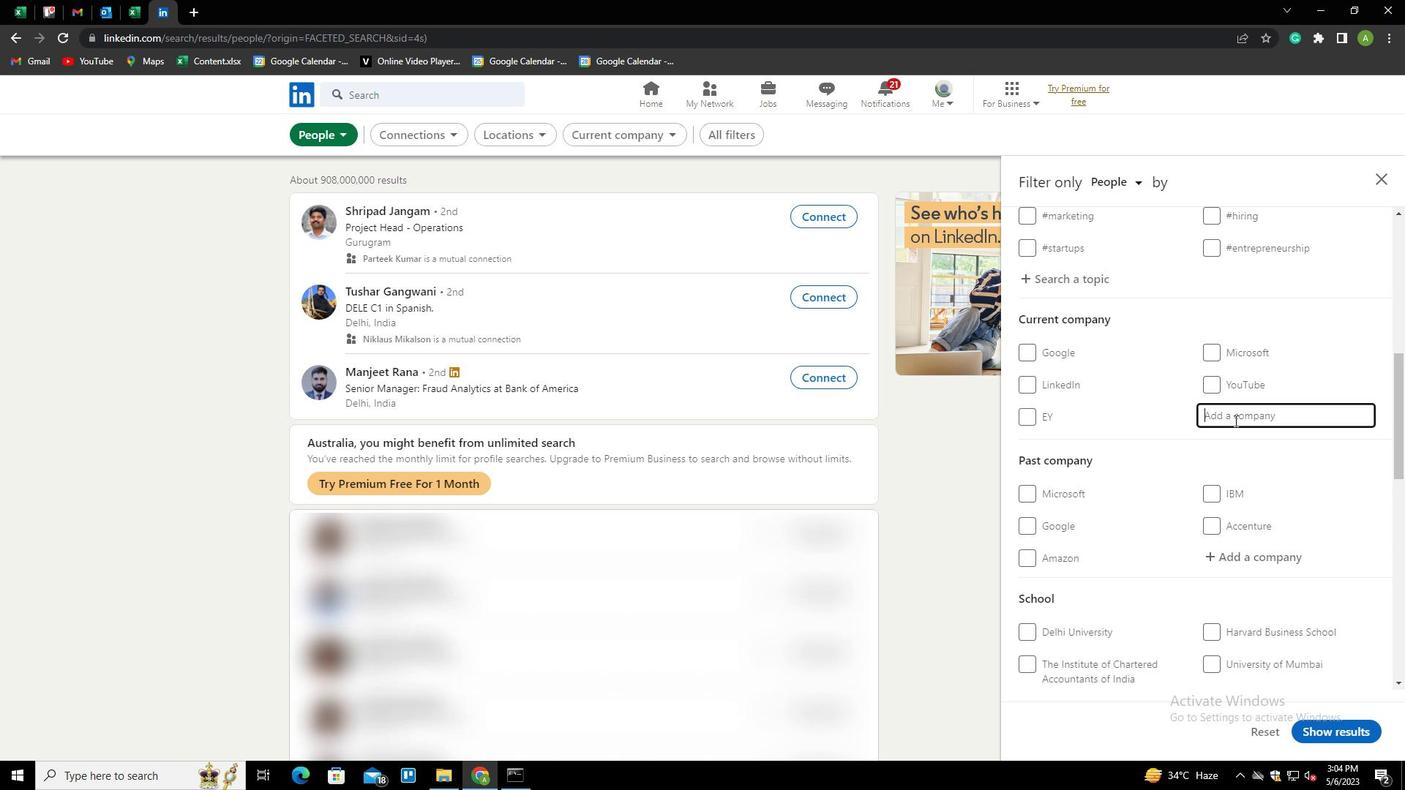 
Action: Mouse moved to (1234, 420)
Screenshot: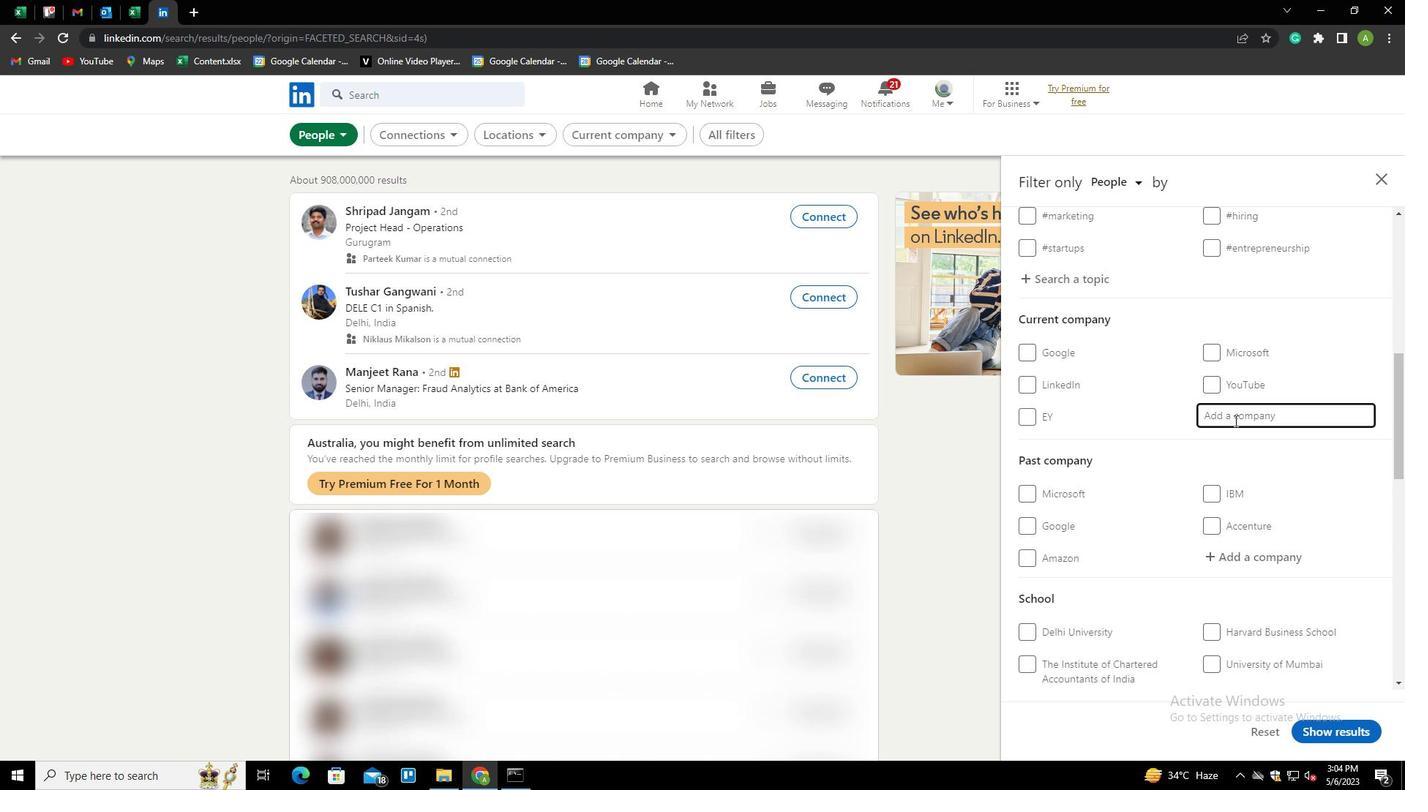 
Action: Key pressed D<Key.backspace>SITA<Key.down><Key.enter>
Screenshot: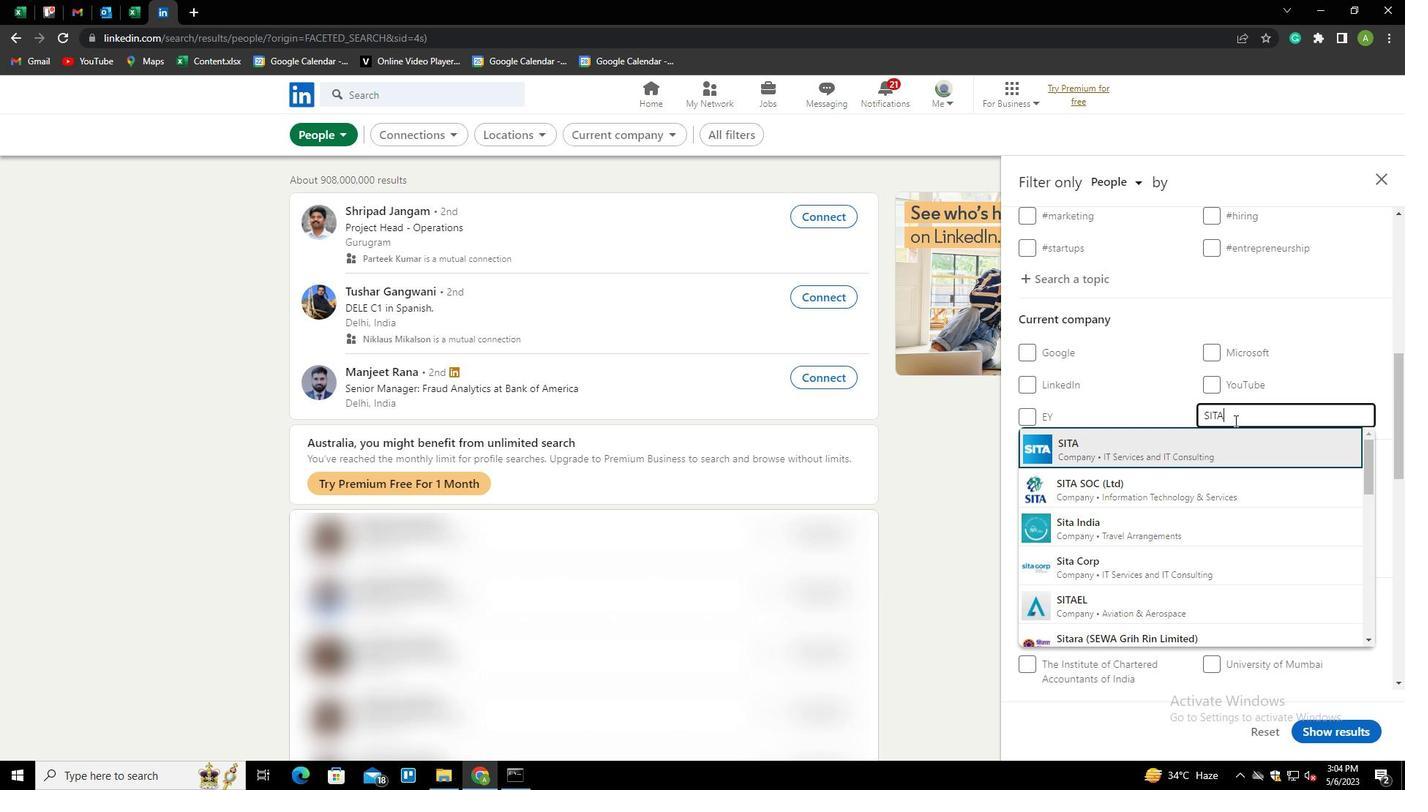 
Action: Mouse scrolled (1234, 420) with delta (0, 0)
Screenshot: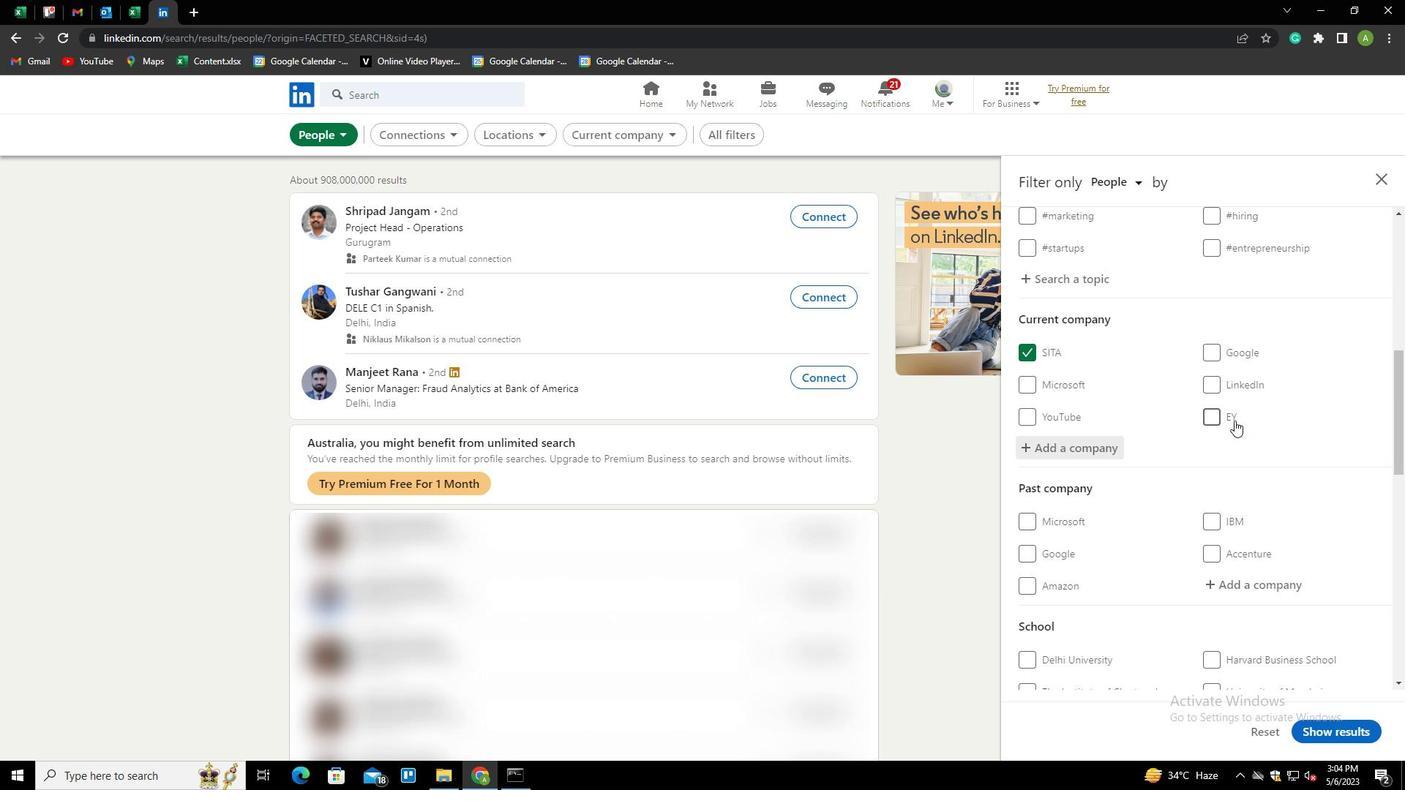 
Action: Mouse moved to (1235, 420)
Screenshot: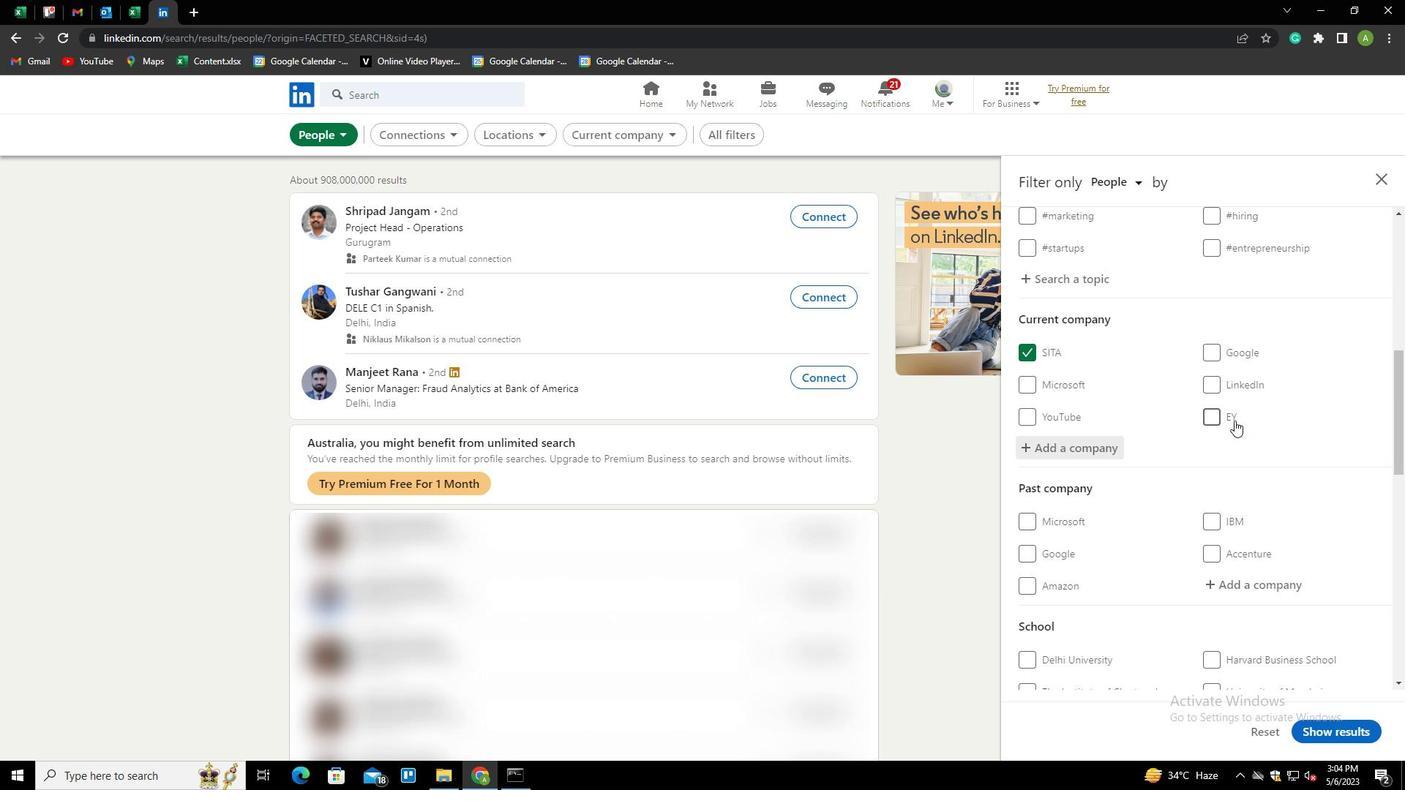 
Action: Mouse scrolled (1235, 420) with delta (0, 0)
Screenshot: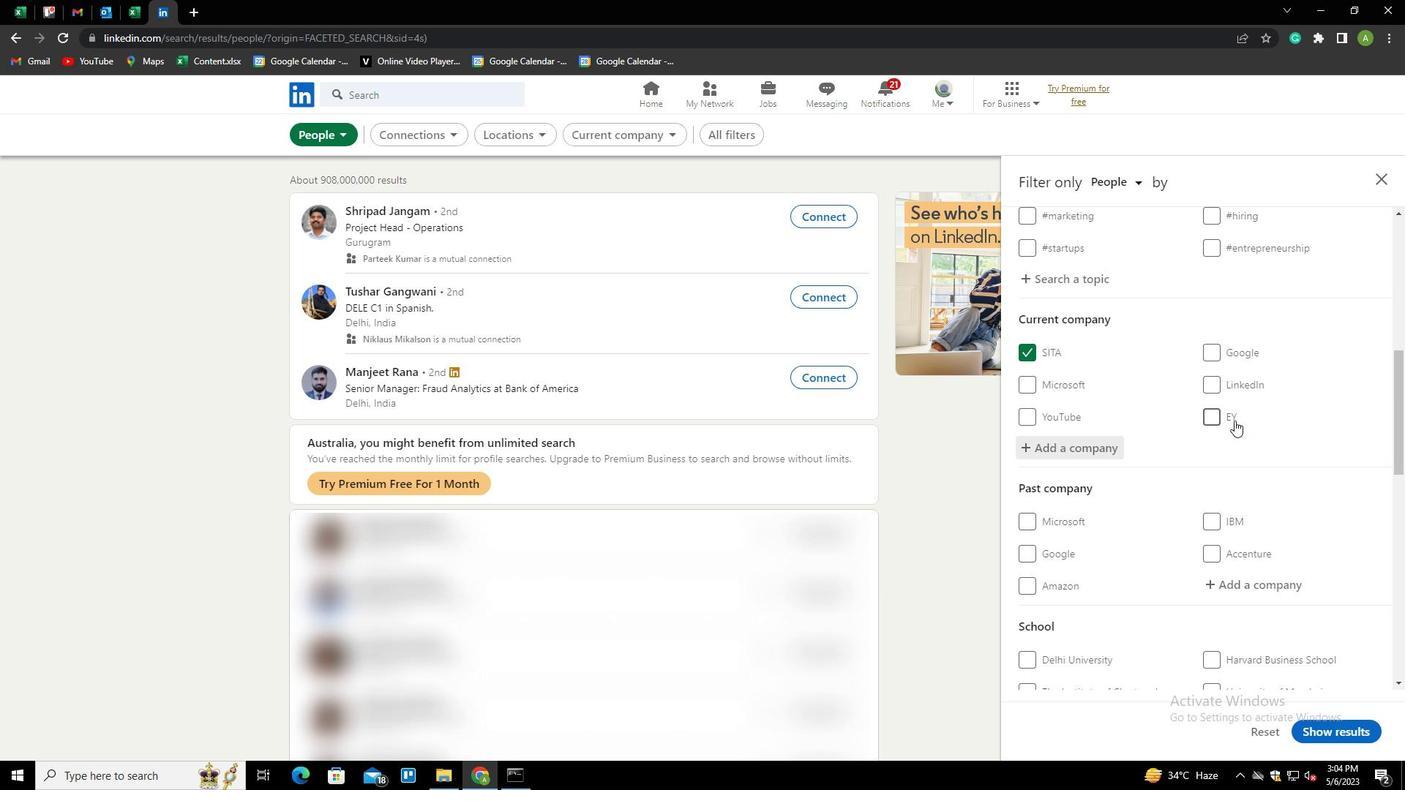 
Action: Mouse scrolled (1235, 420) with delta (0, 0)
Screenshot: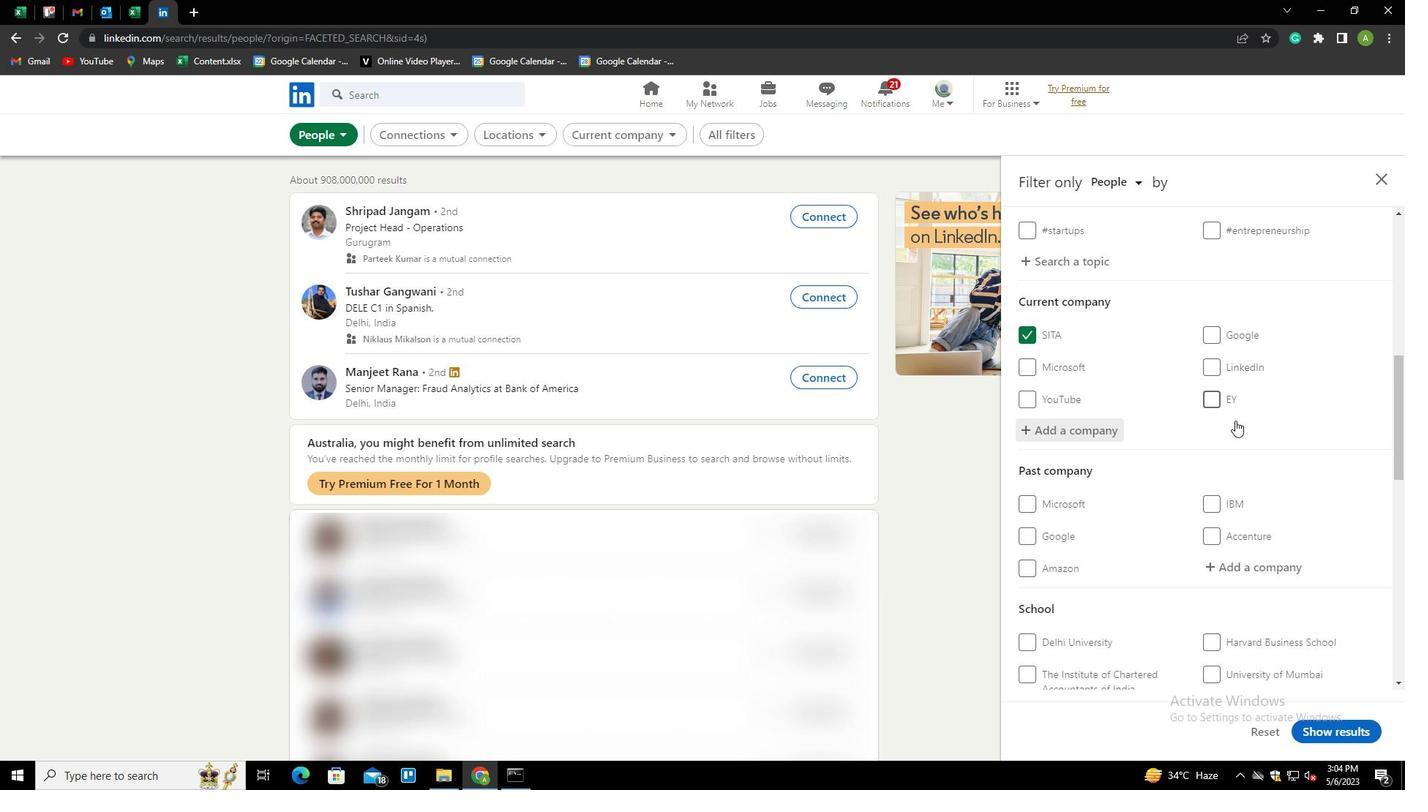 
Action: Mouse moved to (1235, 421)
Screenshot: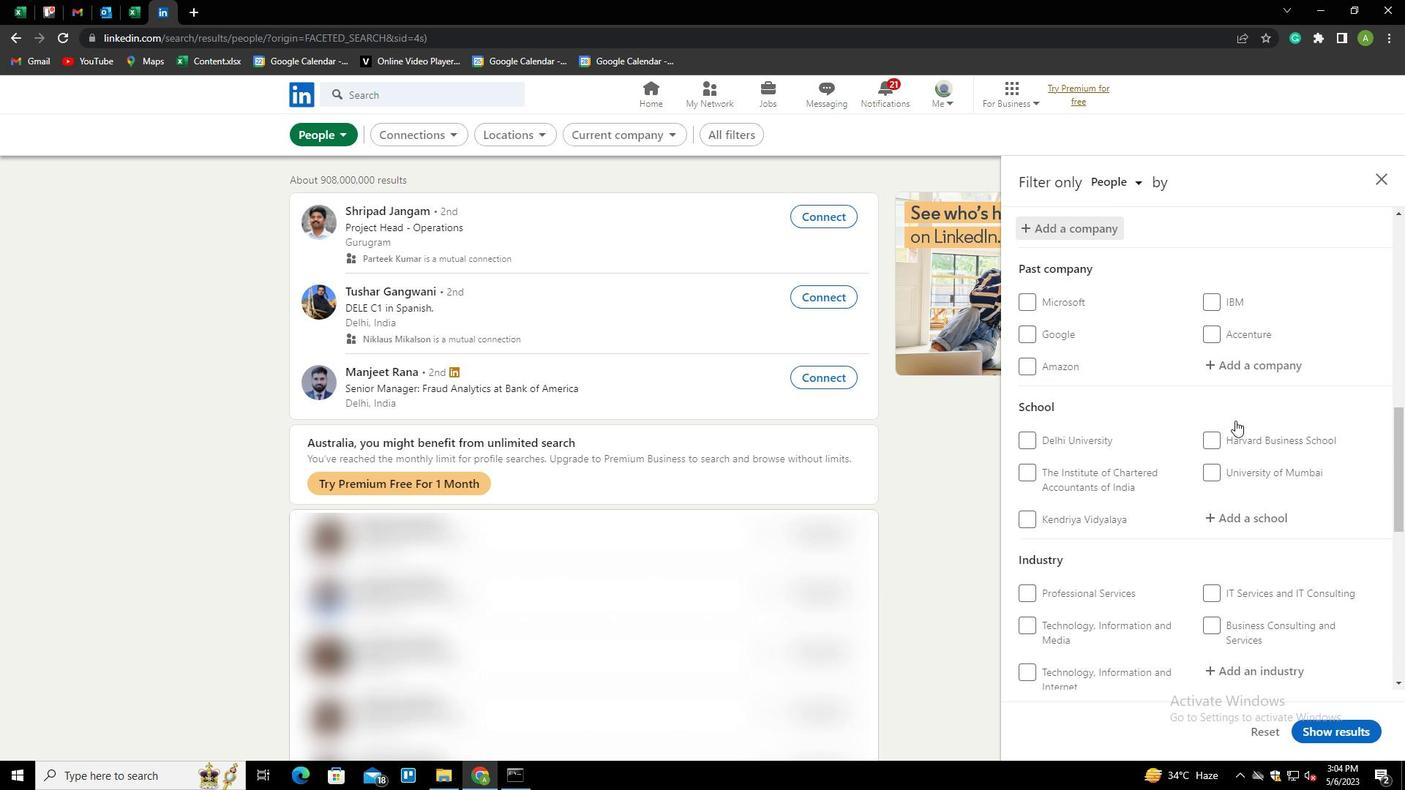 
Action: Mouse scrolled (1235, 420) with delta (0, 0)
Screenshot: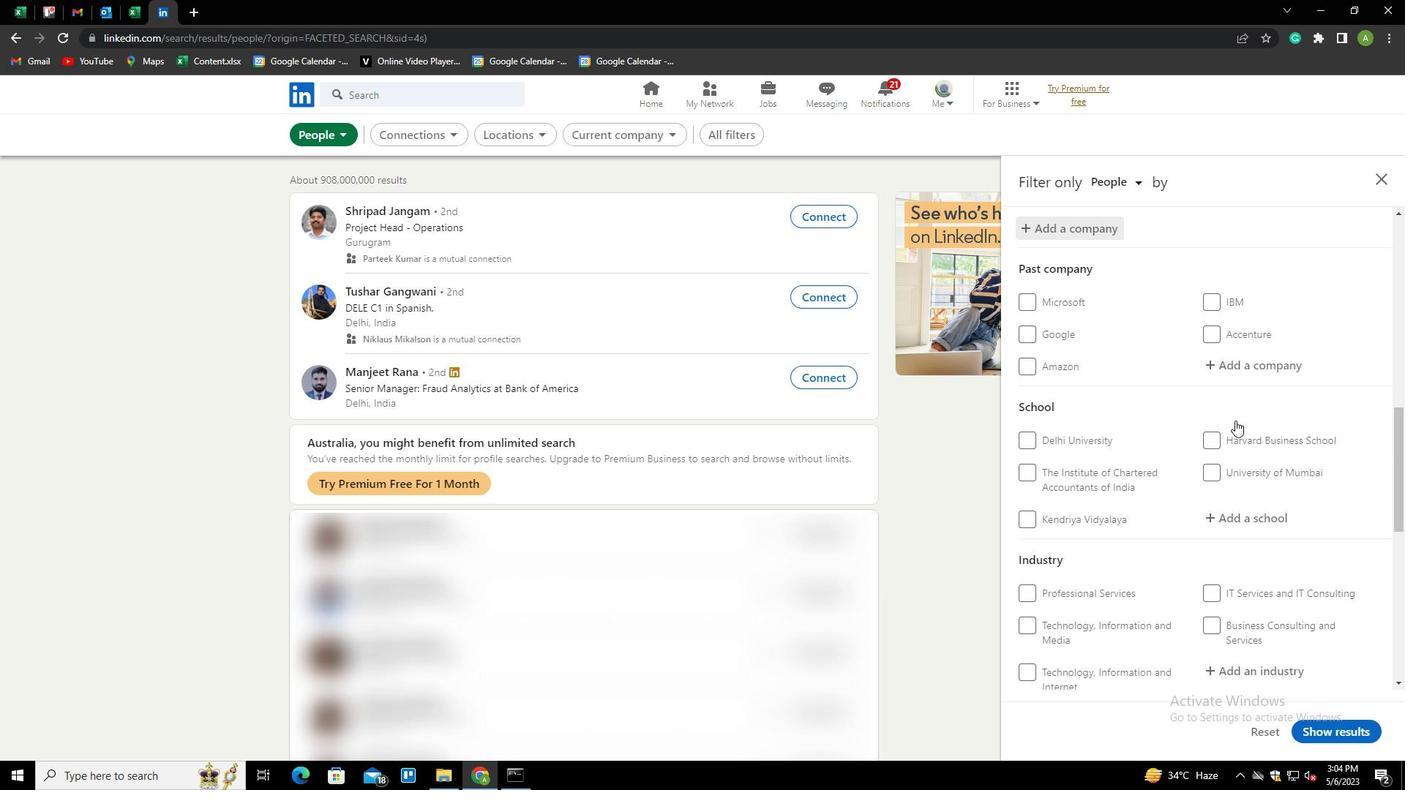 
Action: Mouse moved to (1235, 447)
Screenshot: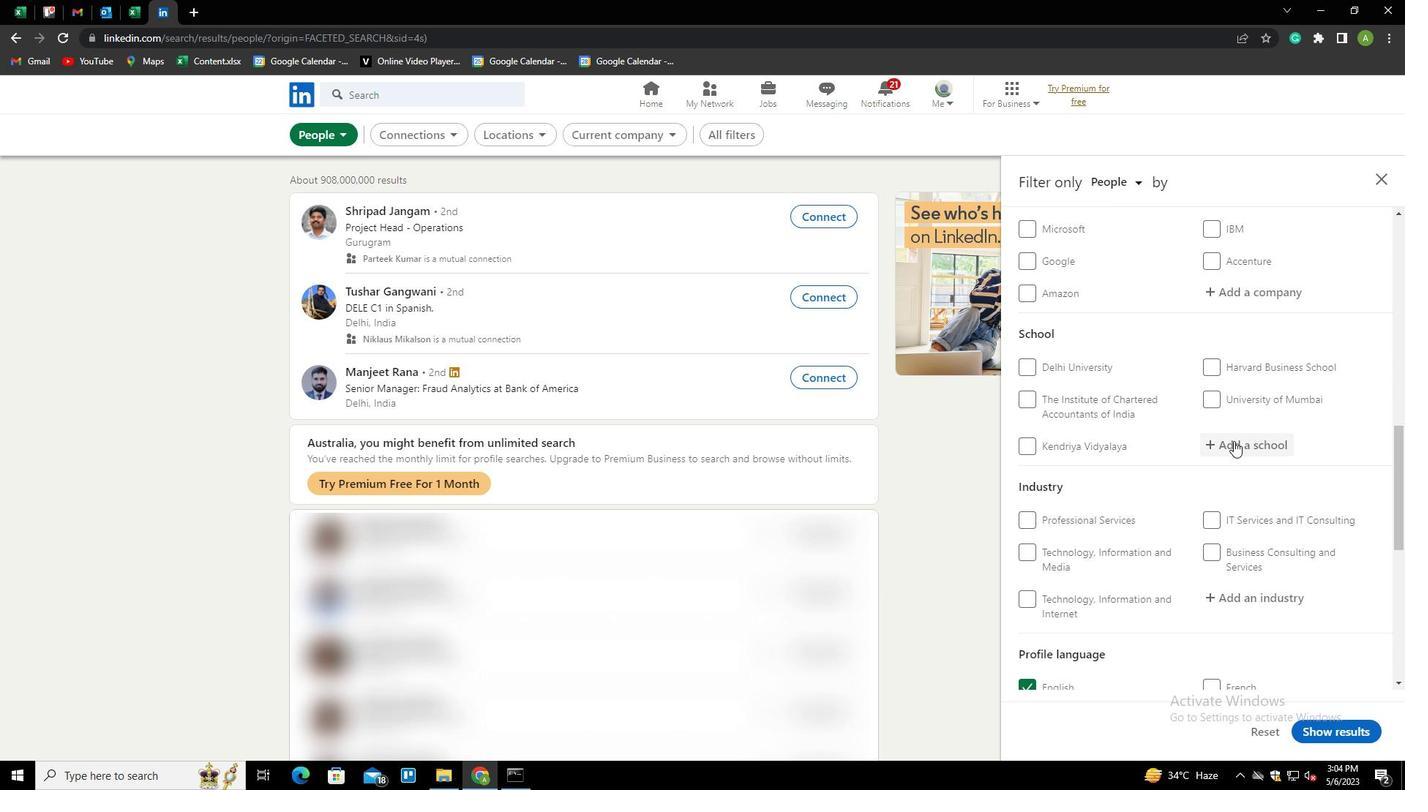 
Action: Mouse pressed left at (1235, 447)
Screenshot: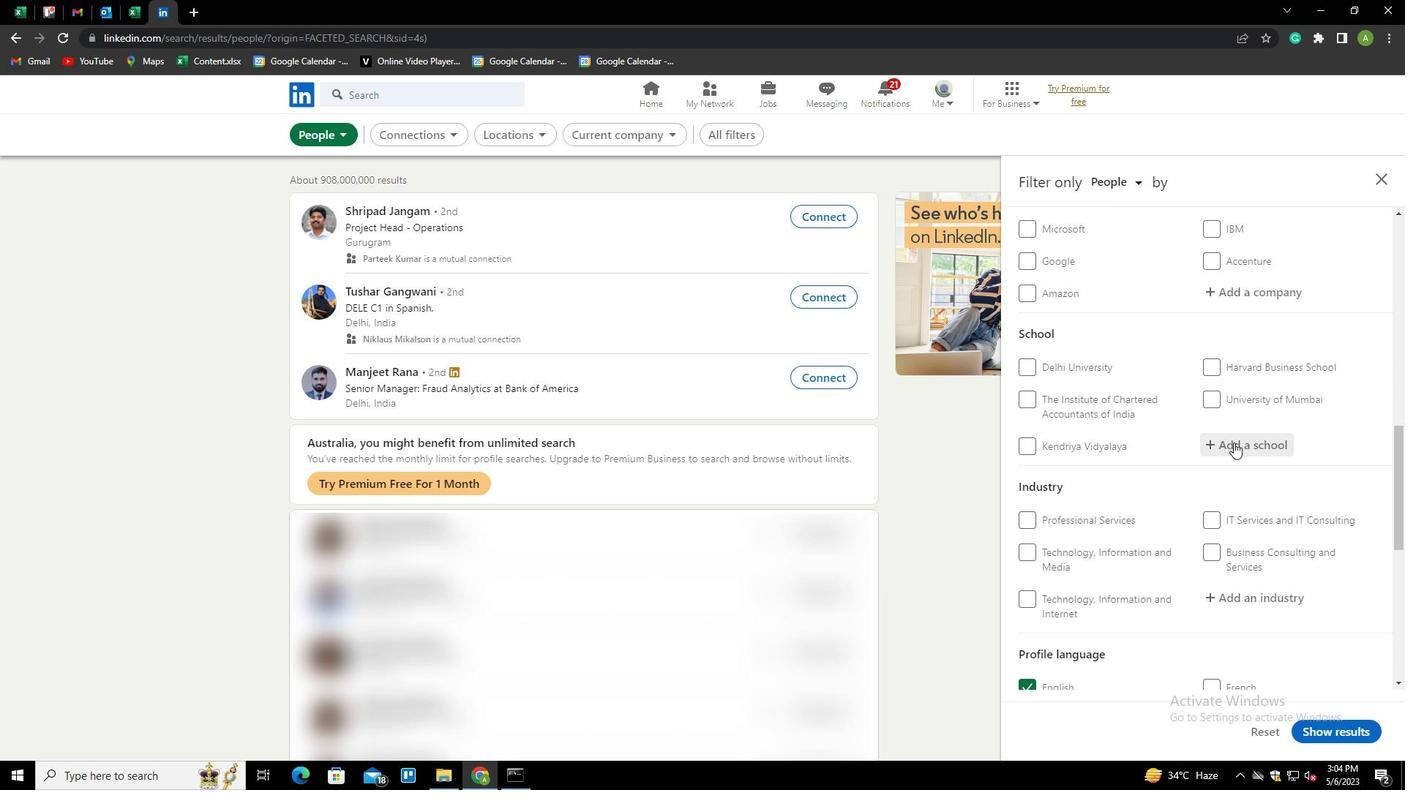 
Action: Mouse moved to (1235, 447)
Screenshot: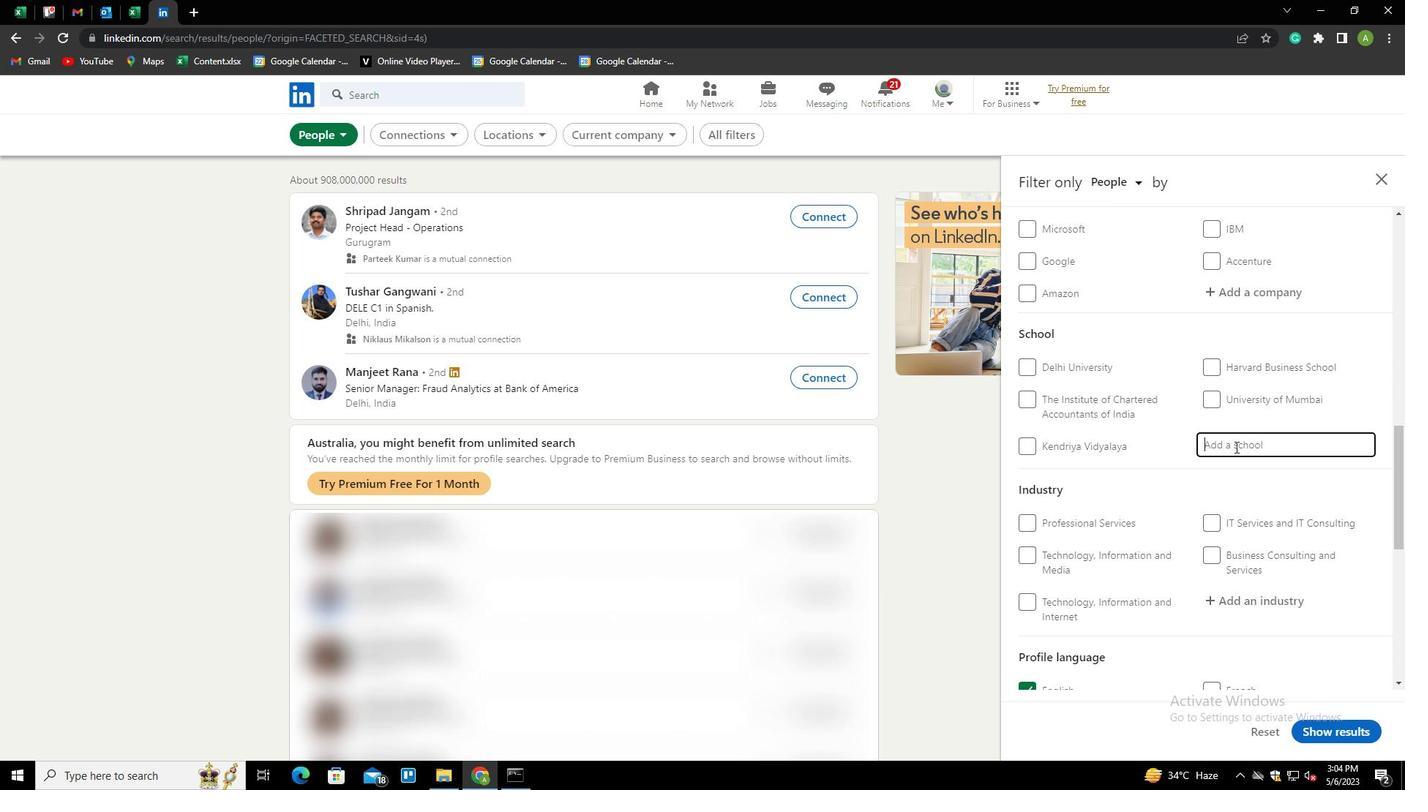 
Action: Key pressed <Key.shift><Key.shift><Key.shift><Key.shift><Key.shift><Key.shift><Key.shift><Key.shift><Key.shift><Key.shift><Key.shift><Key.shift><Key.shift><Key.shift><Key.shift><Key.shift><Key.shift><Key.shift><Key.shift><Key.shift><Key.shift><Key.shift><Key.shift><Key.shift>EWING<Key.space>CHRISTIAN<Key.space>COLLEGE<Key.space><Key.down><Key.enter>
Screenshot: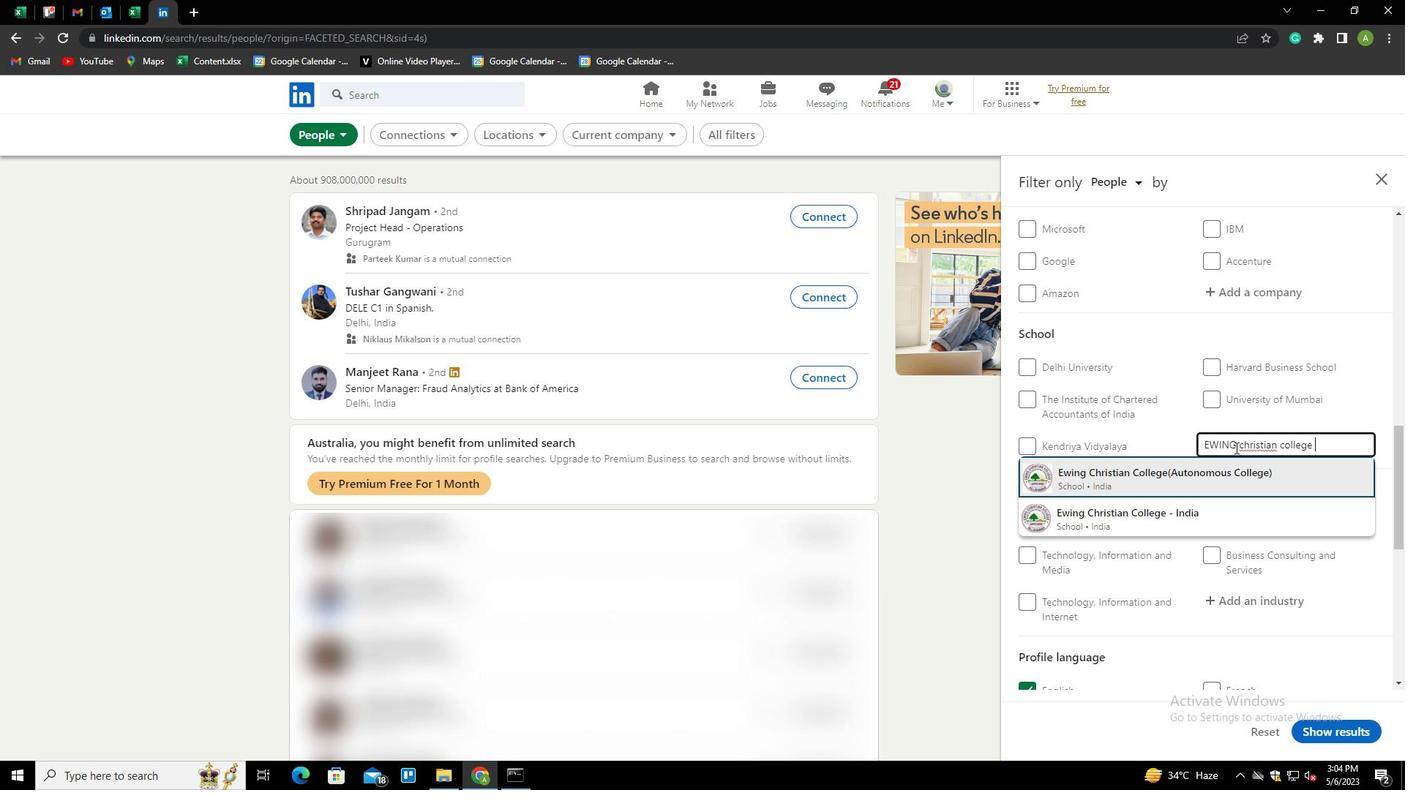 
Action: Mouse moved to (1238, 446)
Screenshot: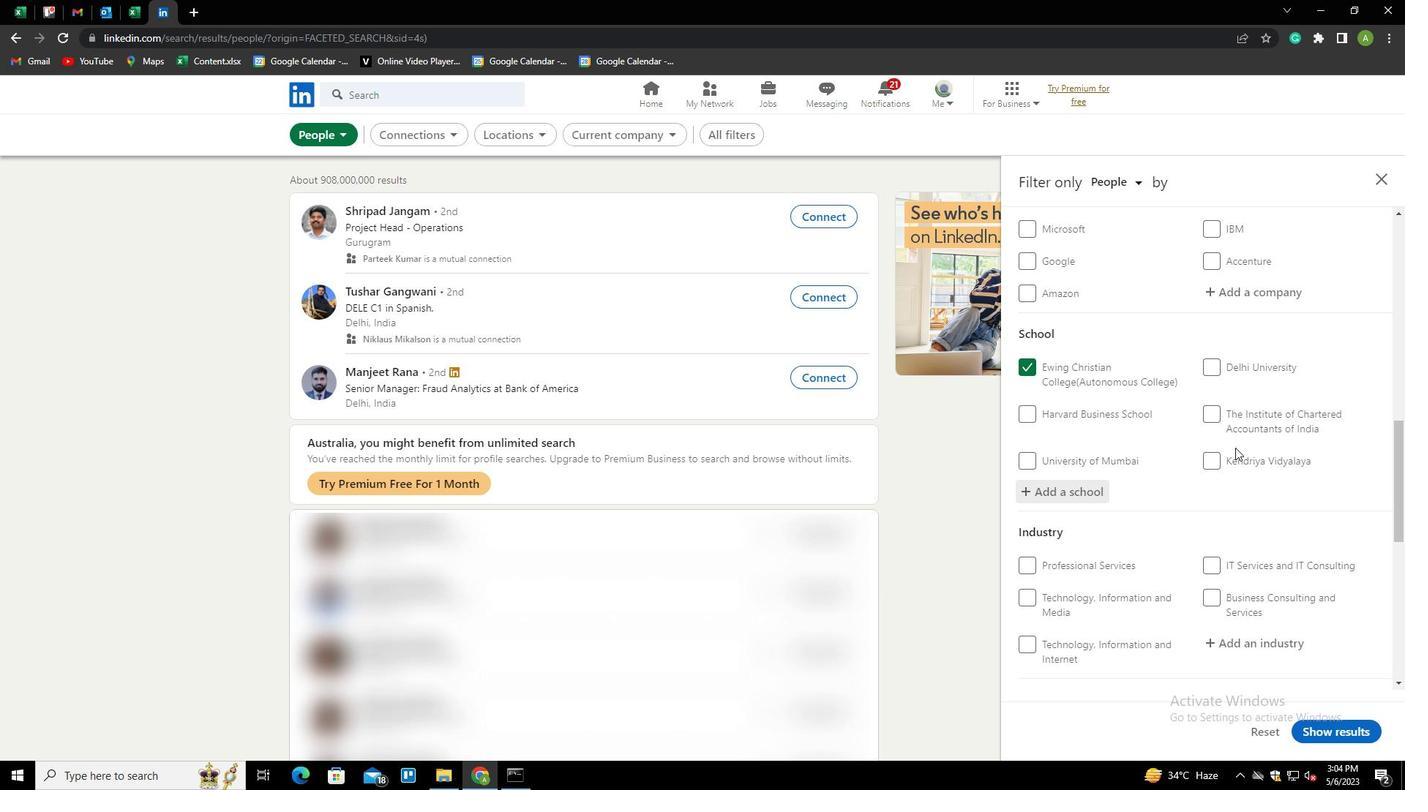 
Action: Mouse scrolled (1238, 445) with delta (0, 0)
Screenshot: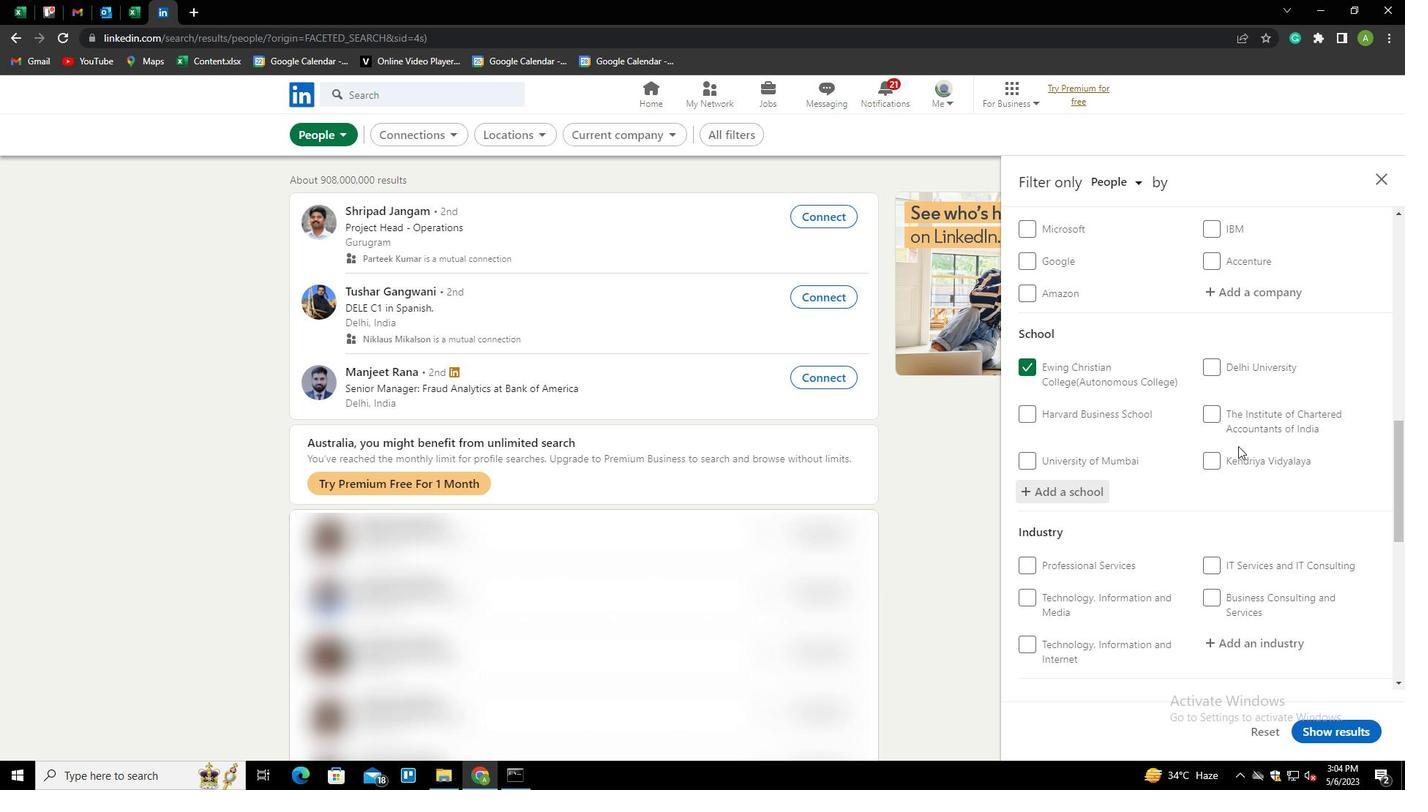 
Action: Mouse moved to (1238, 446)
Screenshot: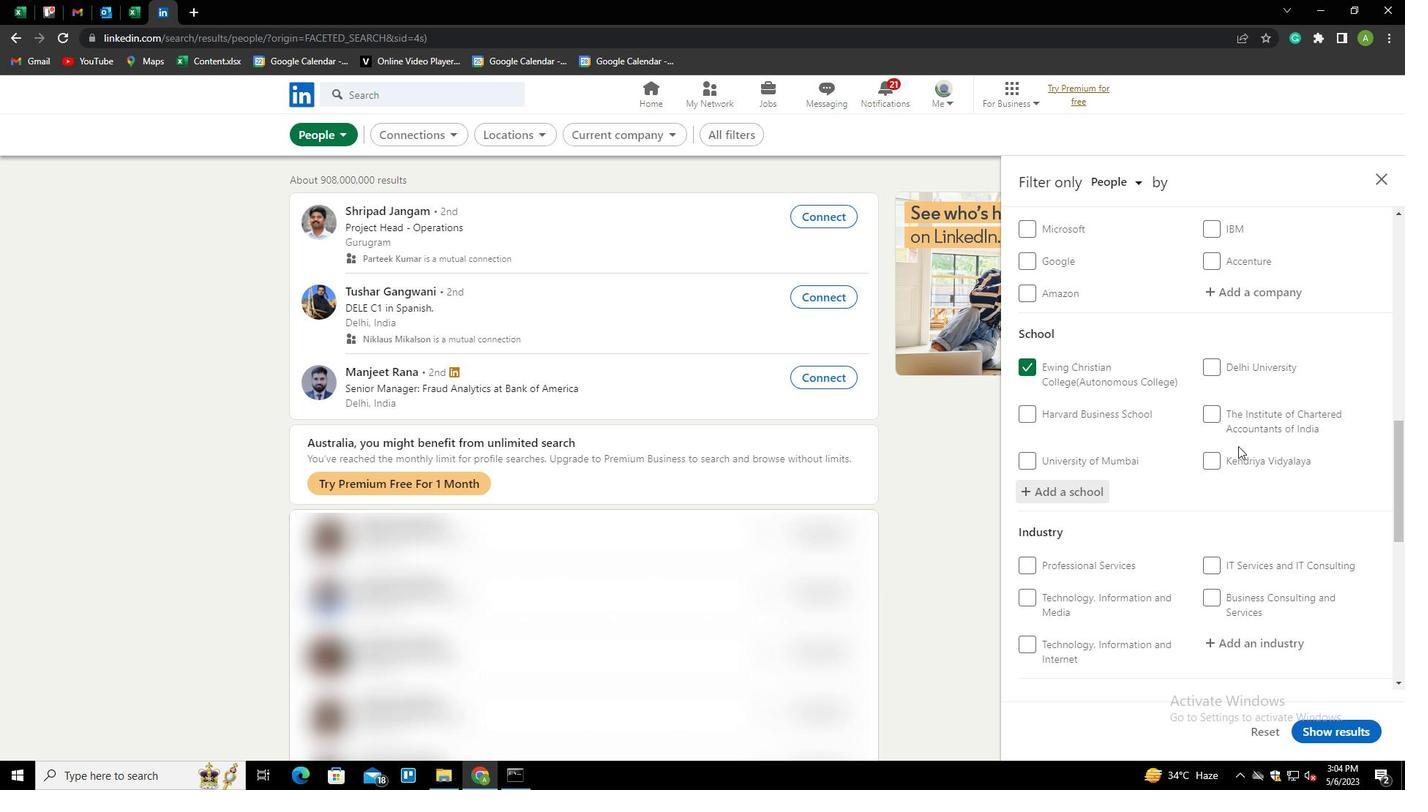 
Action: Mouse scrolled (1238, 445) with delta (0, 0)
Screenshot: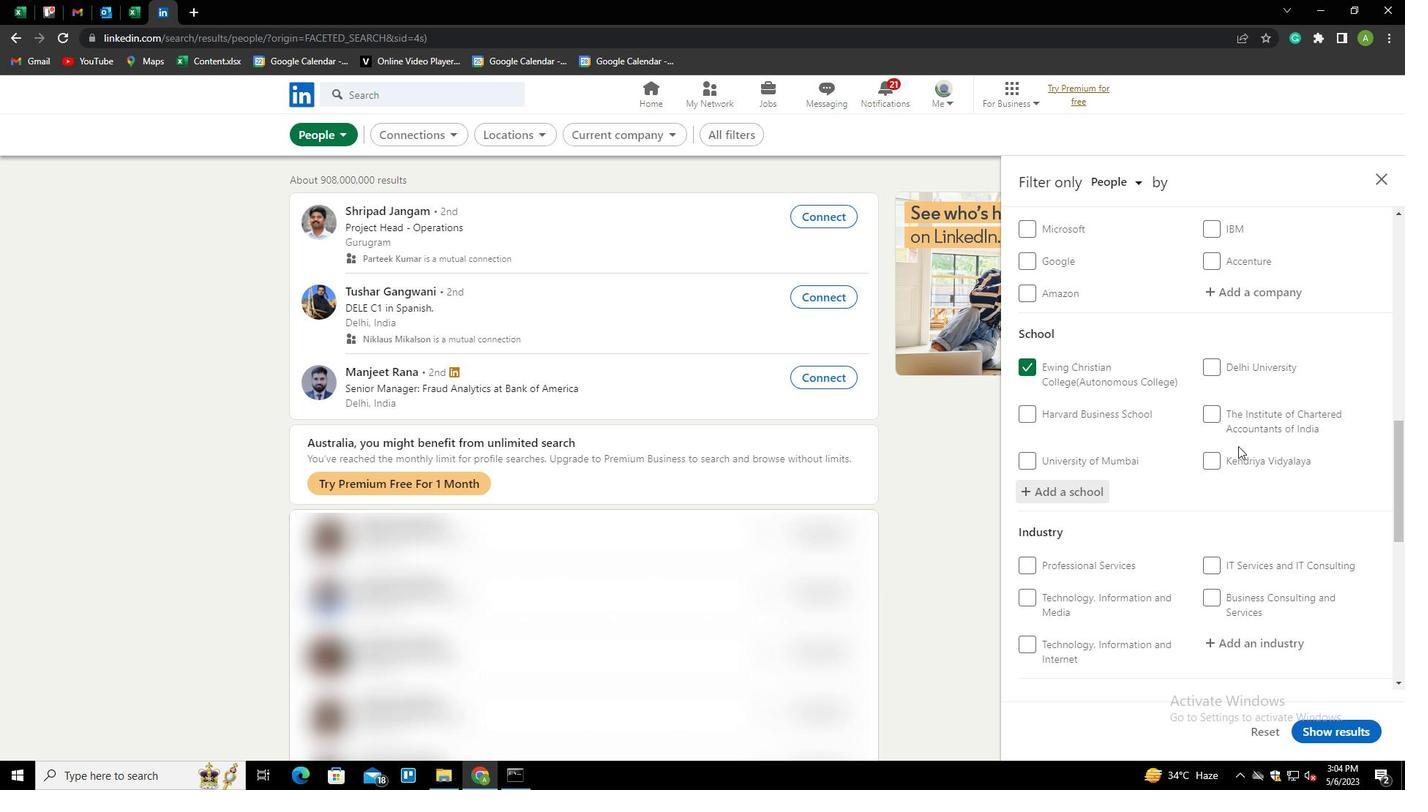 
Action: Mouse moved to (1236, 447)
Screenshot: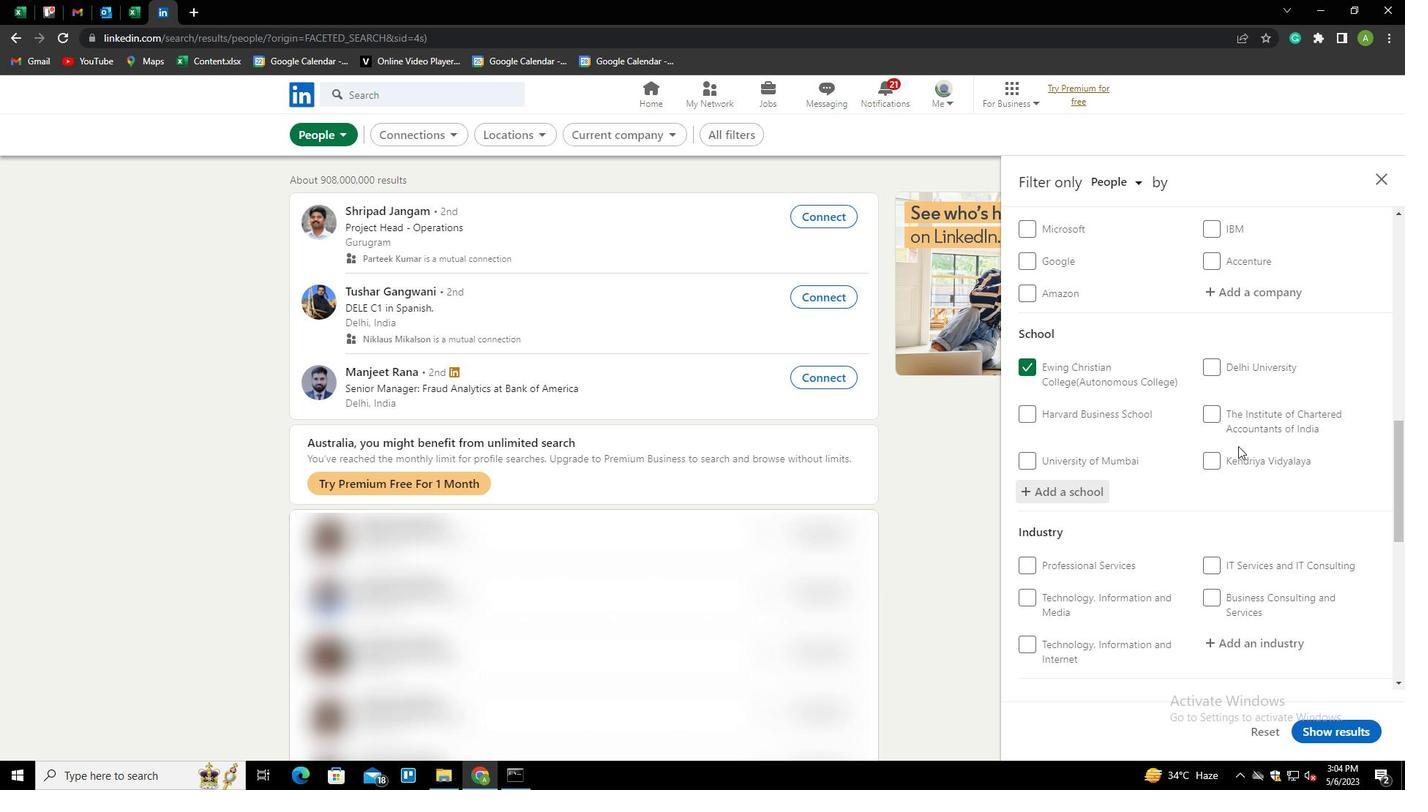 
Action: Mouse scrolled (1236, 446) with delta (0, 0)
Screenshot: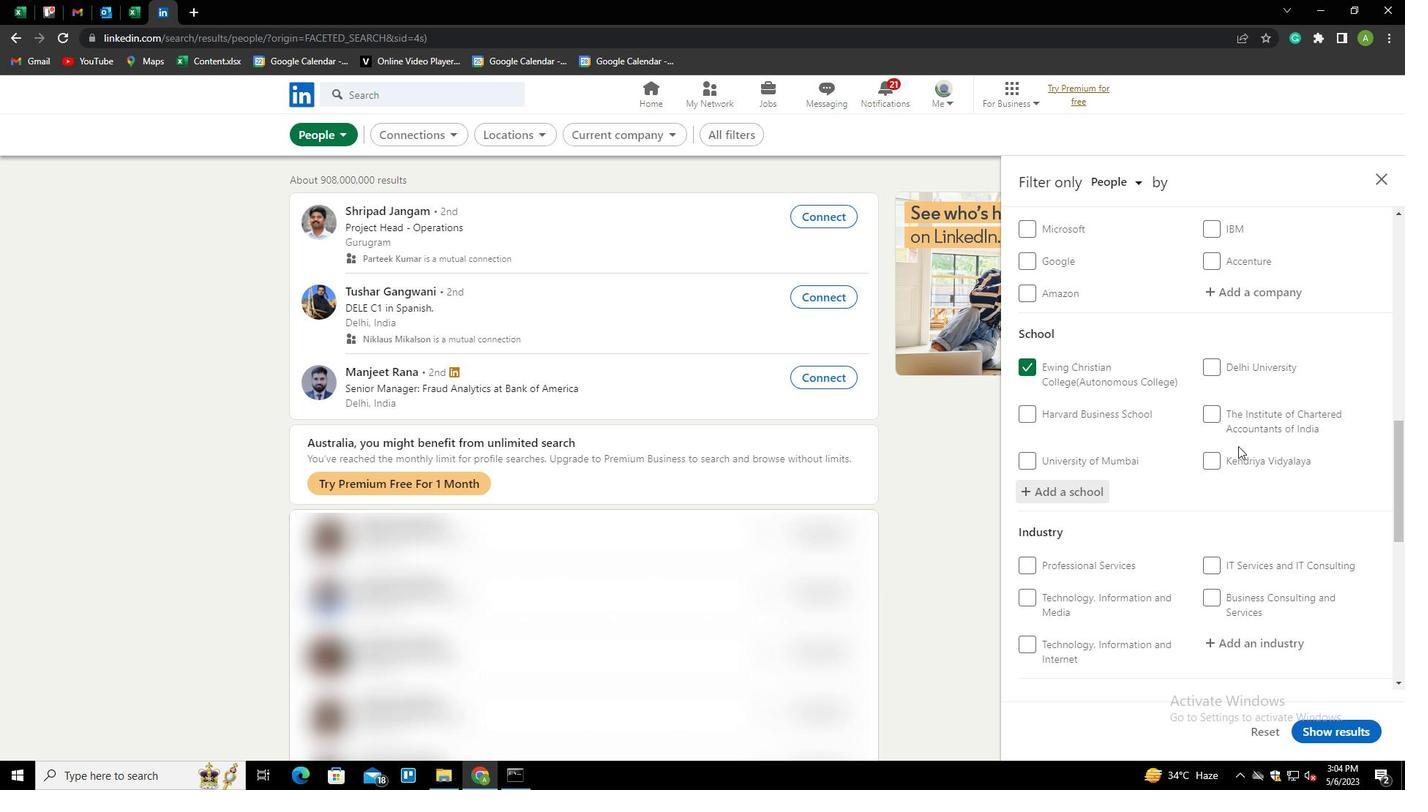 
Action: Mouse moved to (1243, 426)
Screenshot: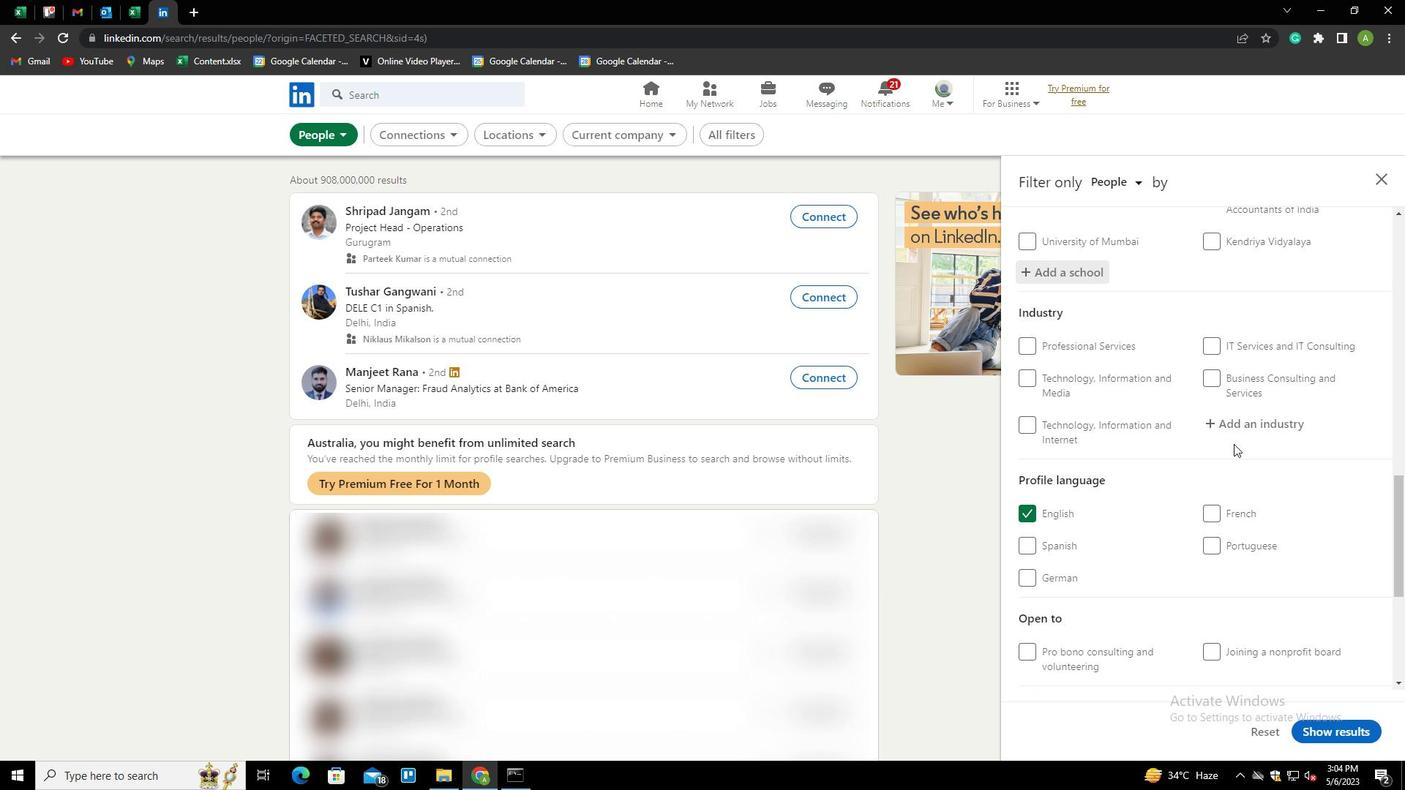 
Action: Mouse pressed left at (1243, 426)
Screenshot: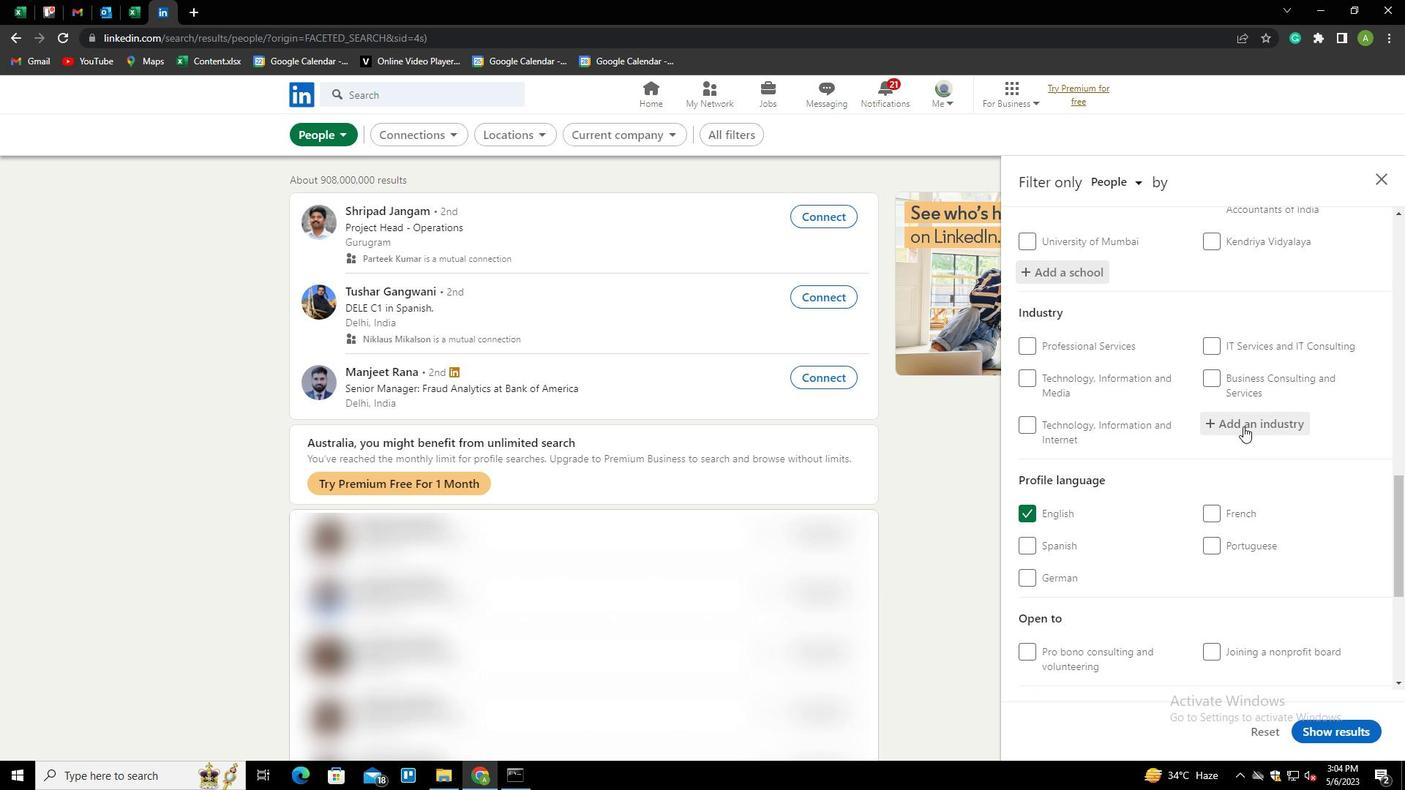 
Action: Key pressed <Key.shift>HOUSEHOLD<Key.space>AND<Key.space><Key.shift>INSTITUTE<Key.backspace>IONAL<Key.space>FURNITURE<Key.space>MANUFACTURING<Key.down><Key.enter>
Screenshot: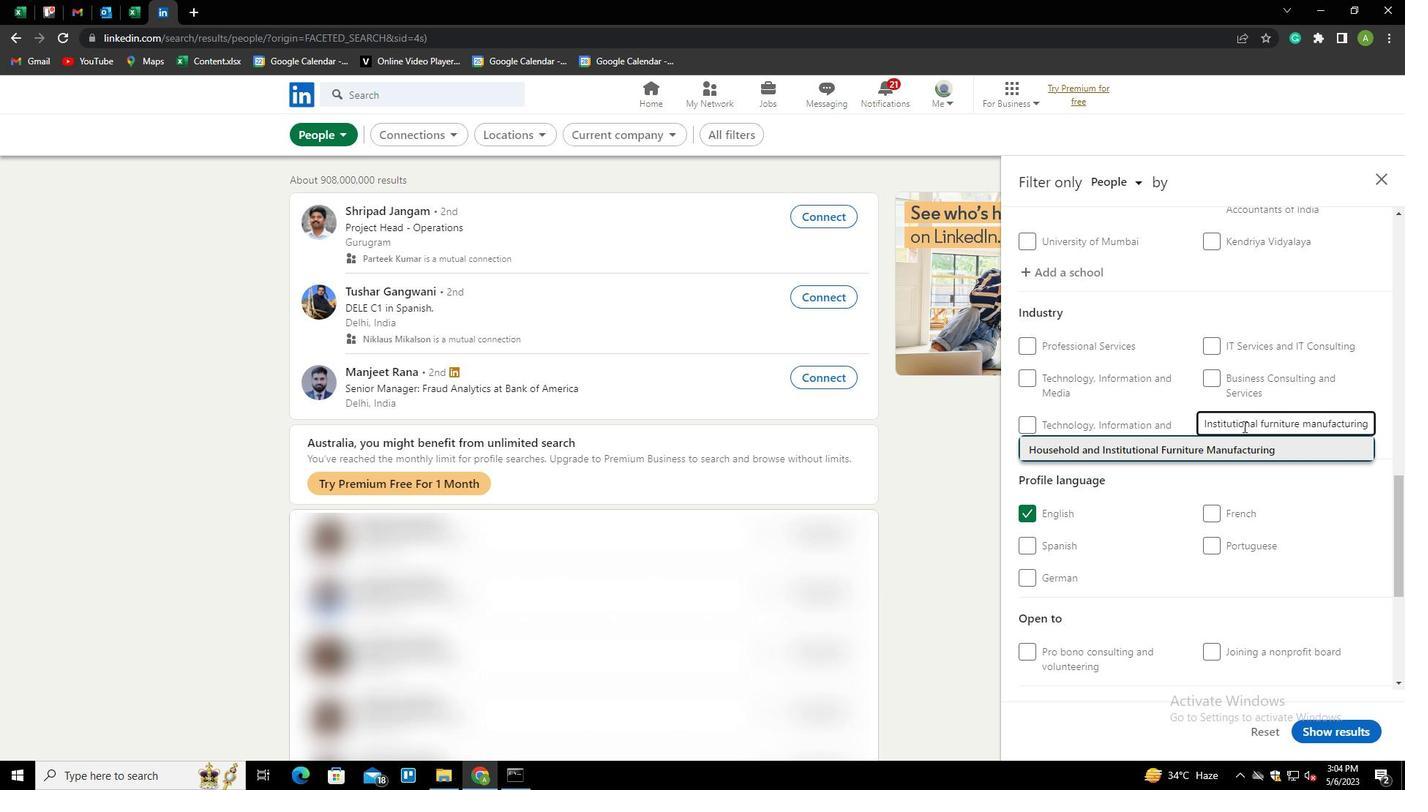 
Action: Mouse moved to (1232, 434)
Screenshot: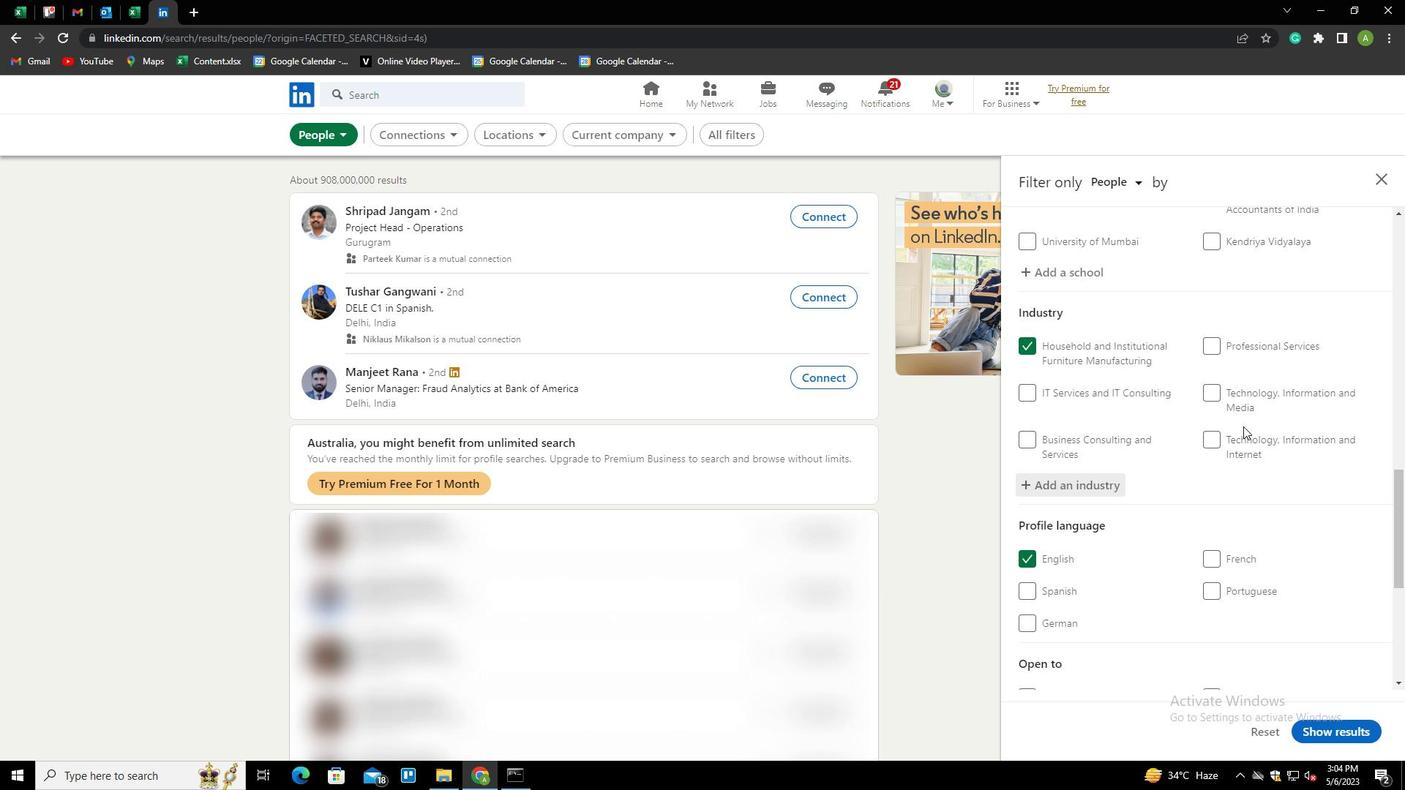 
Action: Mouse scrolled (1232, 434) with delta (0, 0)
Screenshot: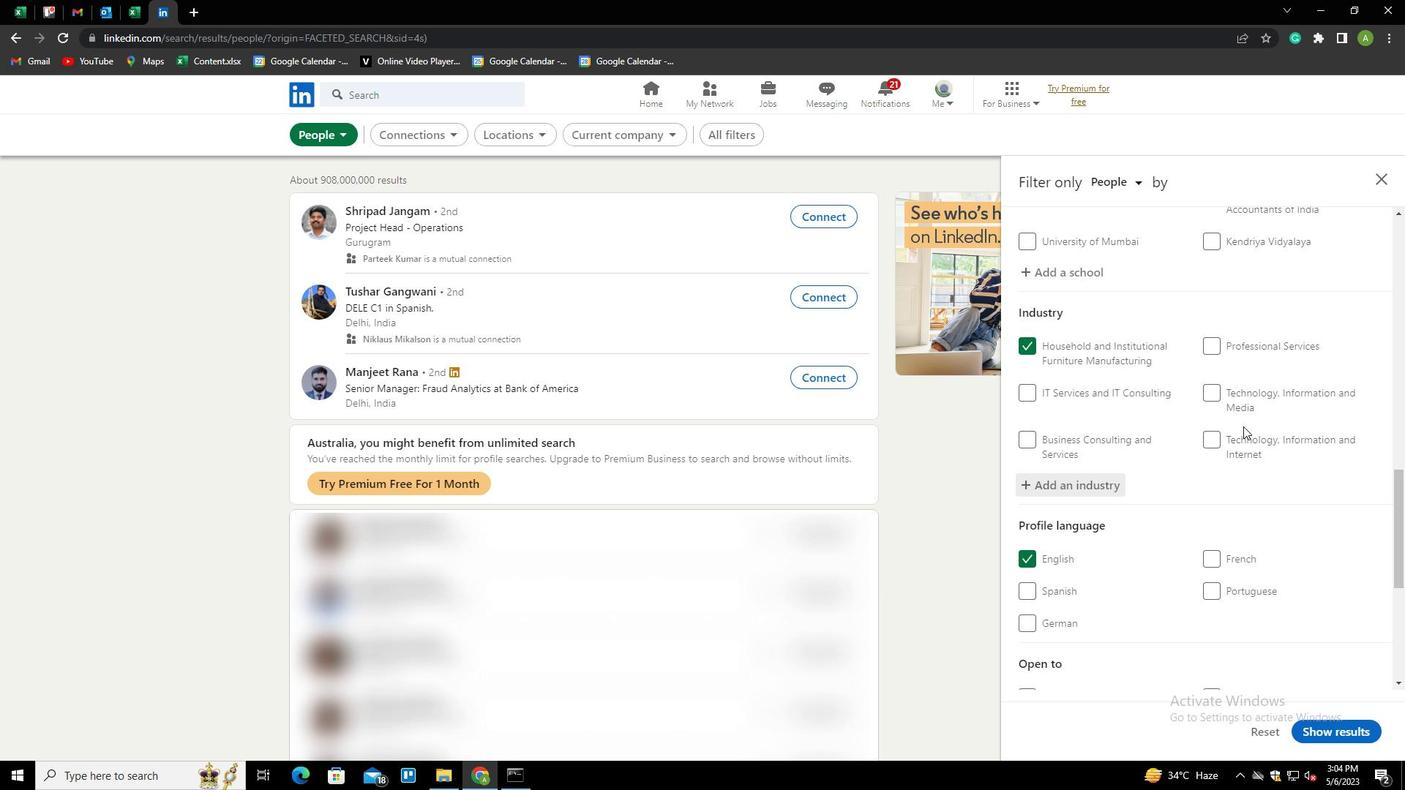 
Action: Mouse moved to (1228, 447)
Screenshot: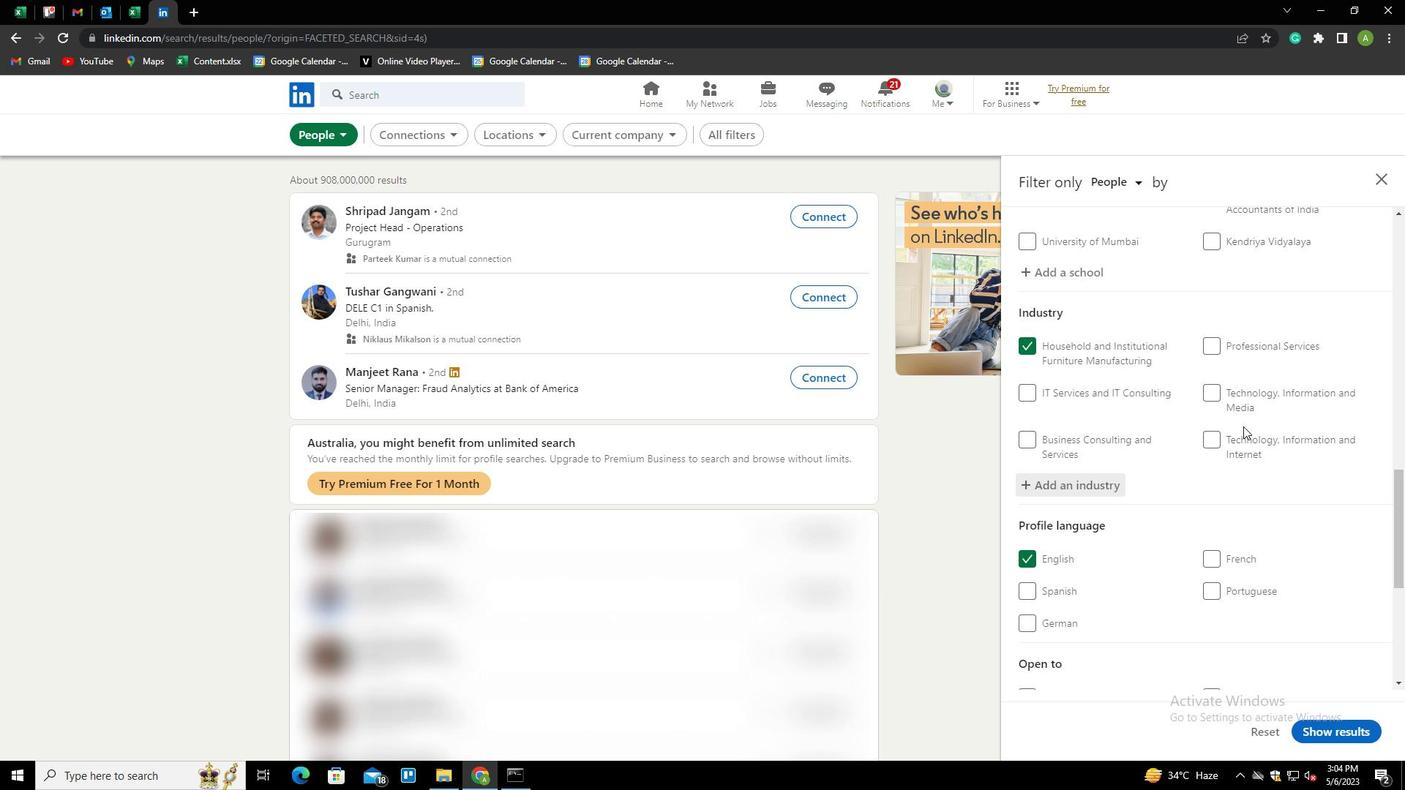 
Action: Mouse scrolled (1228, 446) with delta (0, 0)
Screenshot: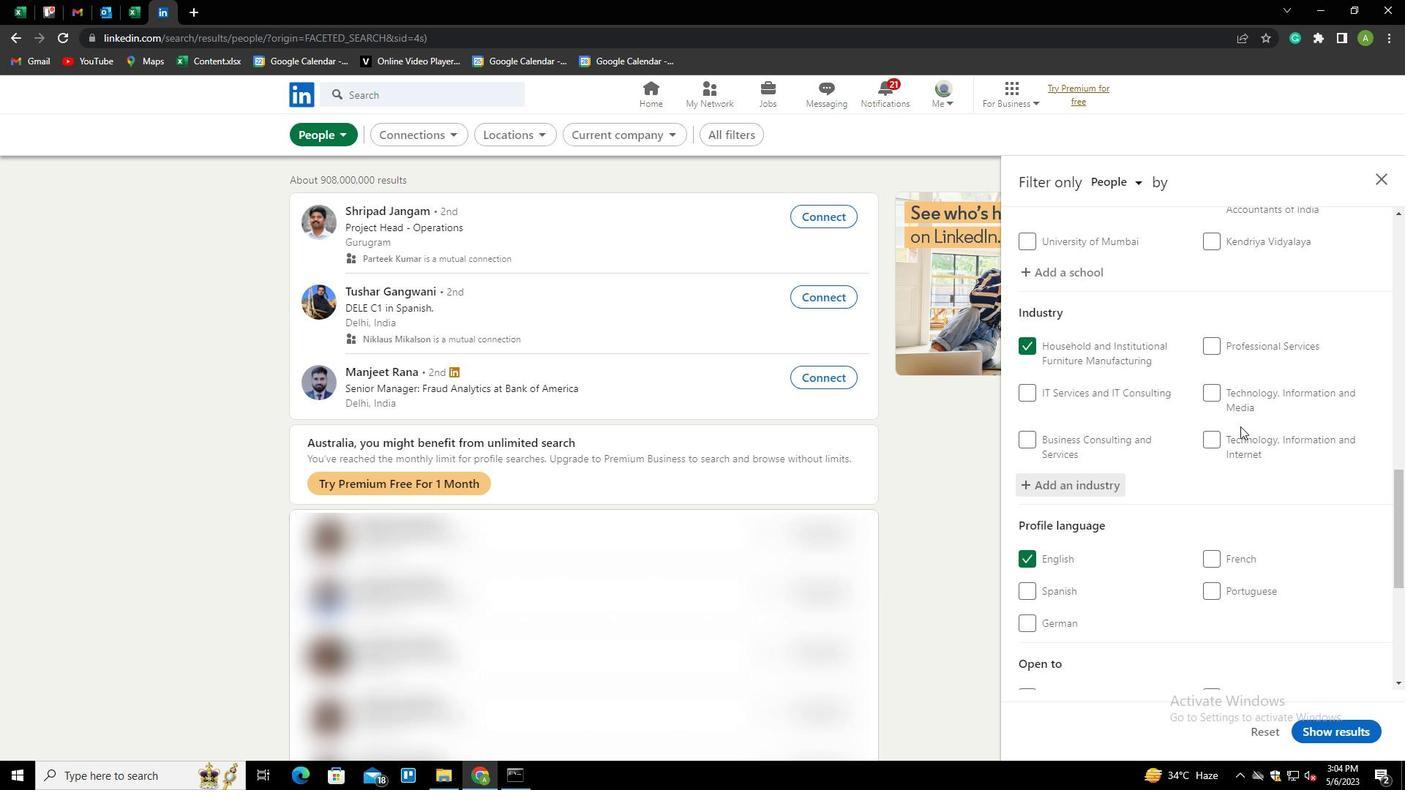 
Action: Mouse moved to (1228, 447)
Screenshot: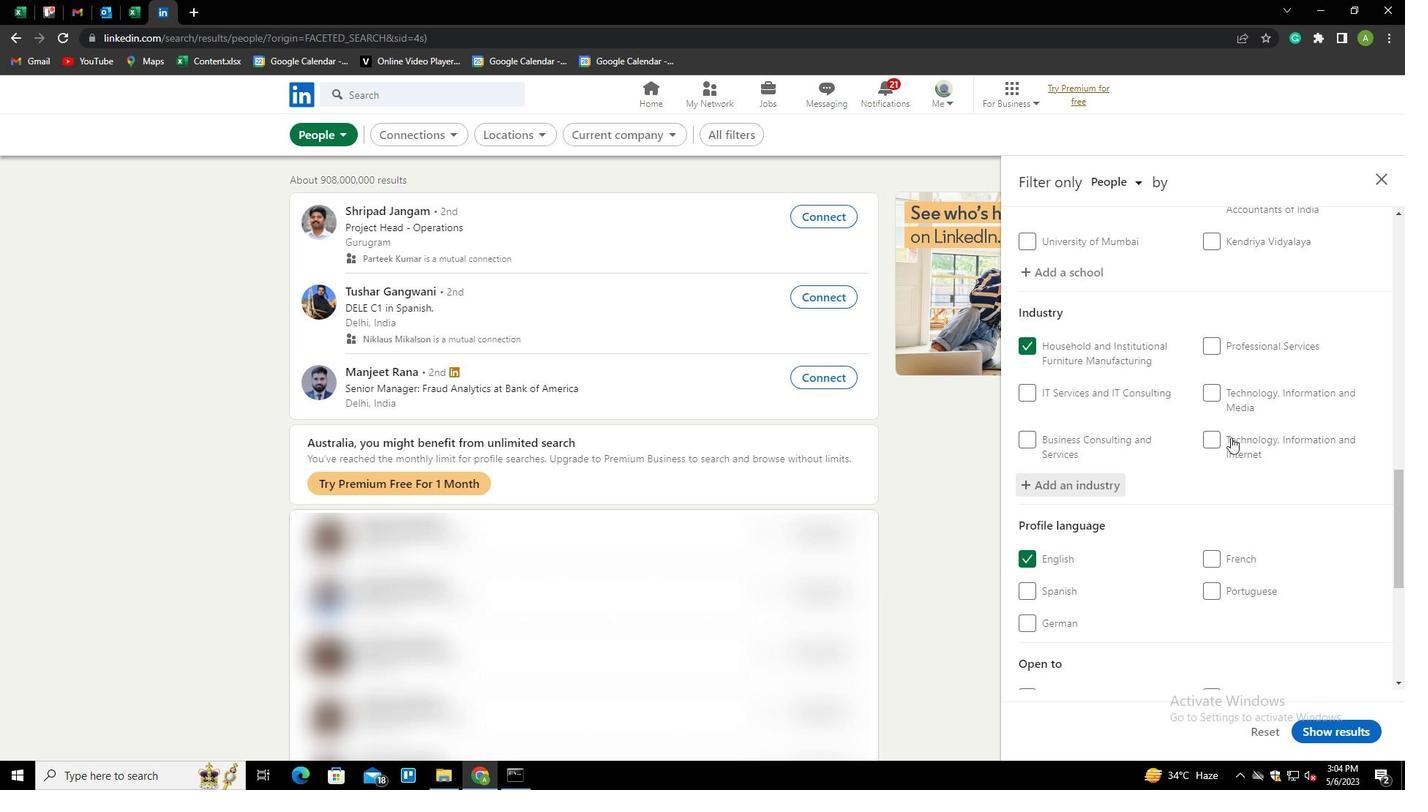 
Action: Mouse scrolled (1228, 446) with delta (0, 0)
Screenshot: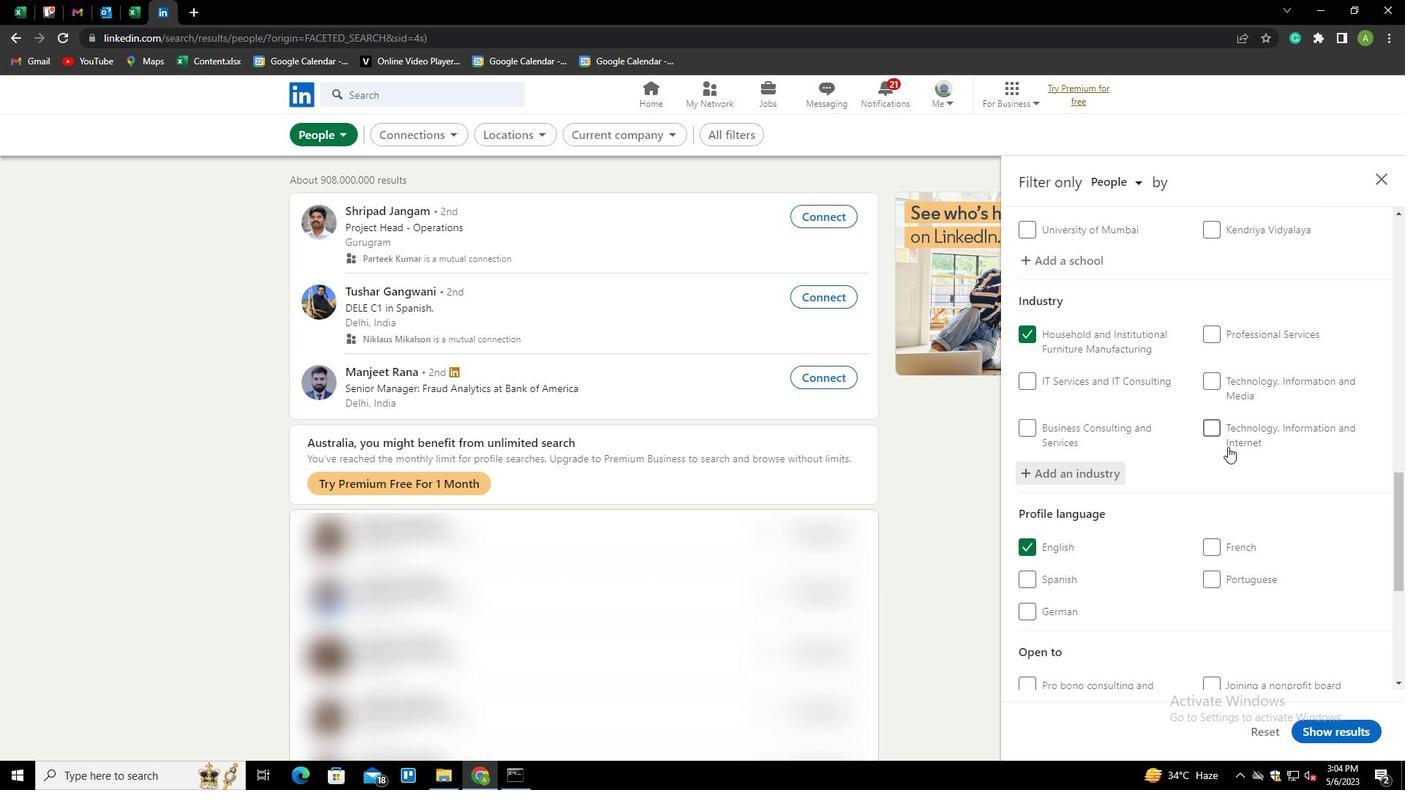 
Action: Mouse scrolled (1228, 446) with delta (0, 0)
Screenshot: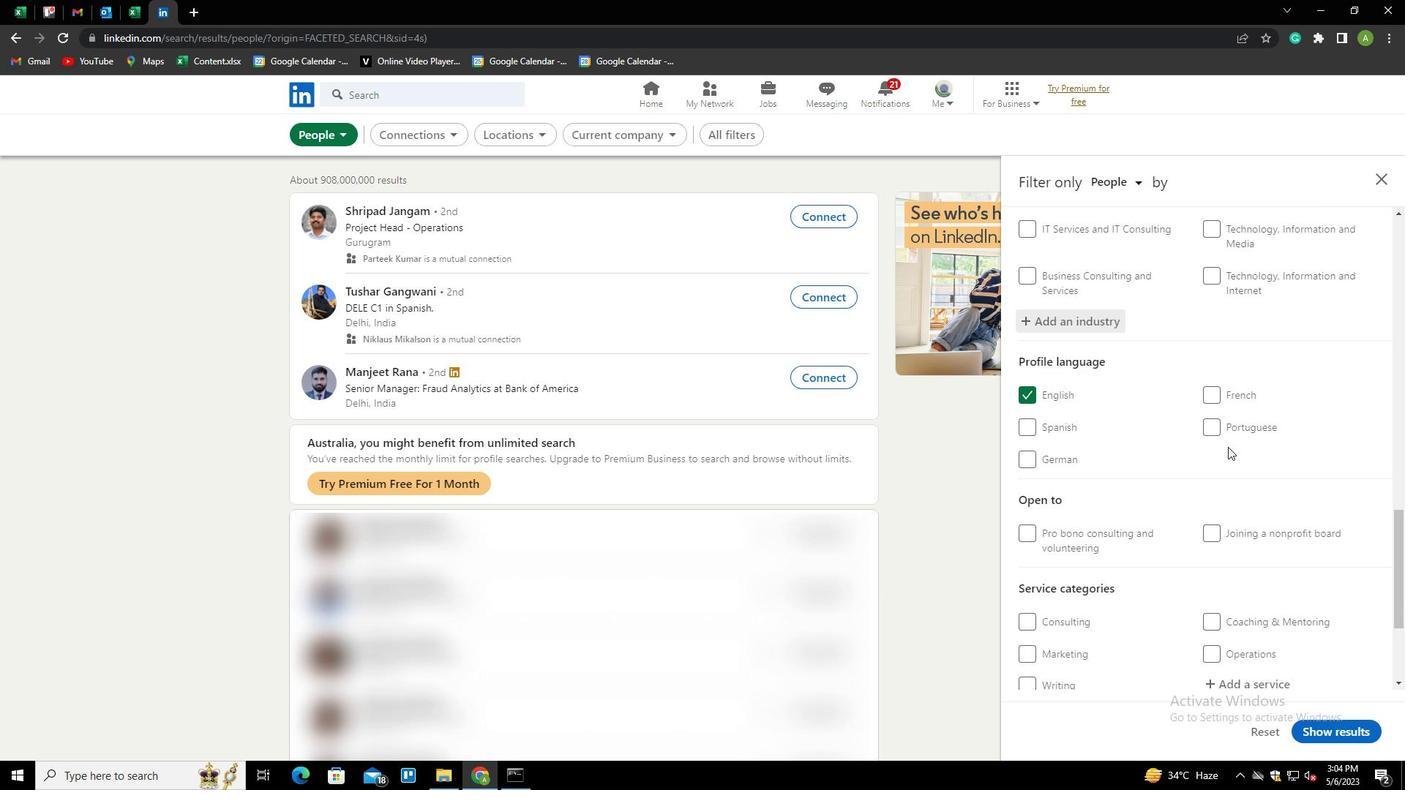 
Action: Mouse scrolled (1228, 446) with delta (0, 0)
Screenshot: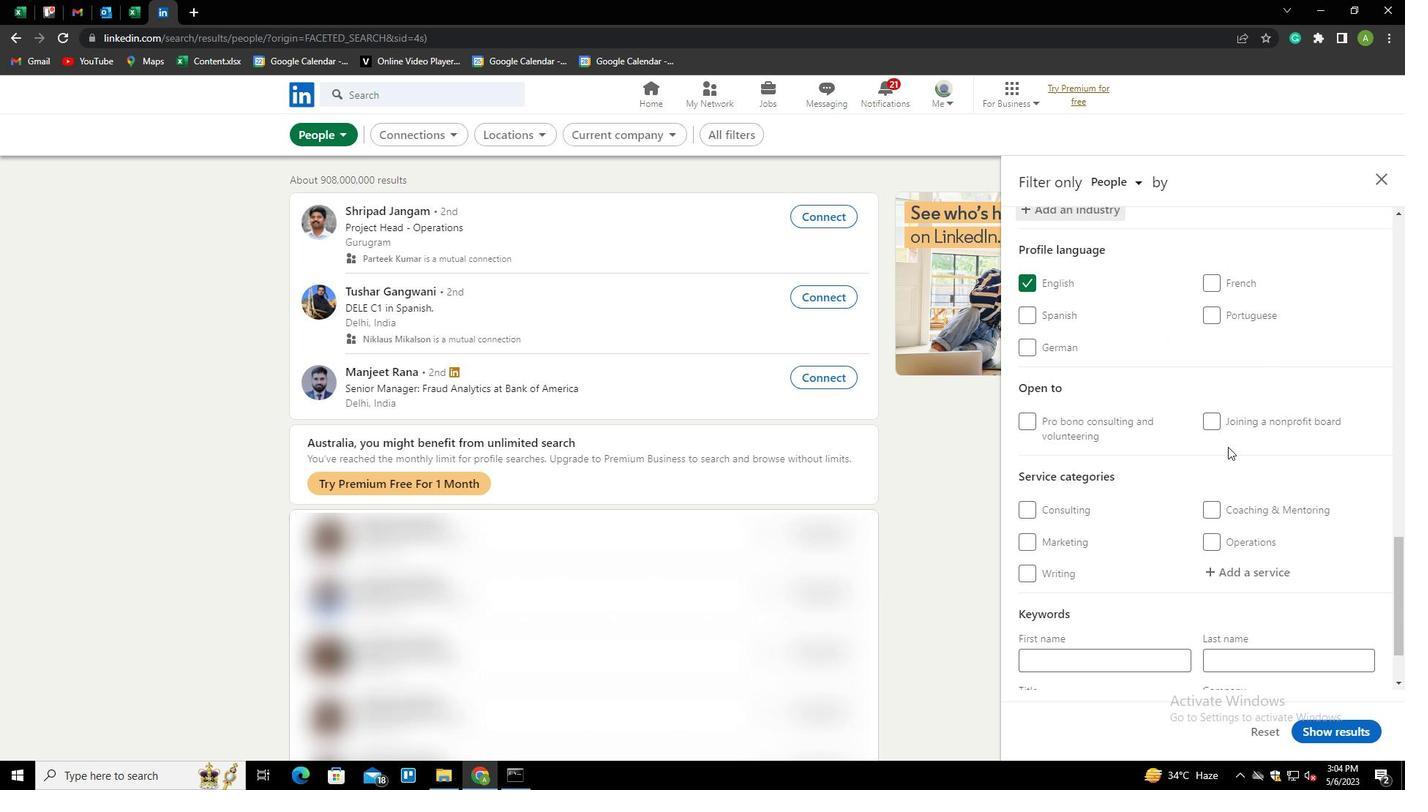 
Action: Mouse moved to (1246, 484)
Screenshot: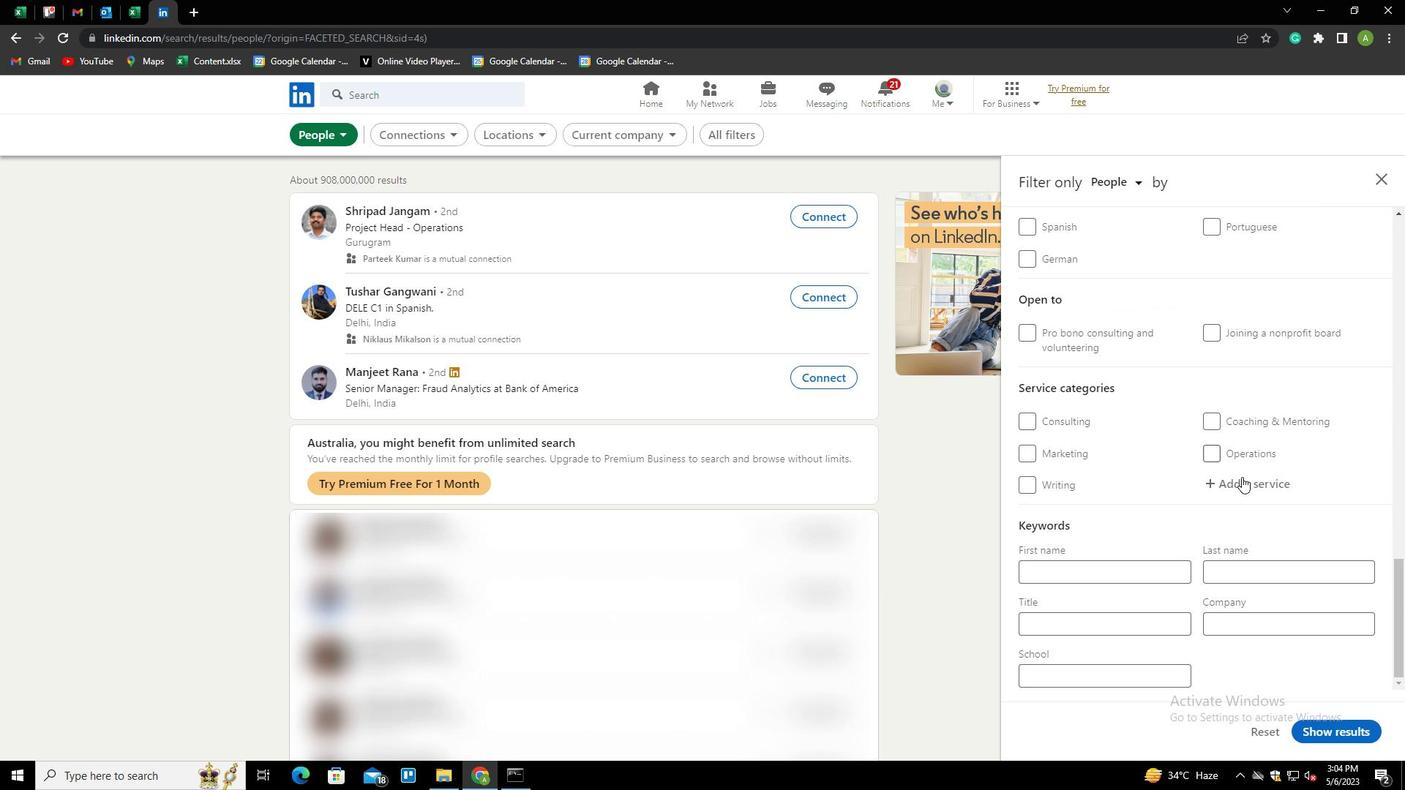 
Action: Mouse pressed left at (1246, 484)
Screenshot: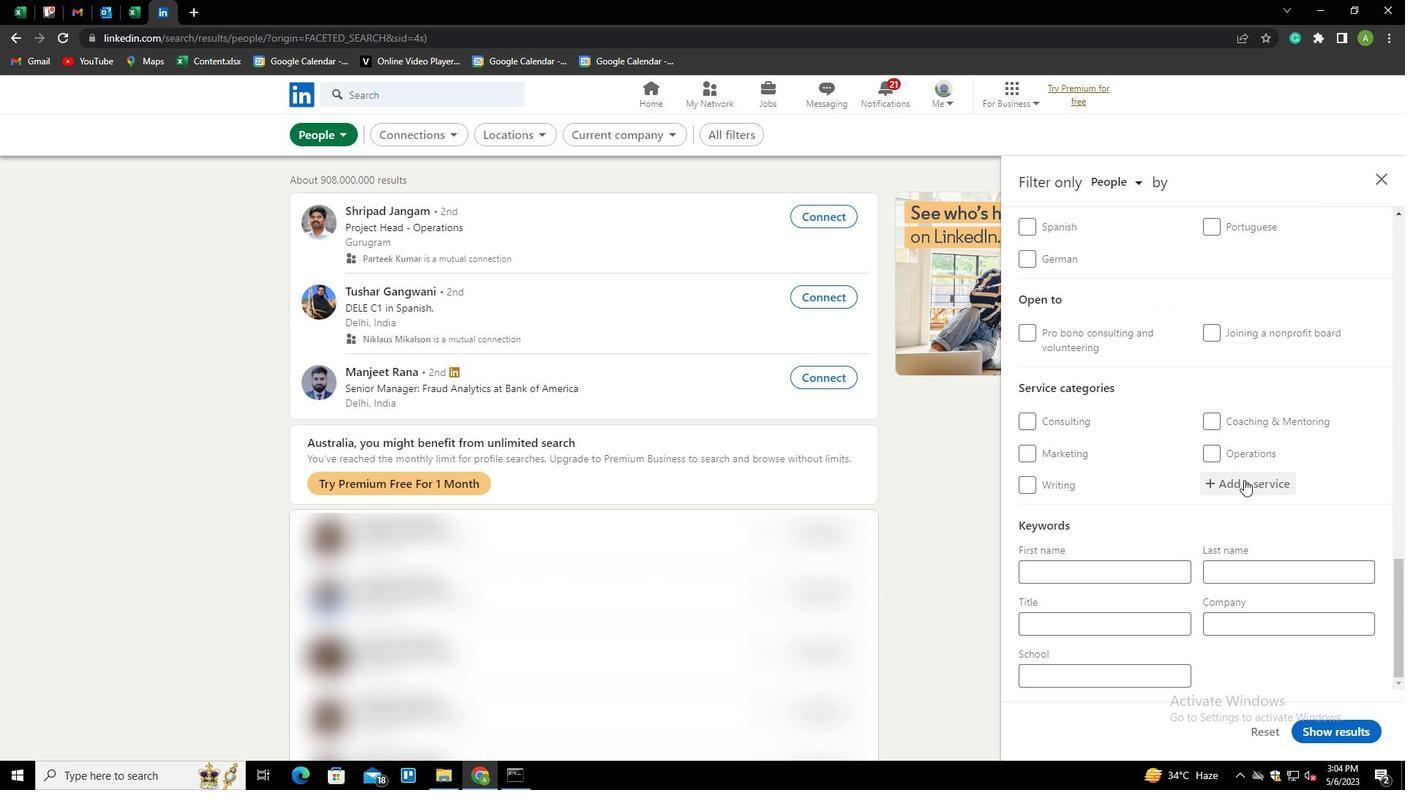 
Action: Key pressed <Key.shift>IMMIGRATION<Key.space><Key.shift>LAX<Key.down><Key.backspace>W<Key.down><Key.down><Key.enter>
Screenshot: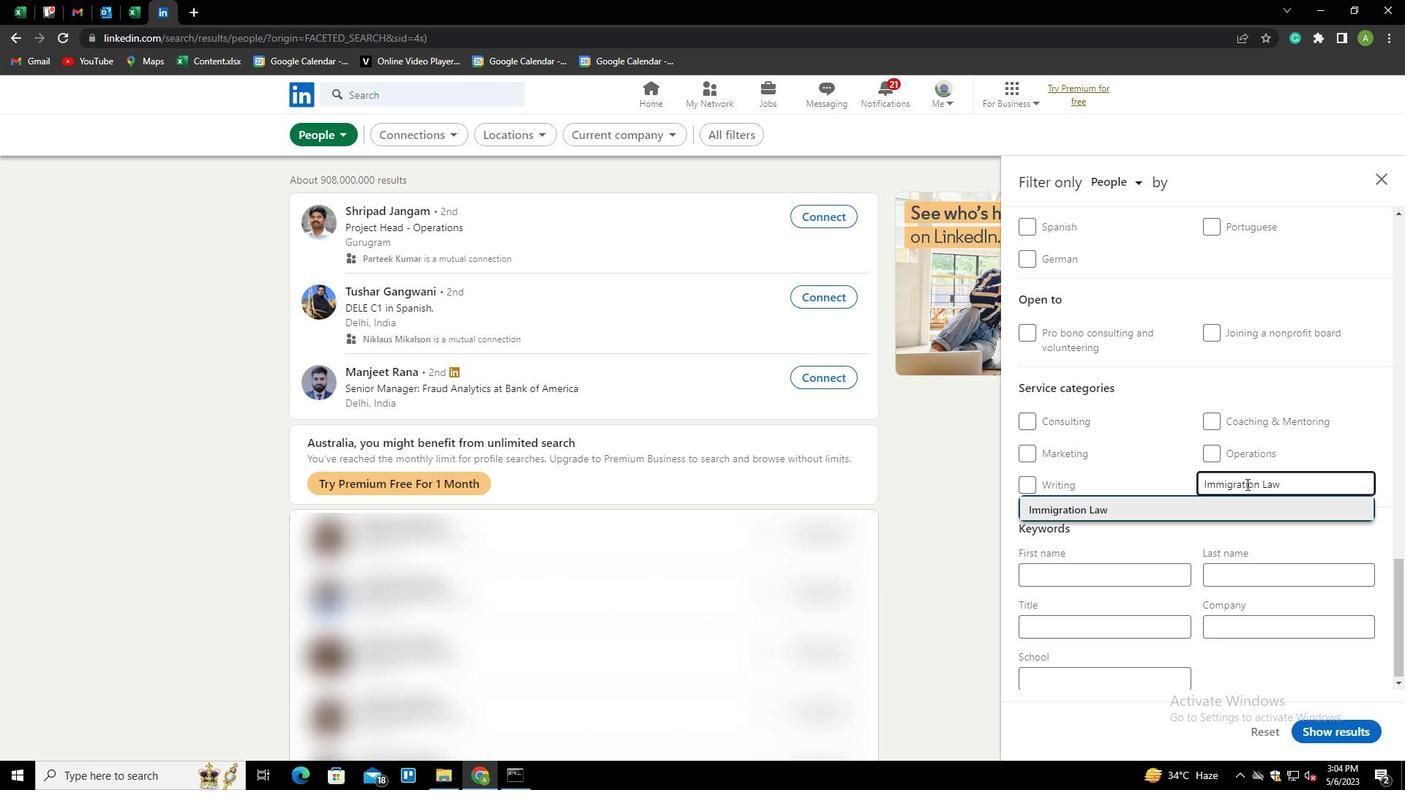 
Action: Mouse moved to (1246, 485)
Screenshot: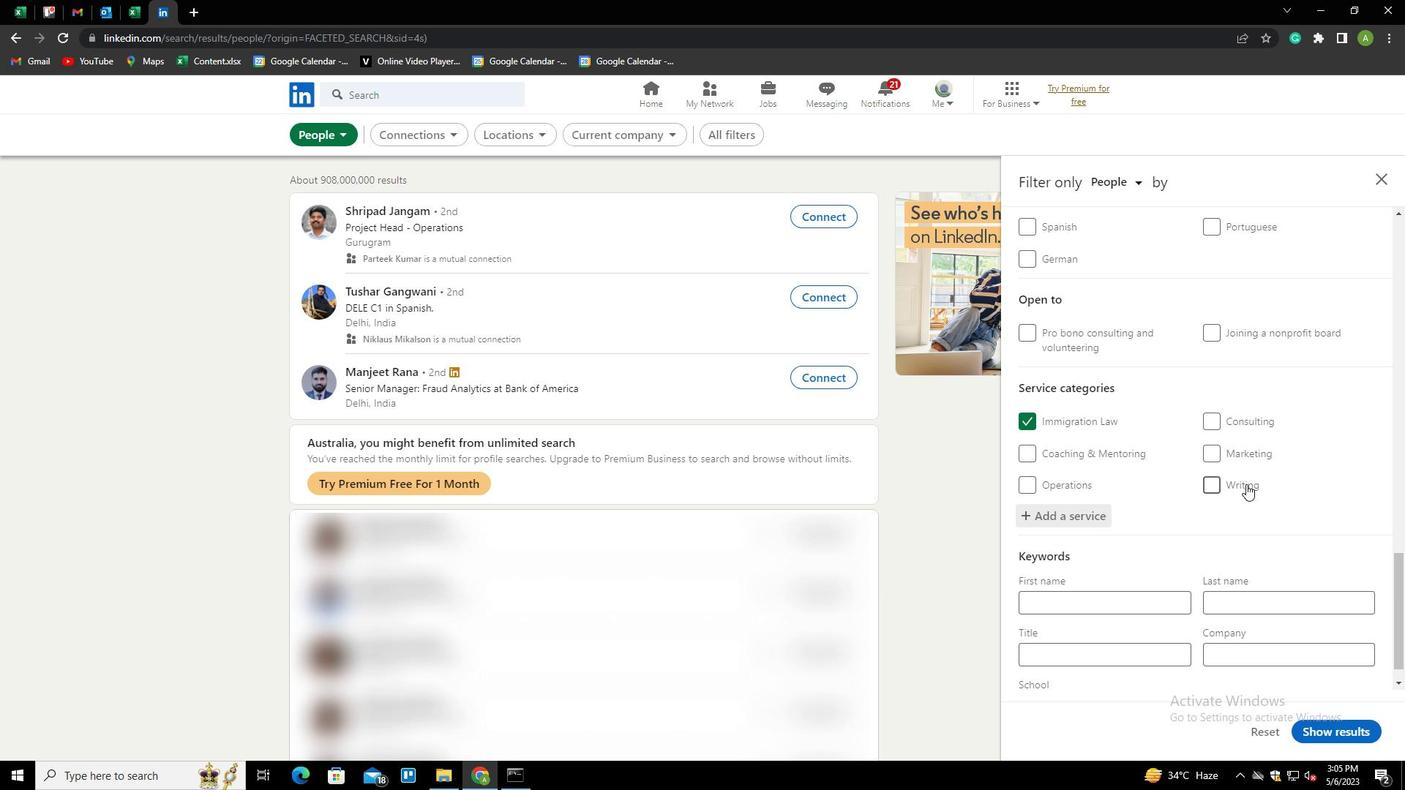 
Action: Mouse scrolled (1246, 484) with delta (0, 0)
Screenshot: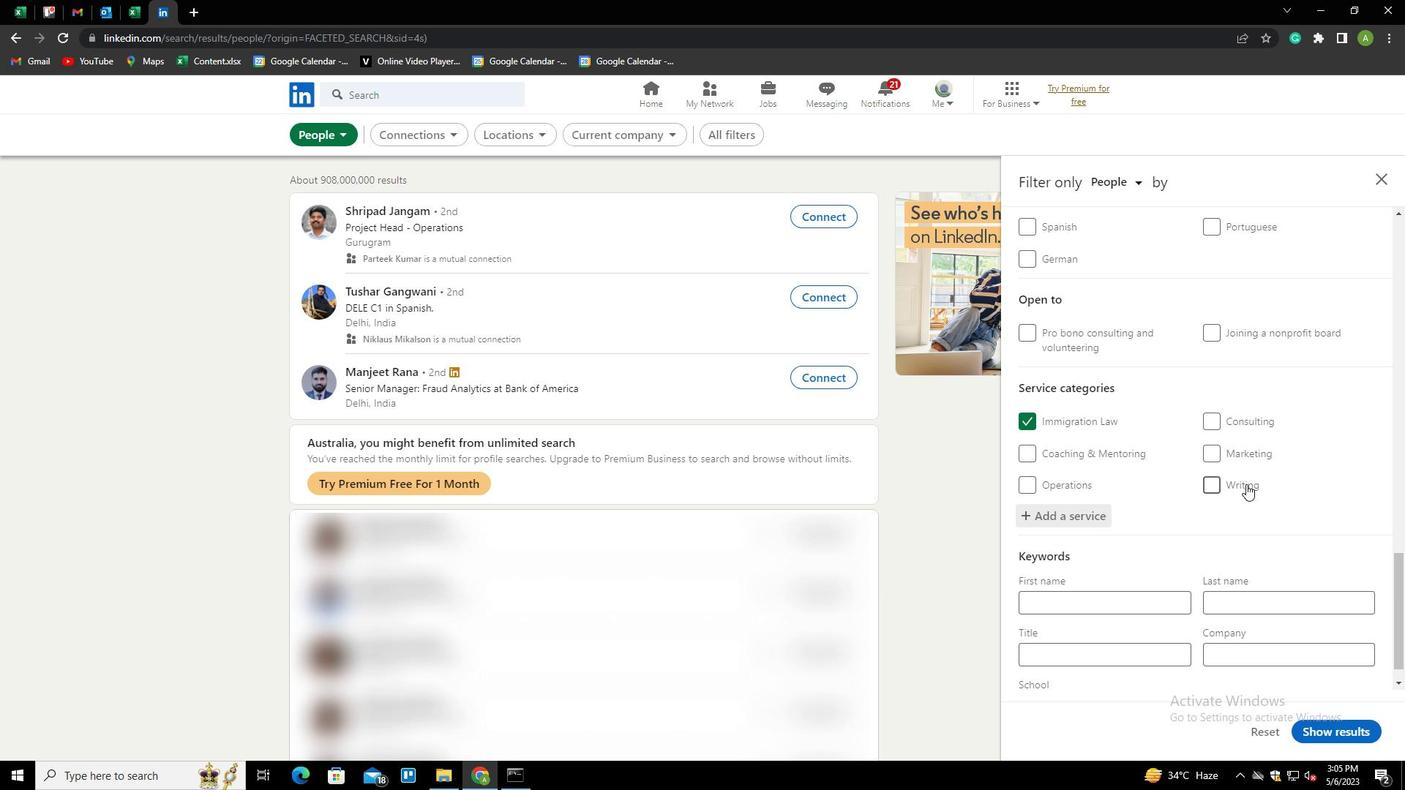 
Action: Mouse scrolled (1246, 484) with delta (0, 0)
Screenshot: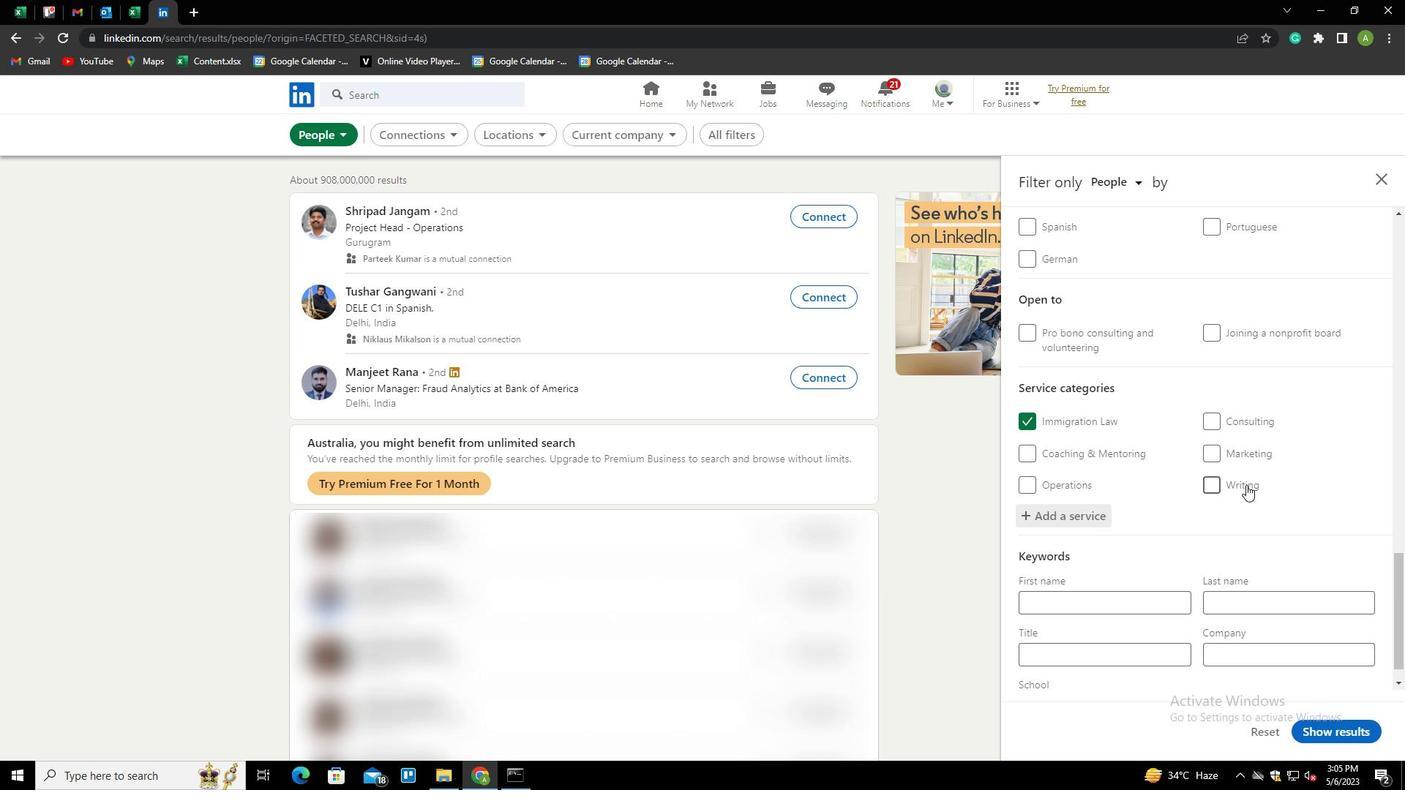 
Action: Mouse moved to (1244, 486)
Screenshot: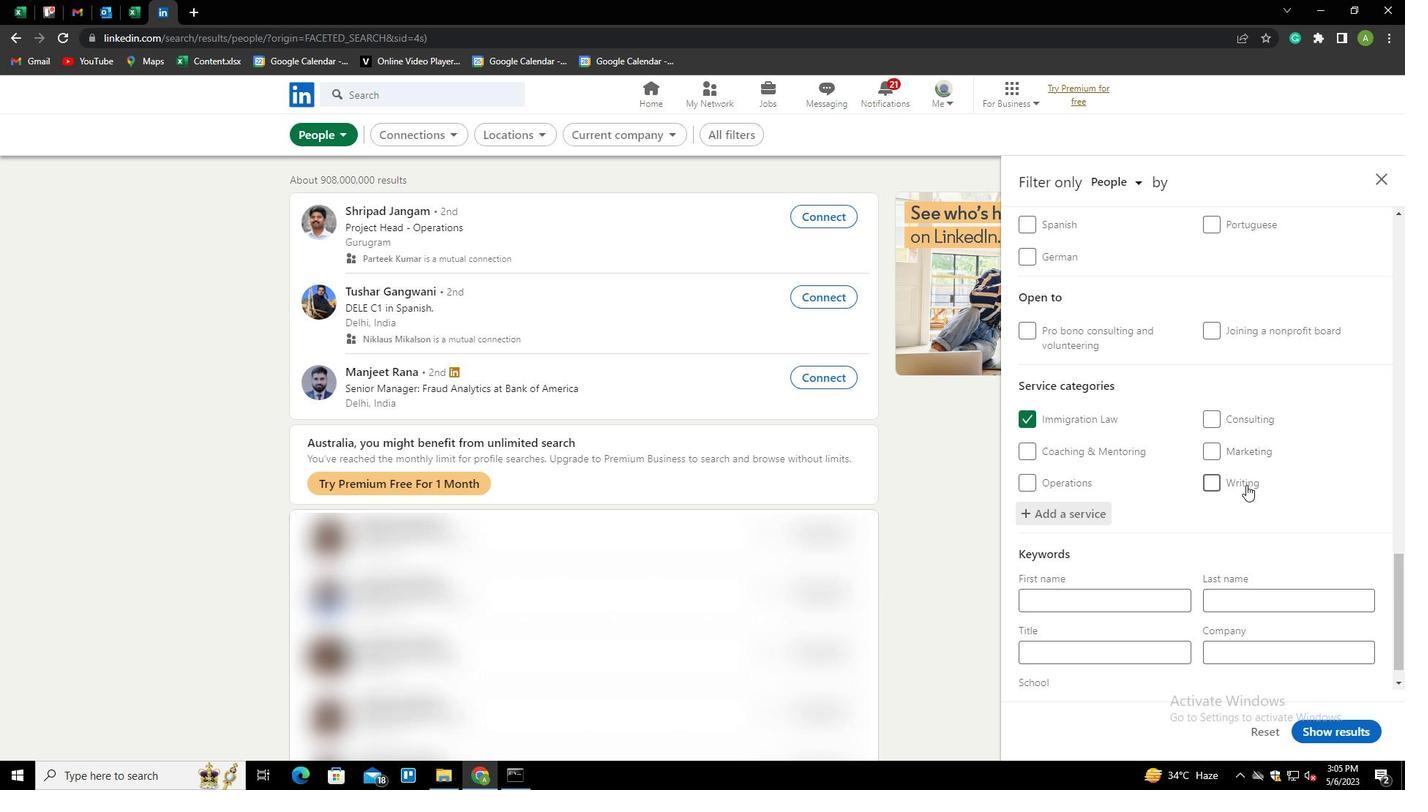 
Action: Mouse scrolled (1244, 485) with delta (0, 0)
Screenshot: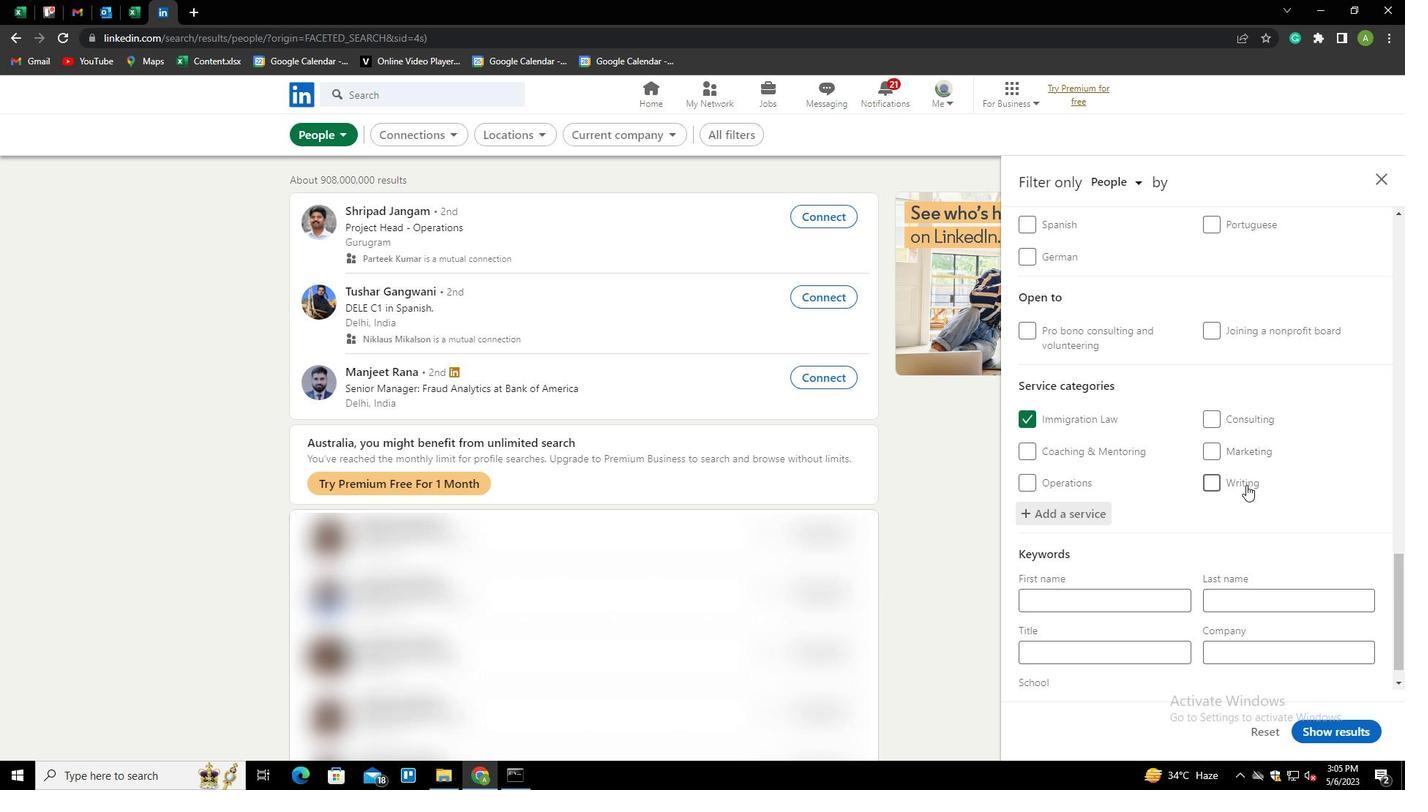 
Action: Mouse scrolled (1244, 485) with delta (0, 0)
Screenshot: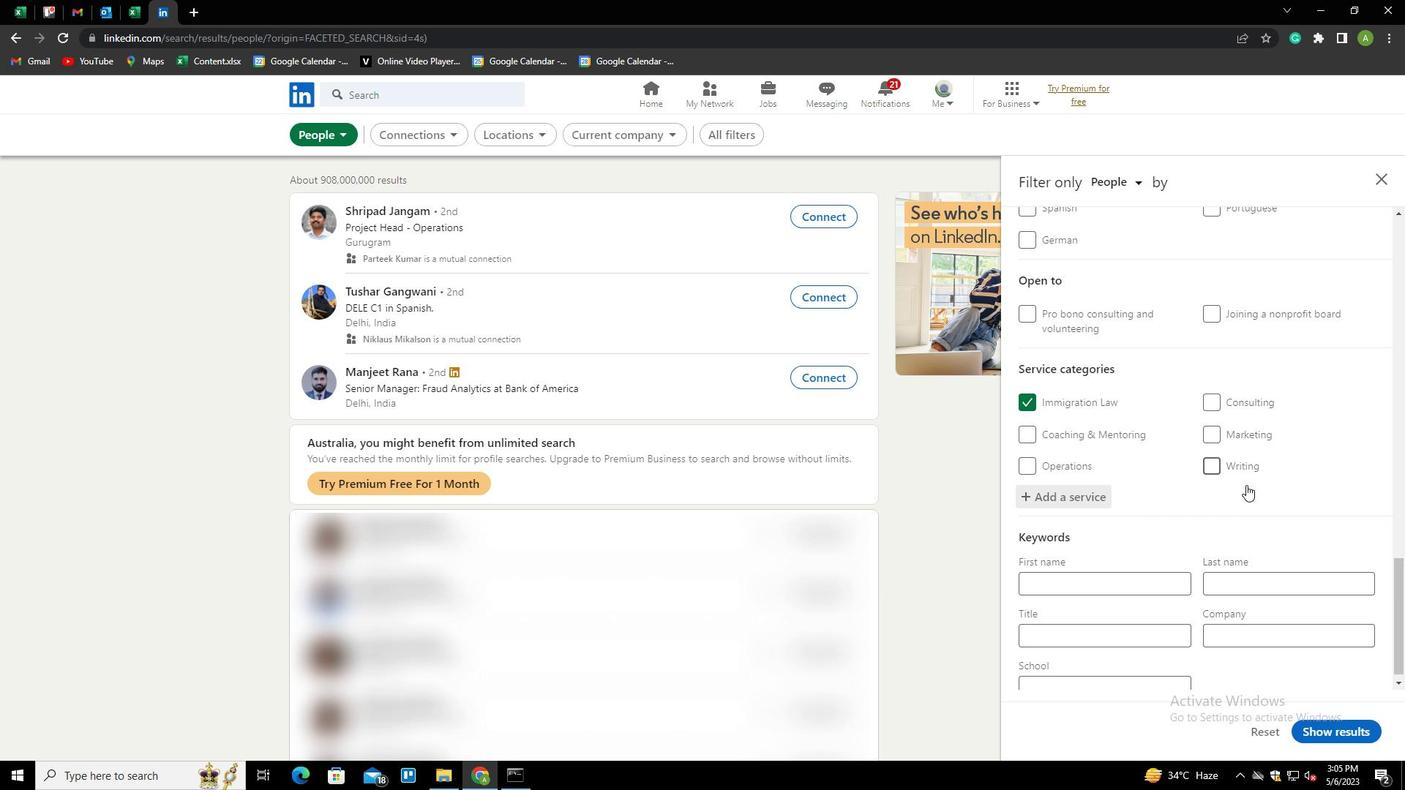
Action: Mouse moved to (1120, 630)
Screenshot: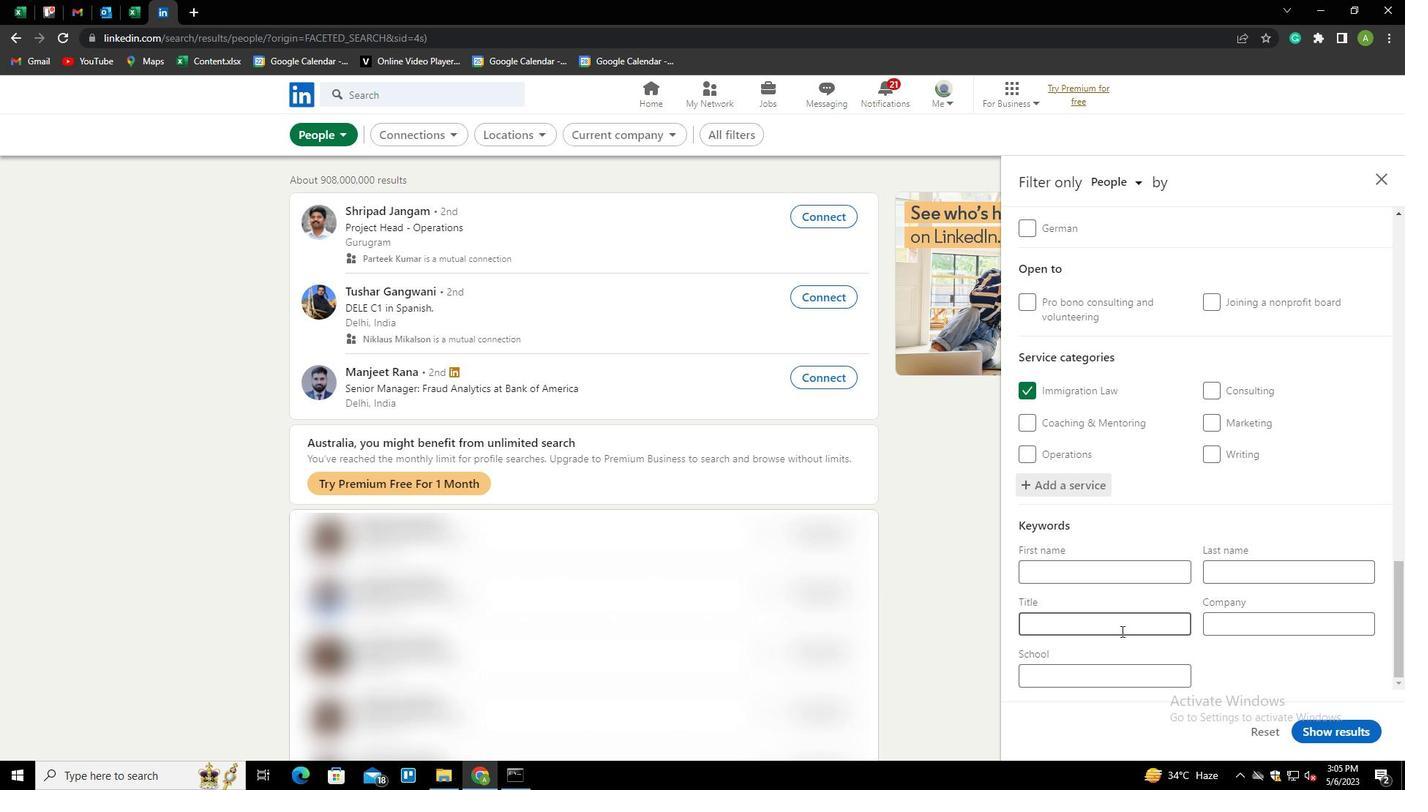 
Action: Mouse pressed left at (1120, 630)
Screenshot: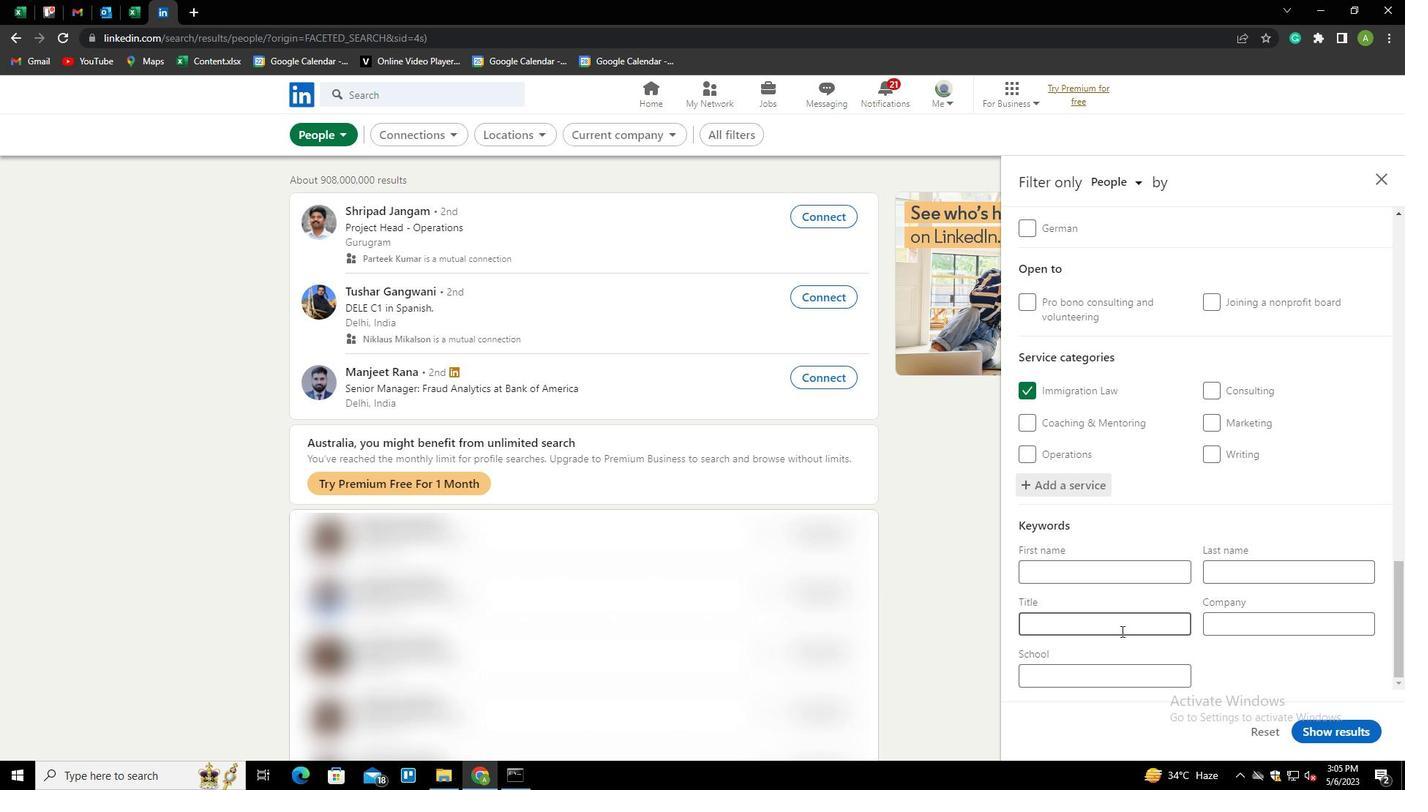 
Action: Key pressed <Key.shift>SUPERVISION<Key.backspace>RS
Screenshot: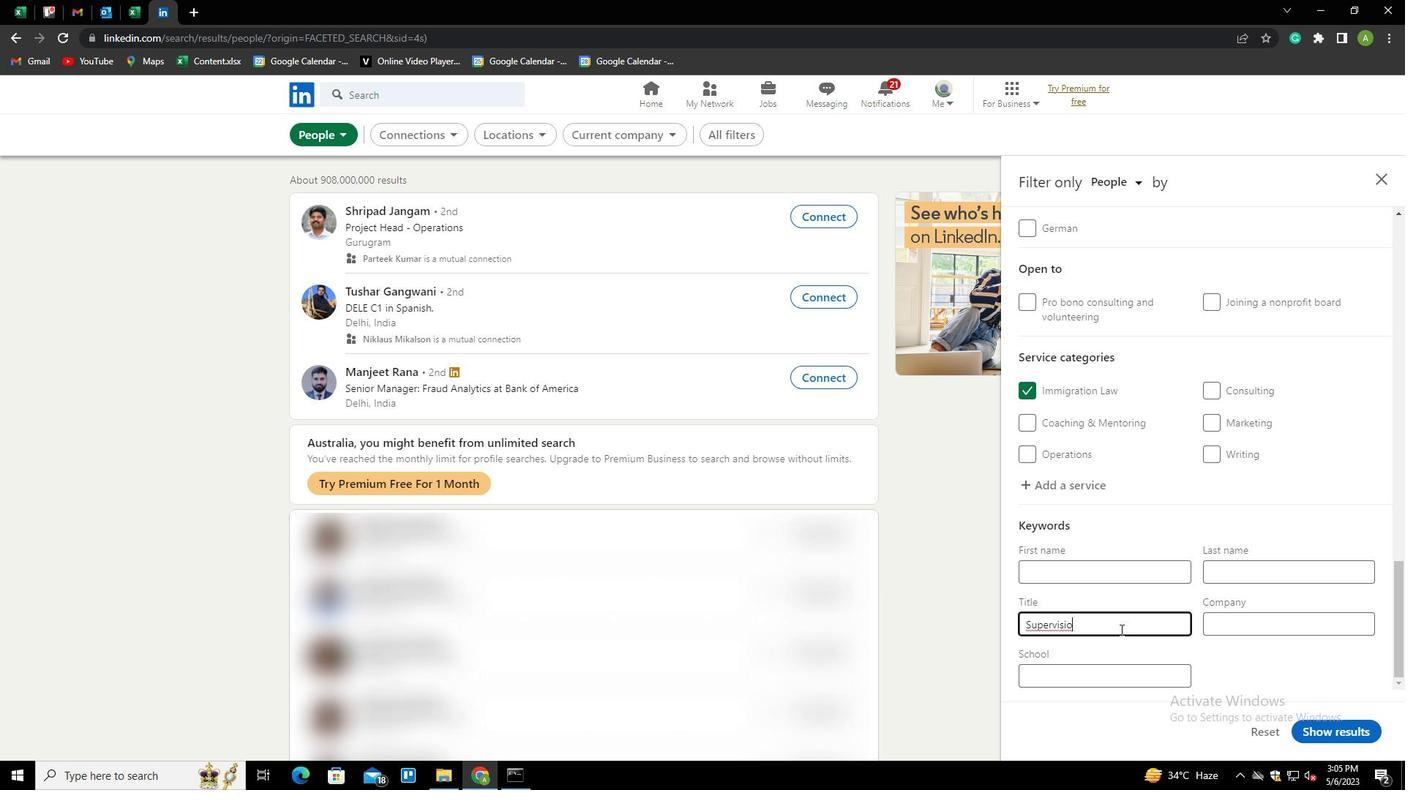 
Action: Mouse moved to (1263, 669)
Screenshot: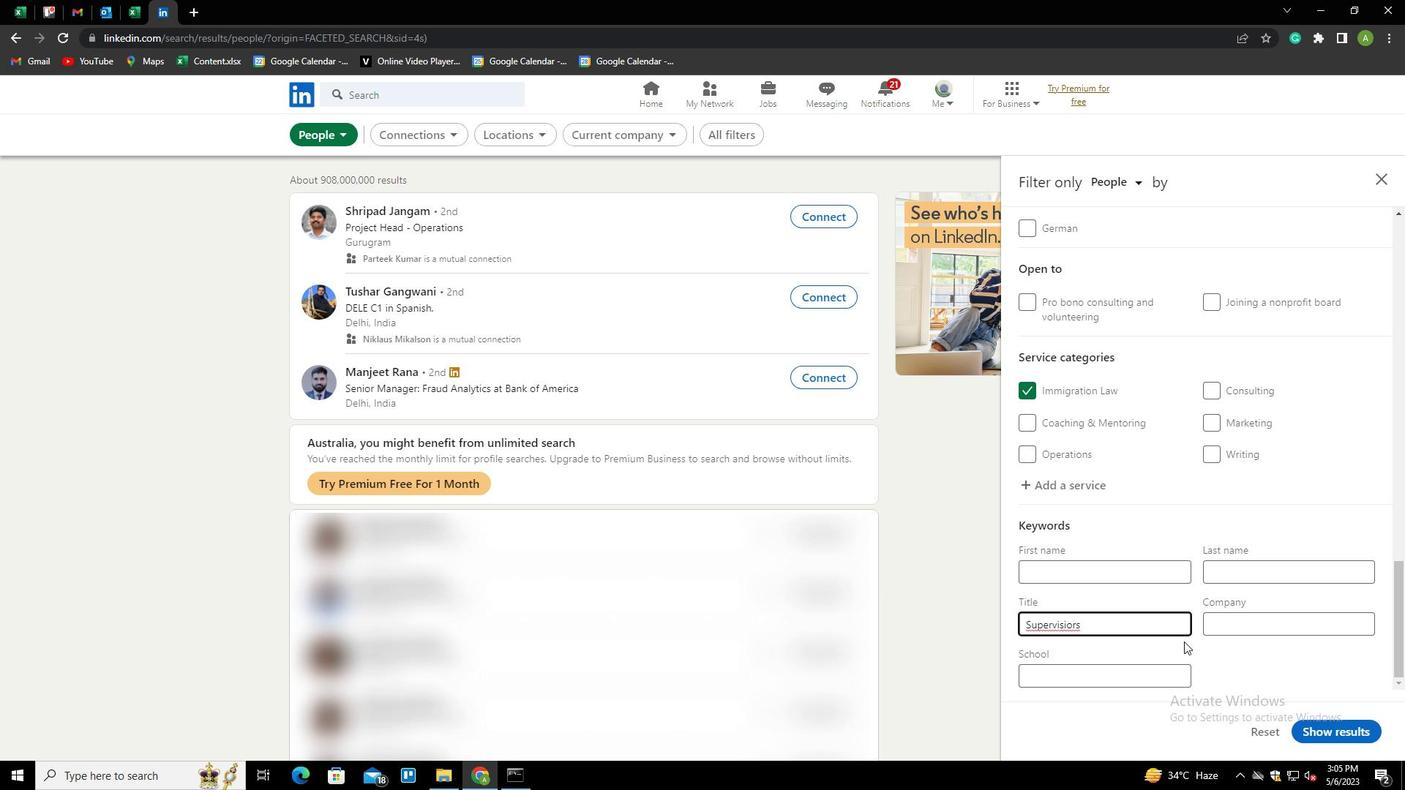 
Action: Mouse pressed left at (1263, 669)
Screenshot: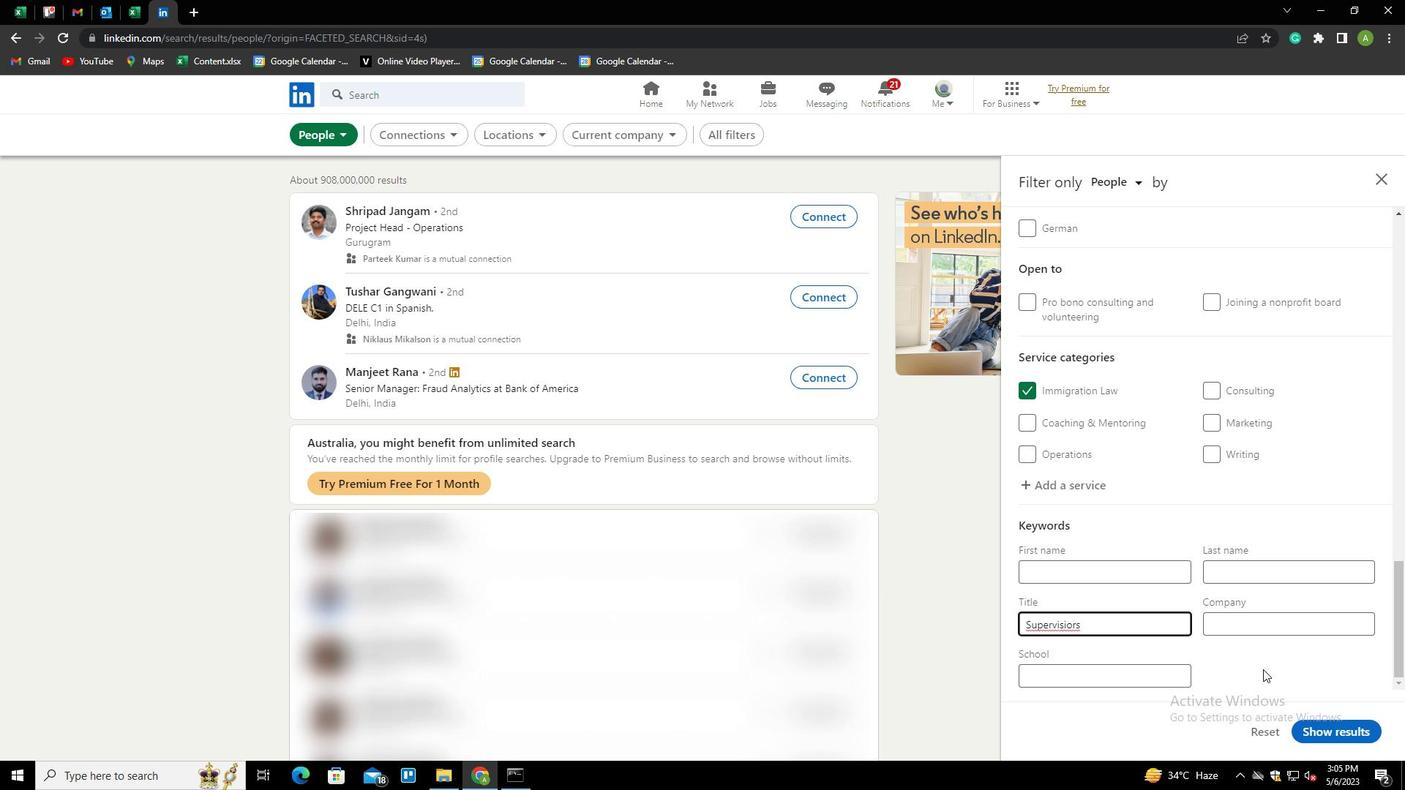 
Action: Mouse moved to (1310, 723)
Screenshot: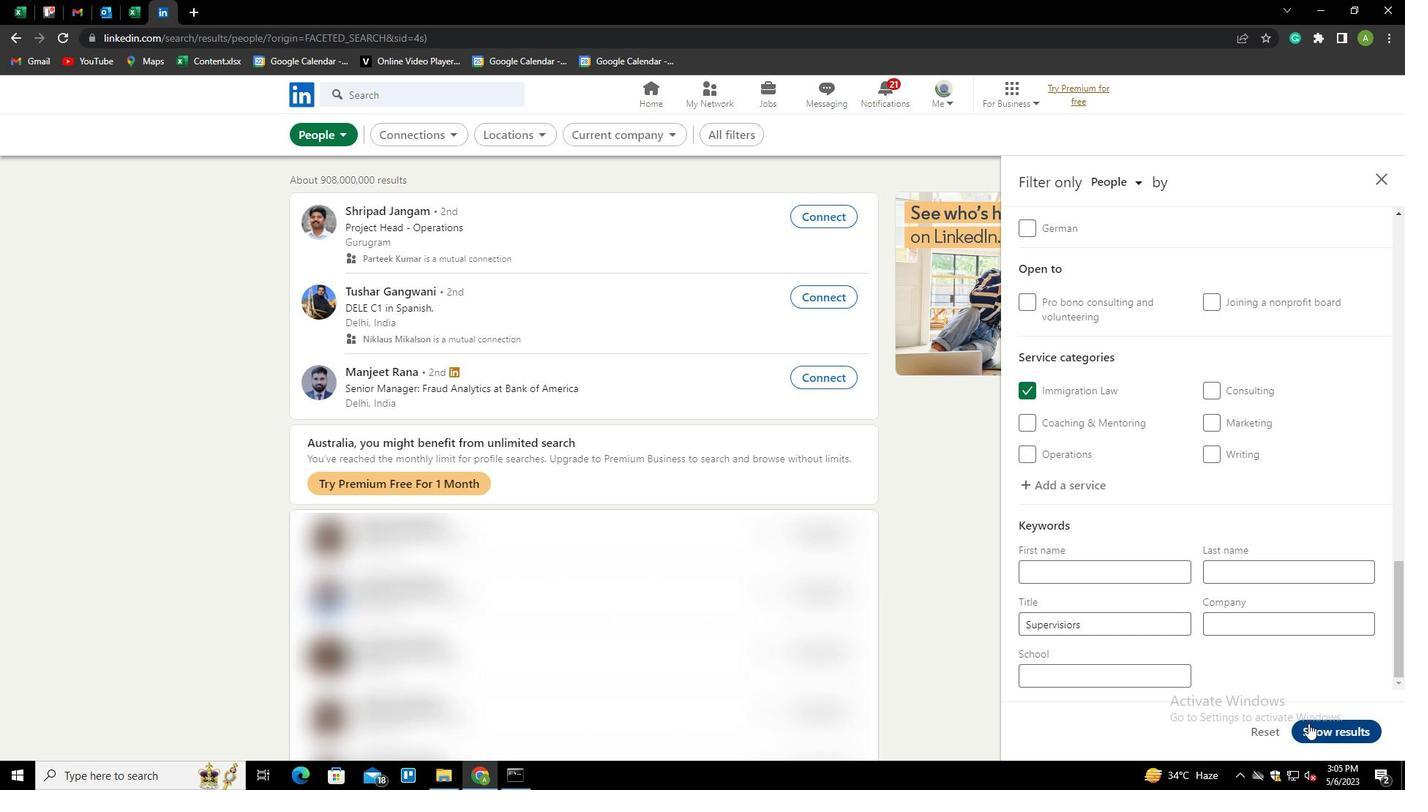 
Action: Mouse pressed left at (1310, 723)
Screenshot: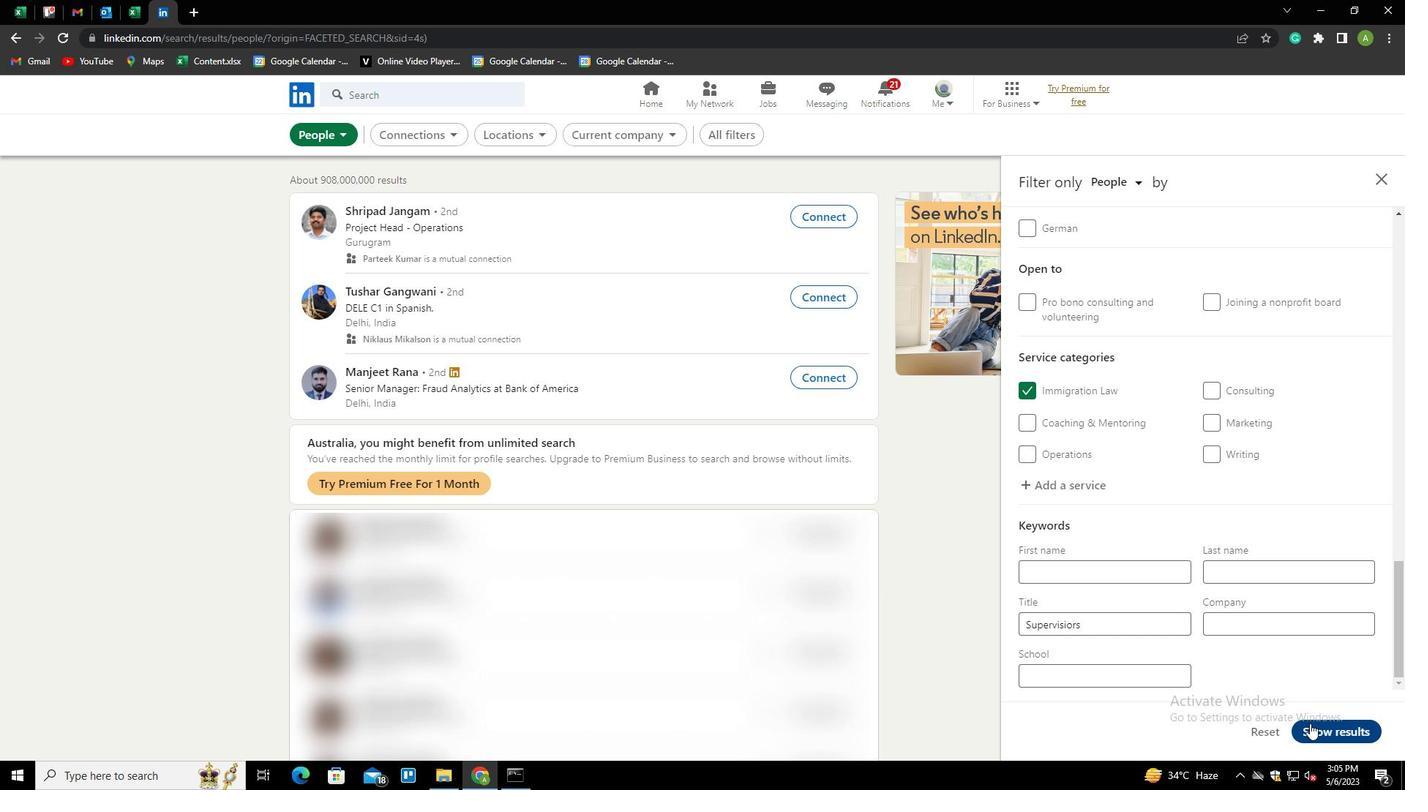
Action: Mouse moved to (1323, 716)
Screenshot: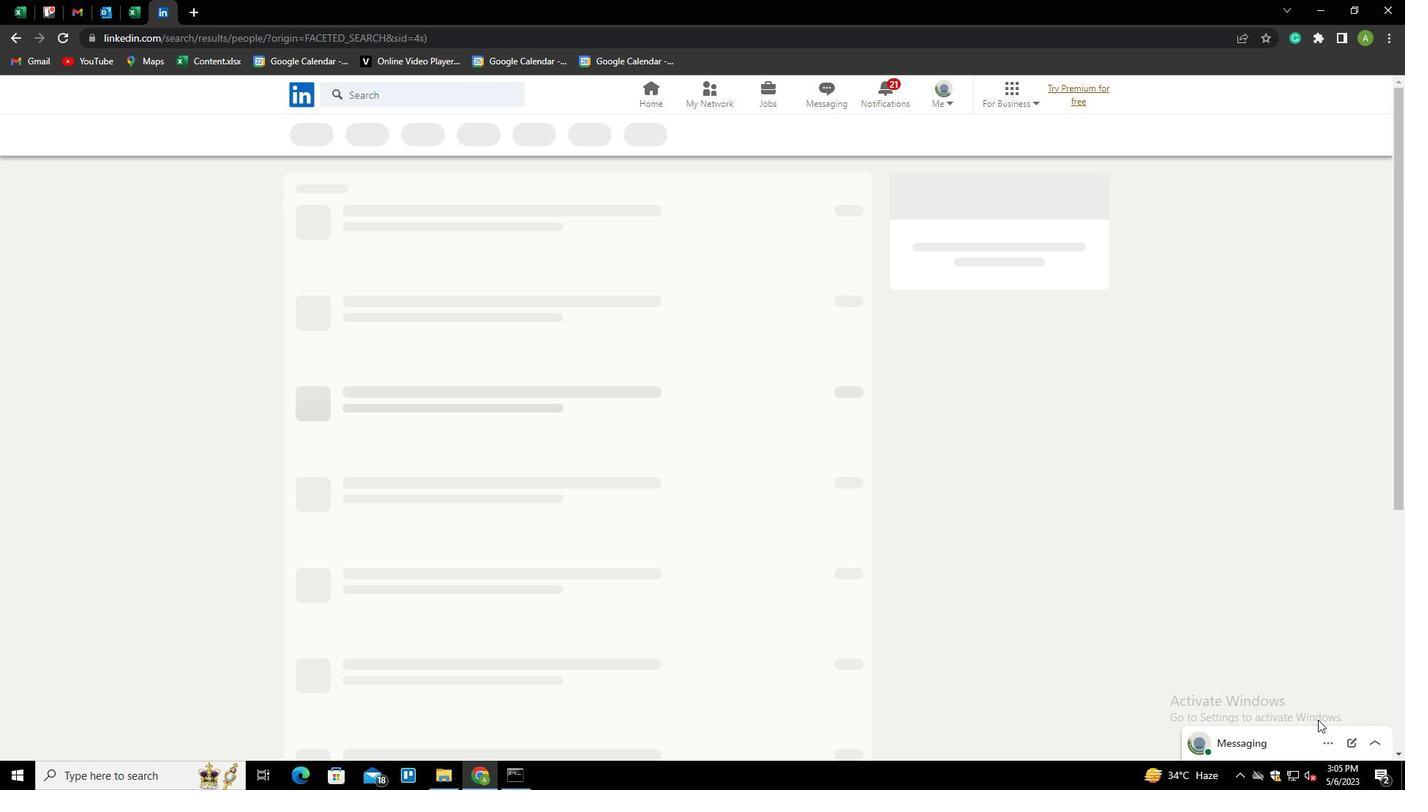 
